 Task: Find connections with filter location São José with filter topic #Sustainabilitywith filter profile language German with filter current company Business Web Solutions with filter school Thiruvalluvar University, Vellore with filter industry Industrial Machinery Manufacturing with filter service category Information Security with filter keywords title Credit Authorizer
Action: Mouse moved to (677, 131)
Screenshot: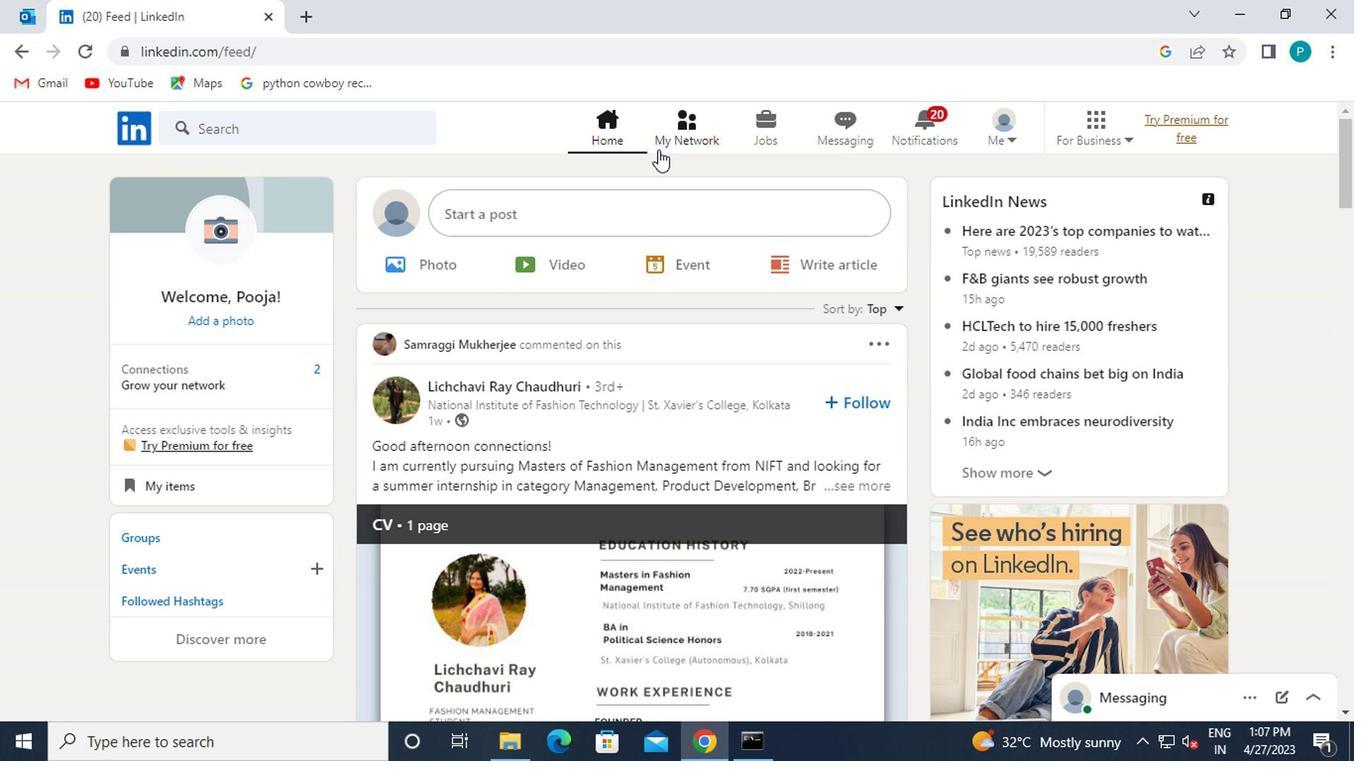 
Action: Mouse pressed left at (677, 131)
Screenshot: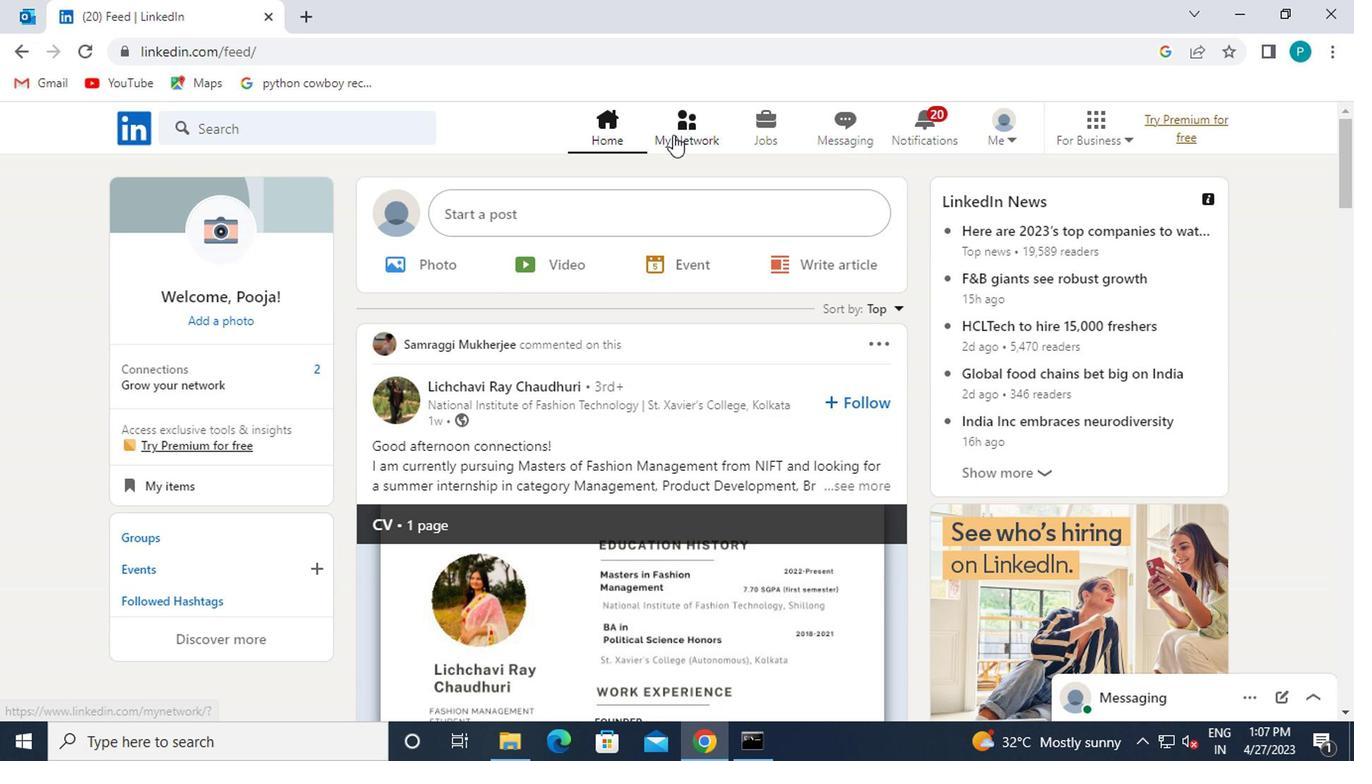 
Action: Mouse moved to (270, 232)
Screenshot: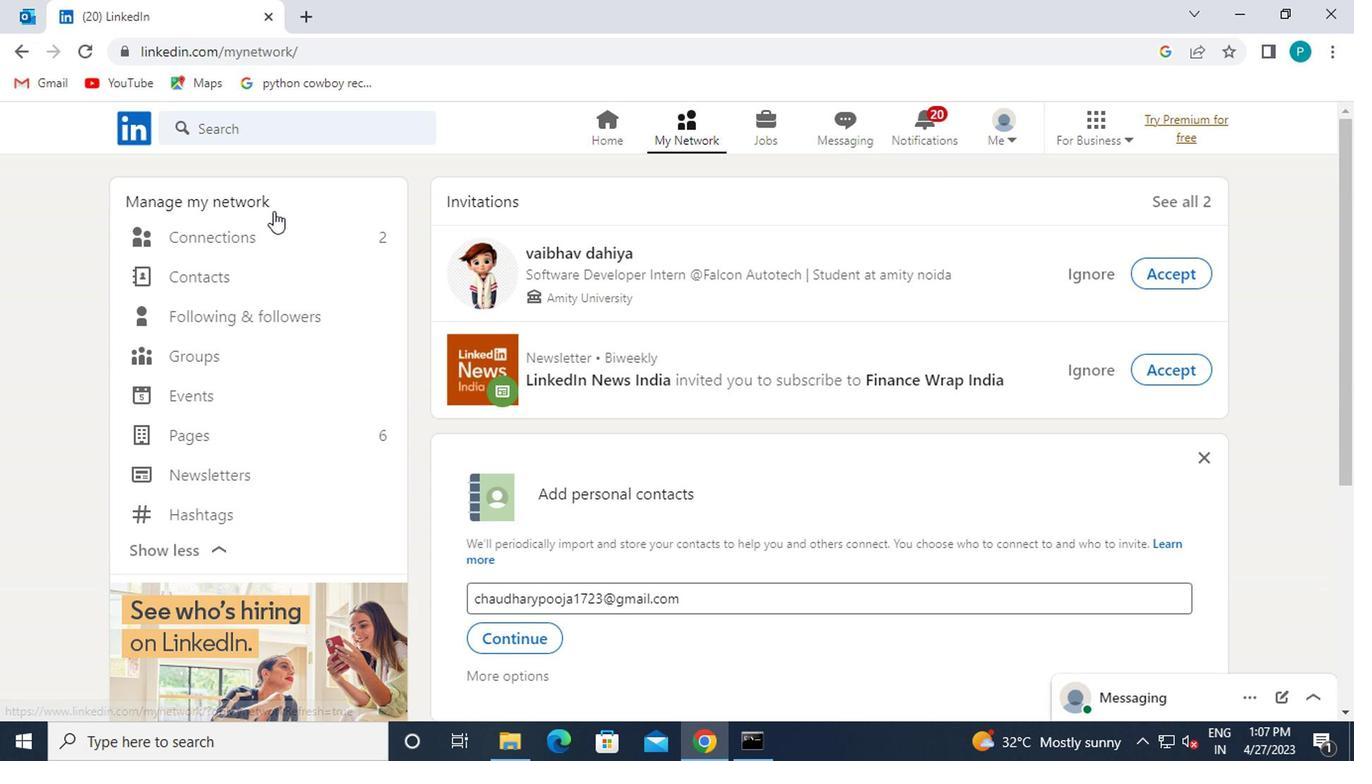 
Action: Mouse pressed left at (270, 232)
Screenshot: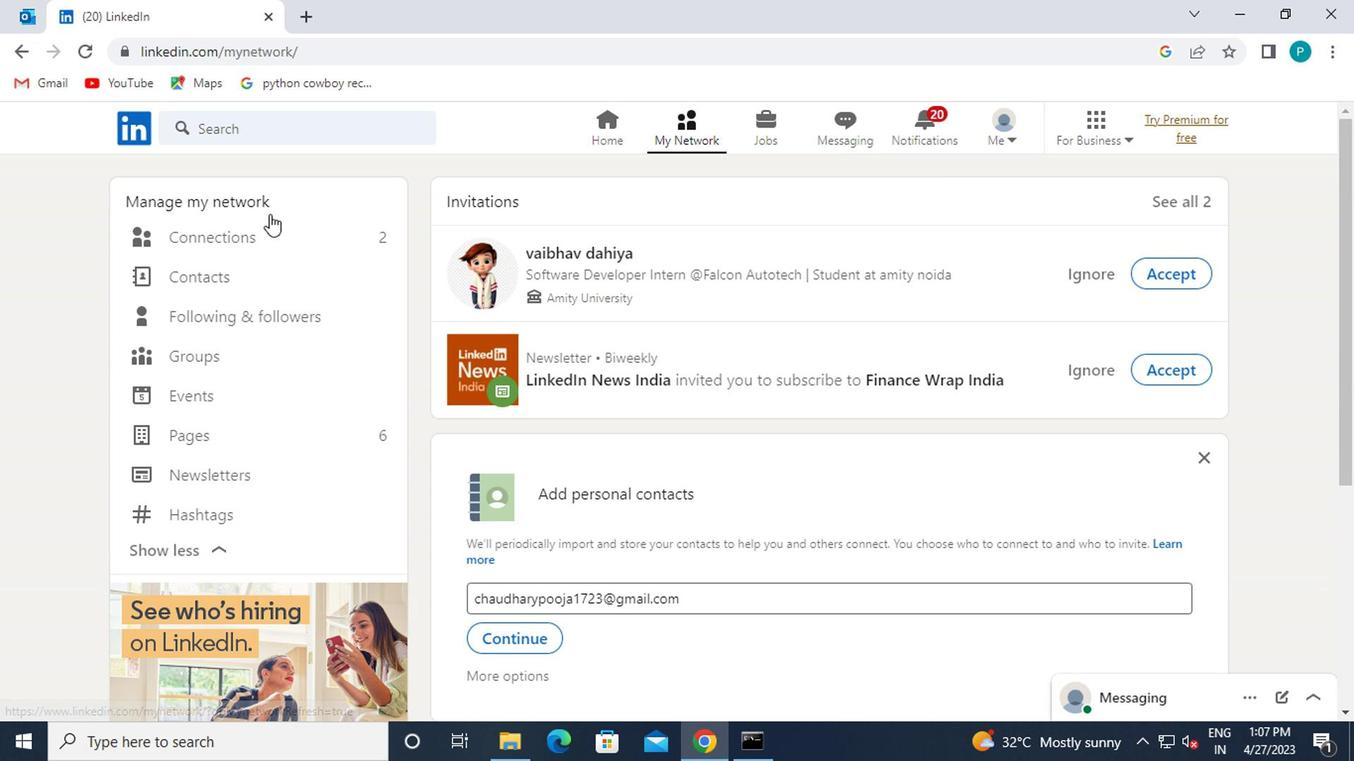 
Action: Mouse moved to (805, 251)
Screenshot: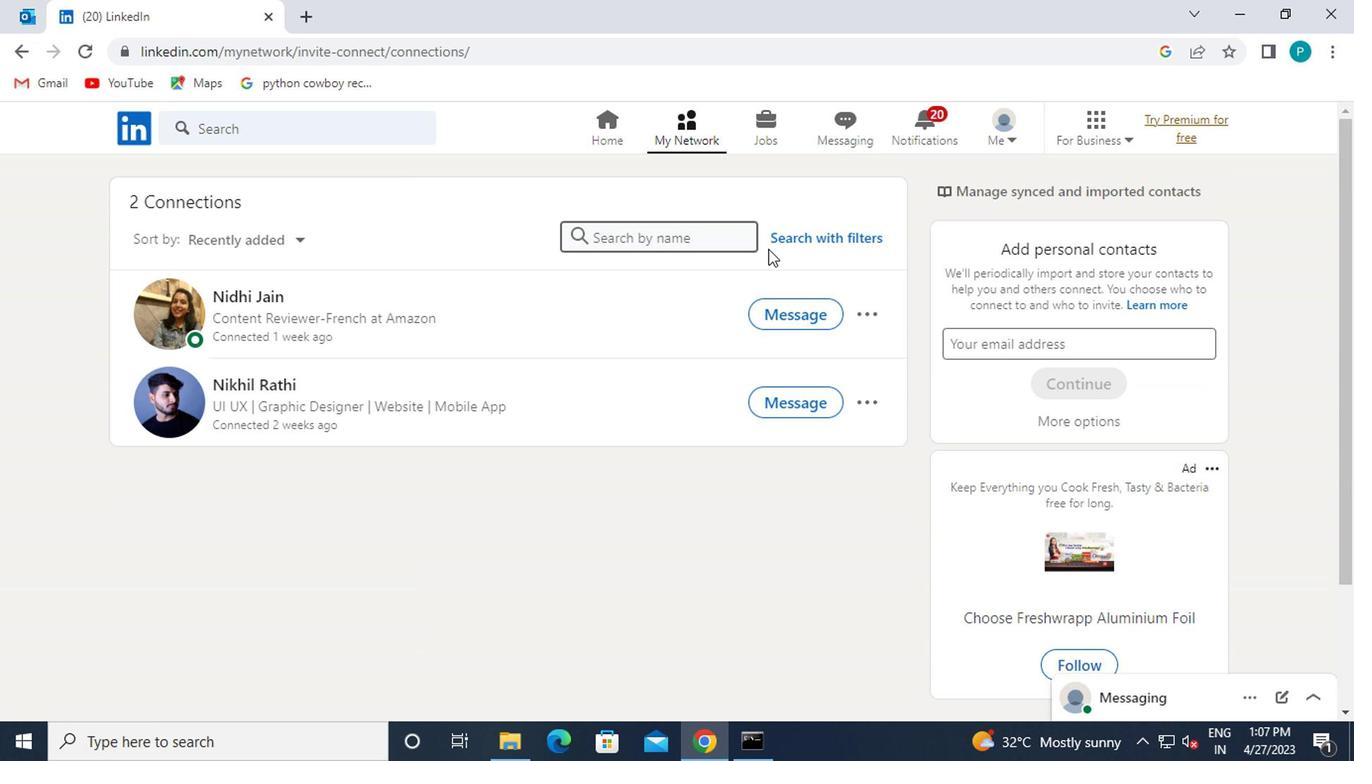 
Action: Mouse pressed left at (805, 251)
Screenshot: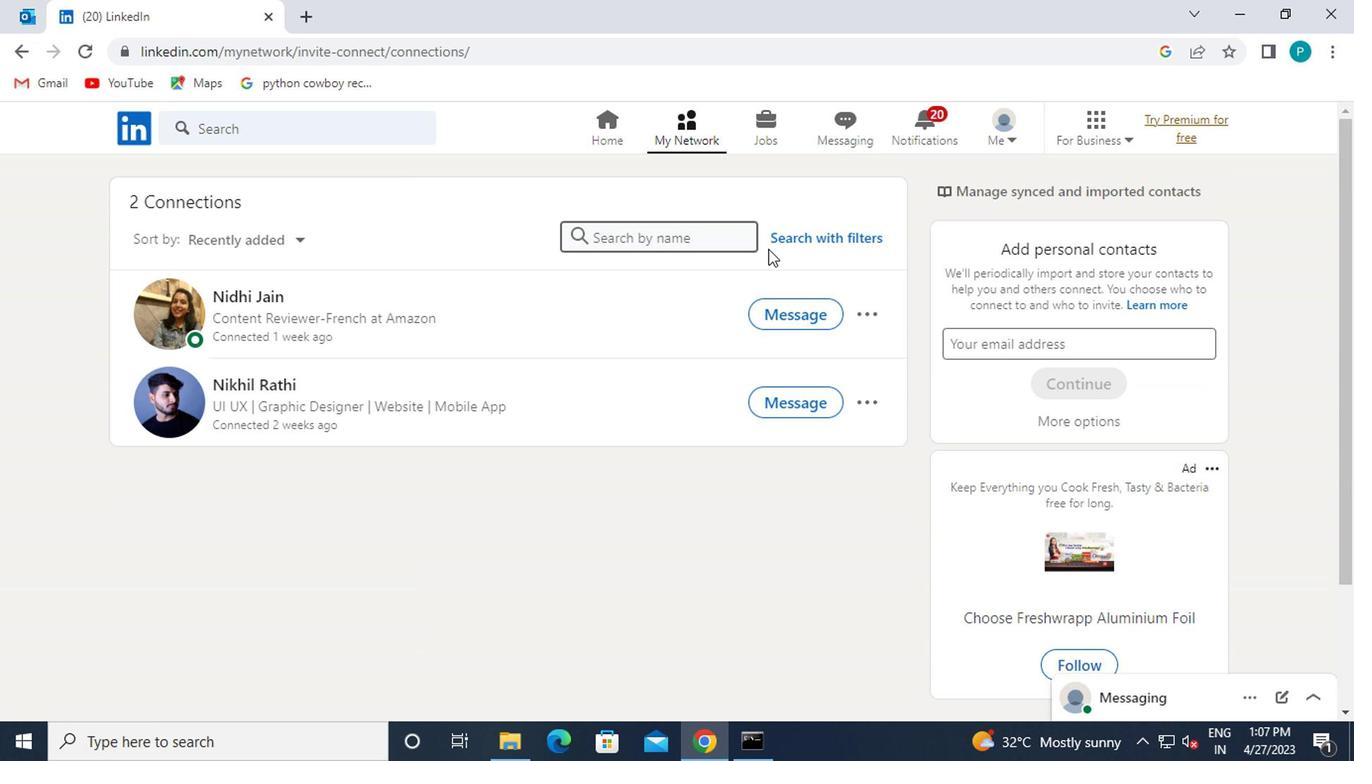 
Action: Mouse moved to (806, 245)
Screenshot: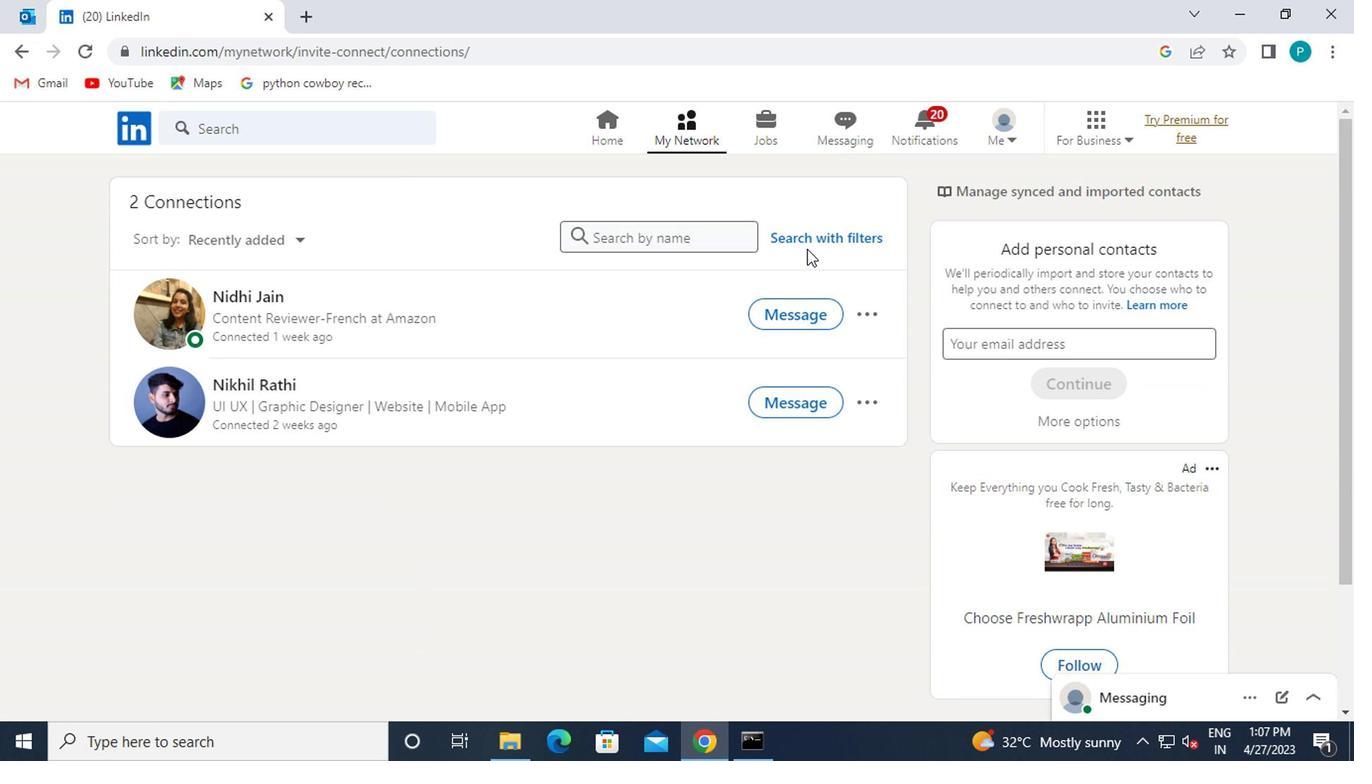 
Action: Mouse pressed left at (806, 245)
Screenshot: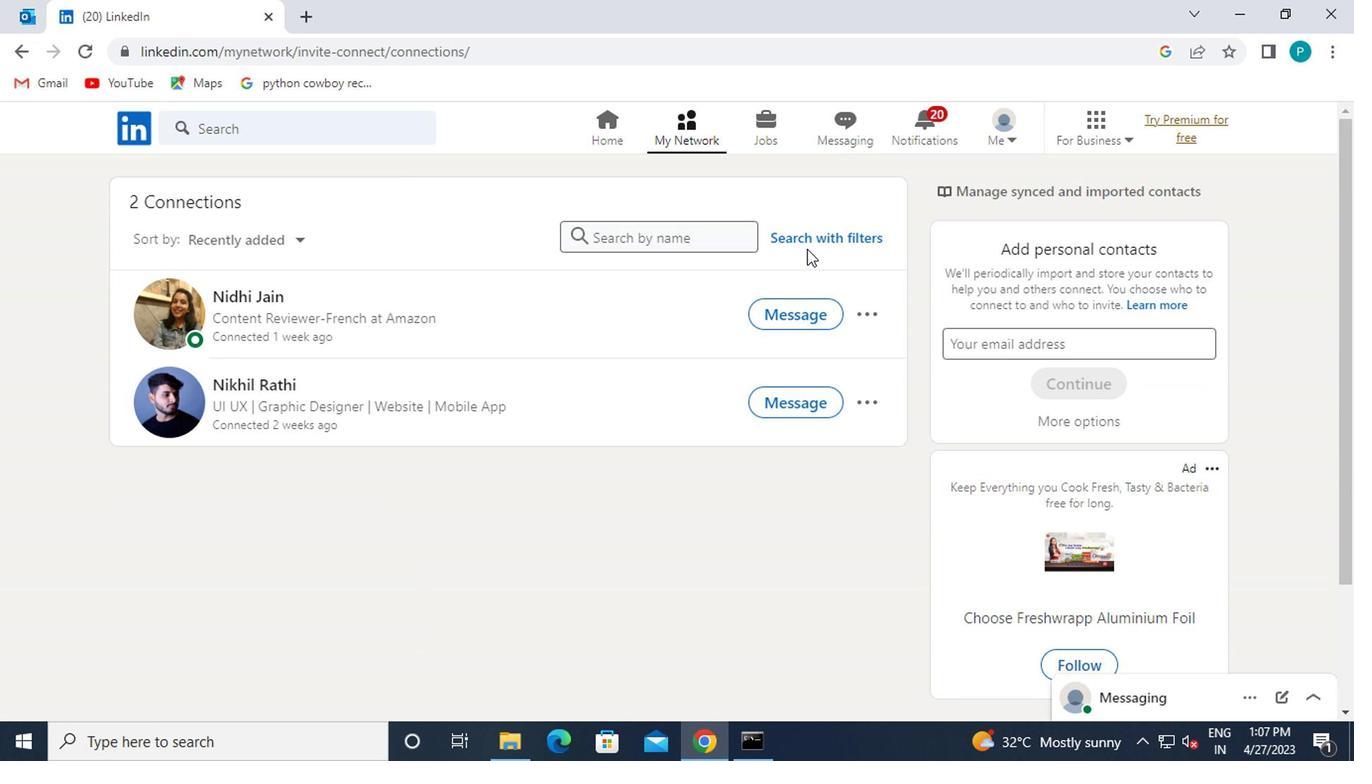 
Action: Mouse moved to (748, 193)
Screenshot: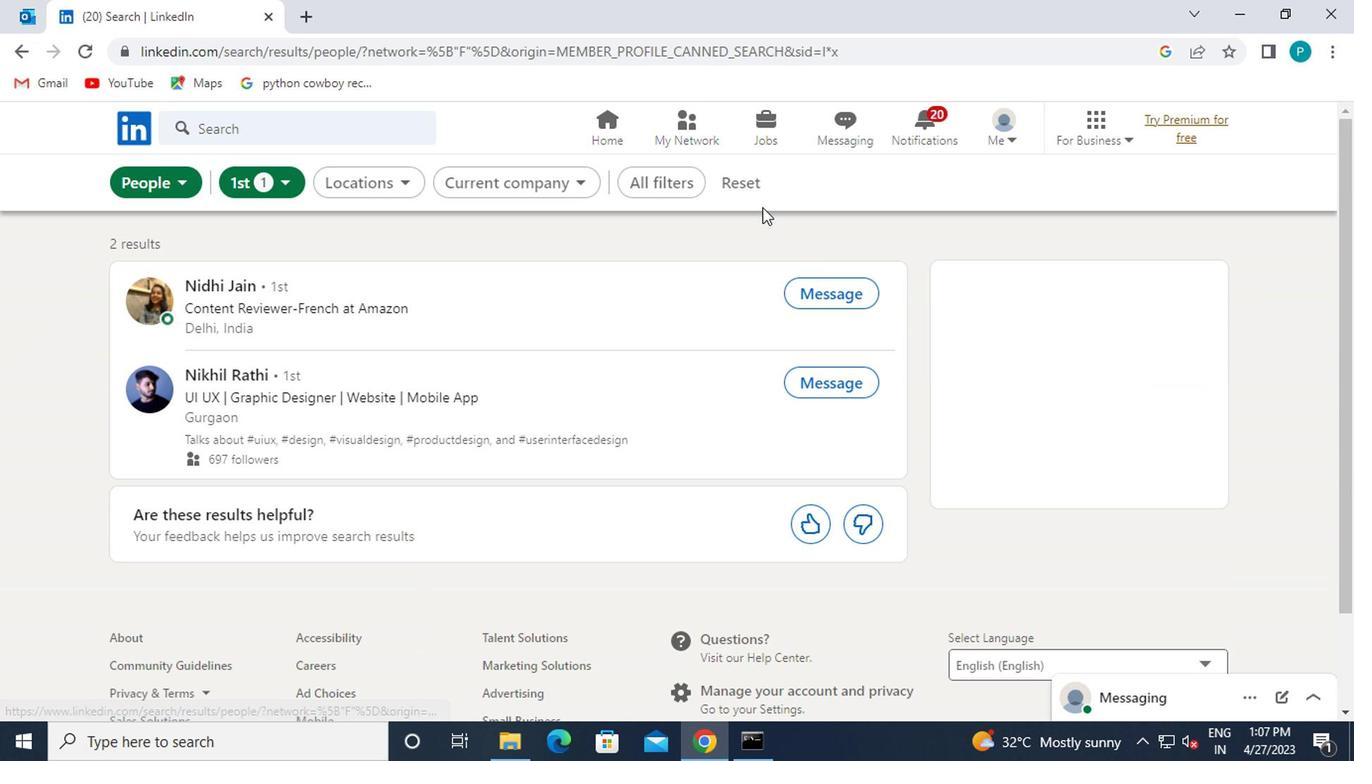 
Action: Mouse pressed left at (748, 193)
Screenshot: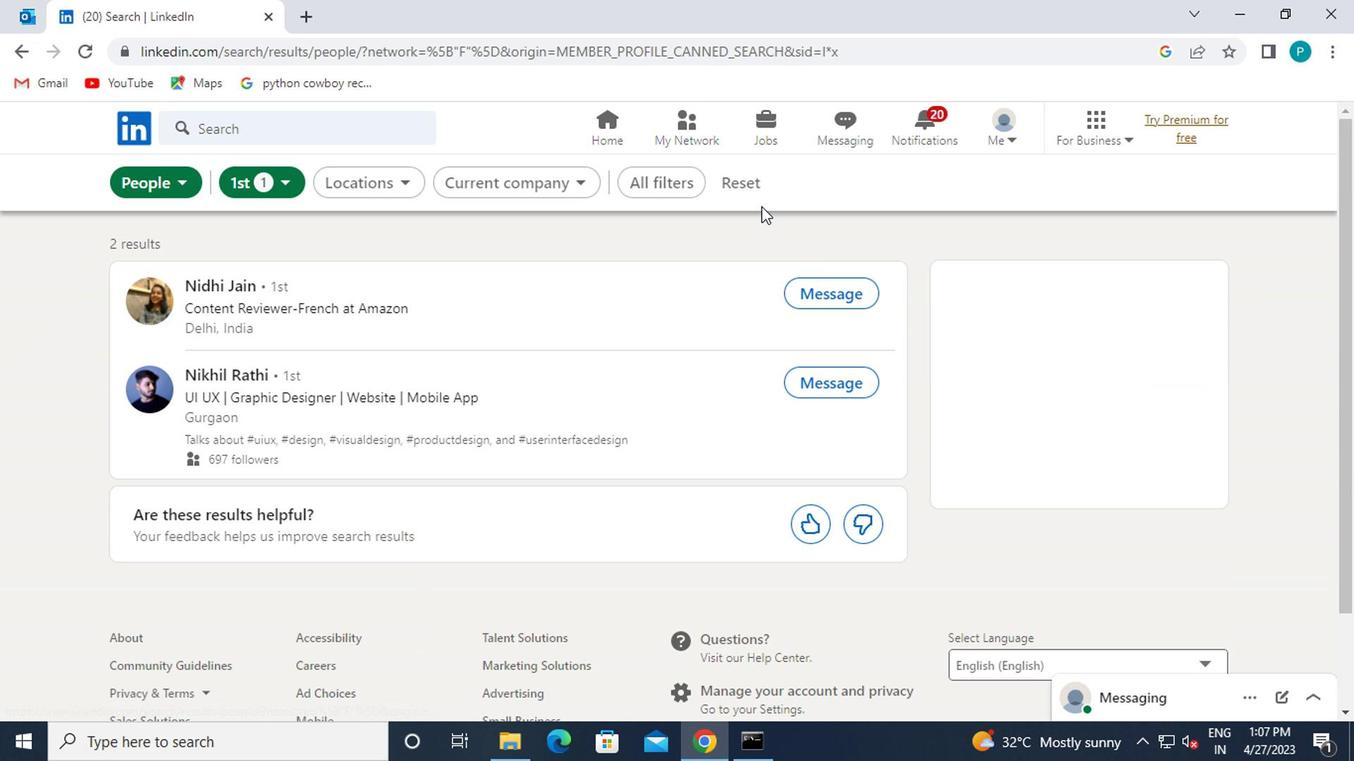 
Action: Mouse moved to (743, 189)
Screenshot: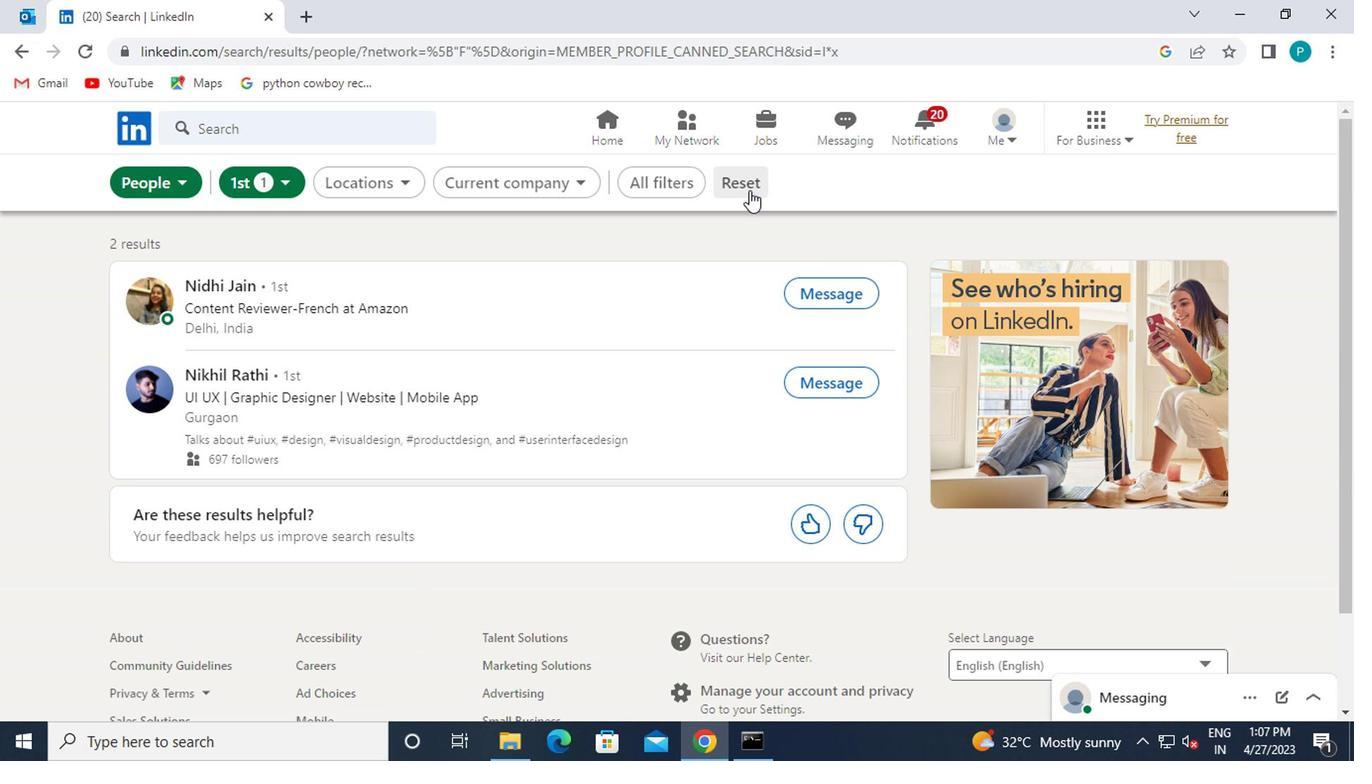 
Action: Mouse pressed left at (743, 189)
Screenshot: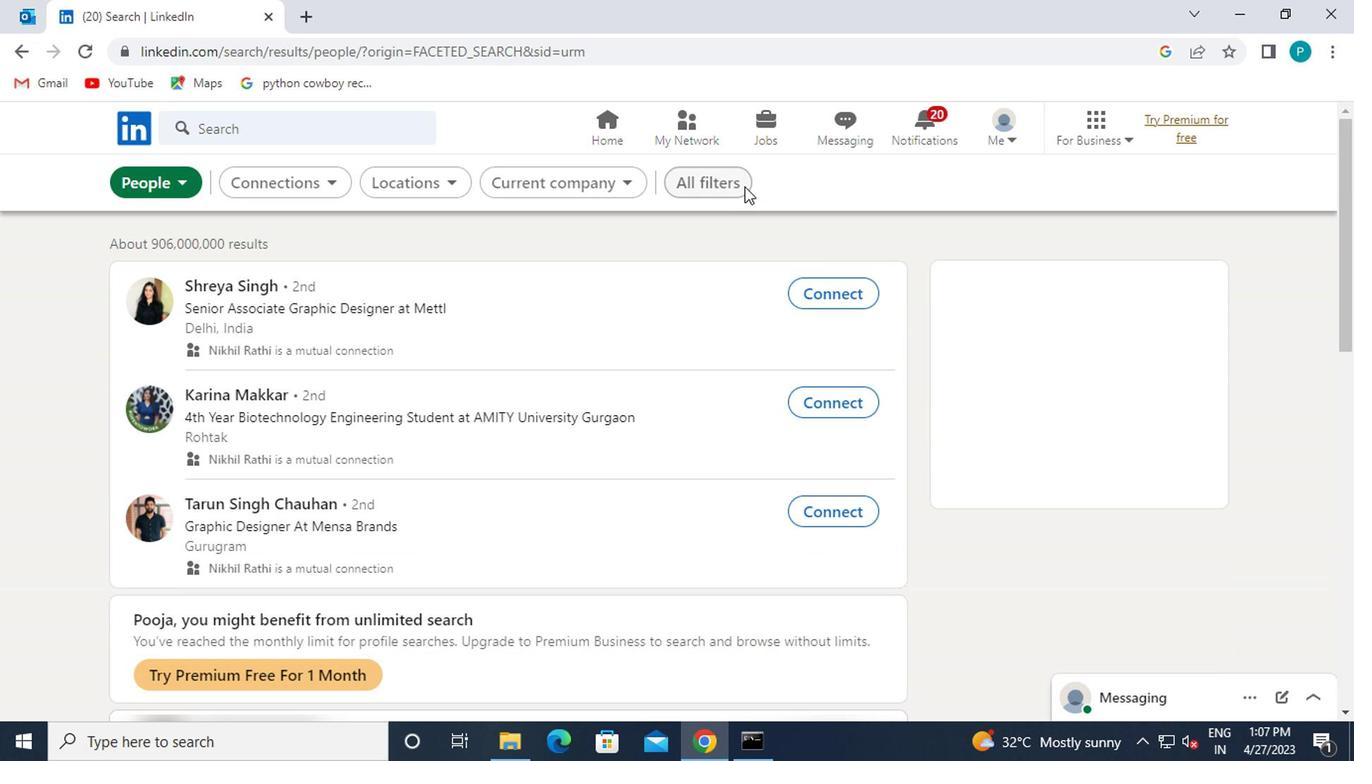 
Action: Mouse moved to (861, 299)
Screenshot: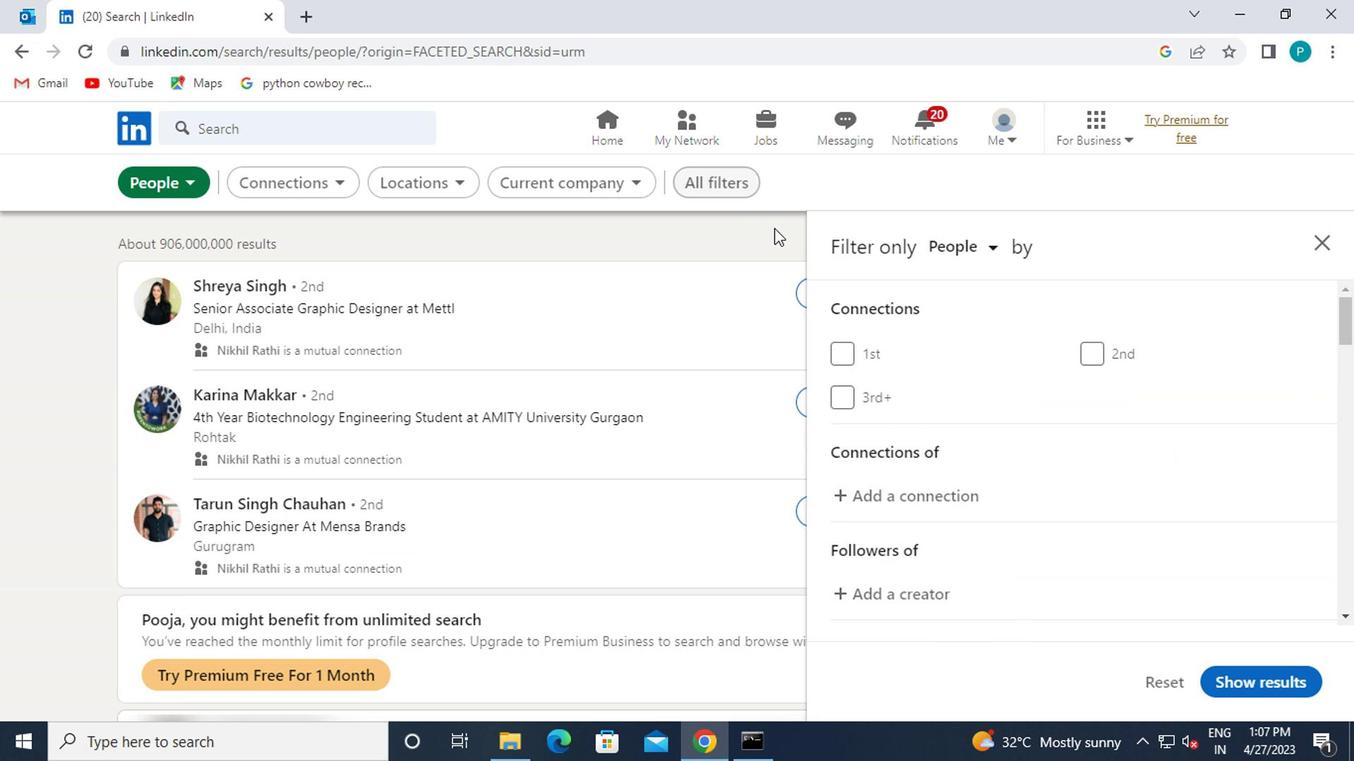 
Action: Mouse scrolled (861, 298) with delta (0, 0)
Screenshot: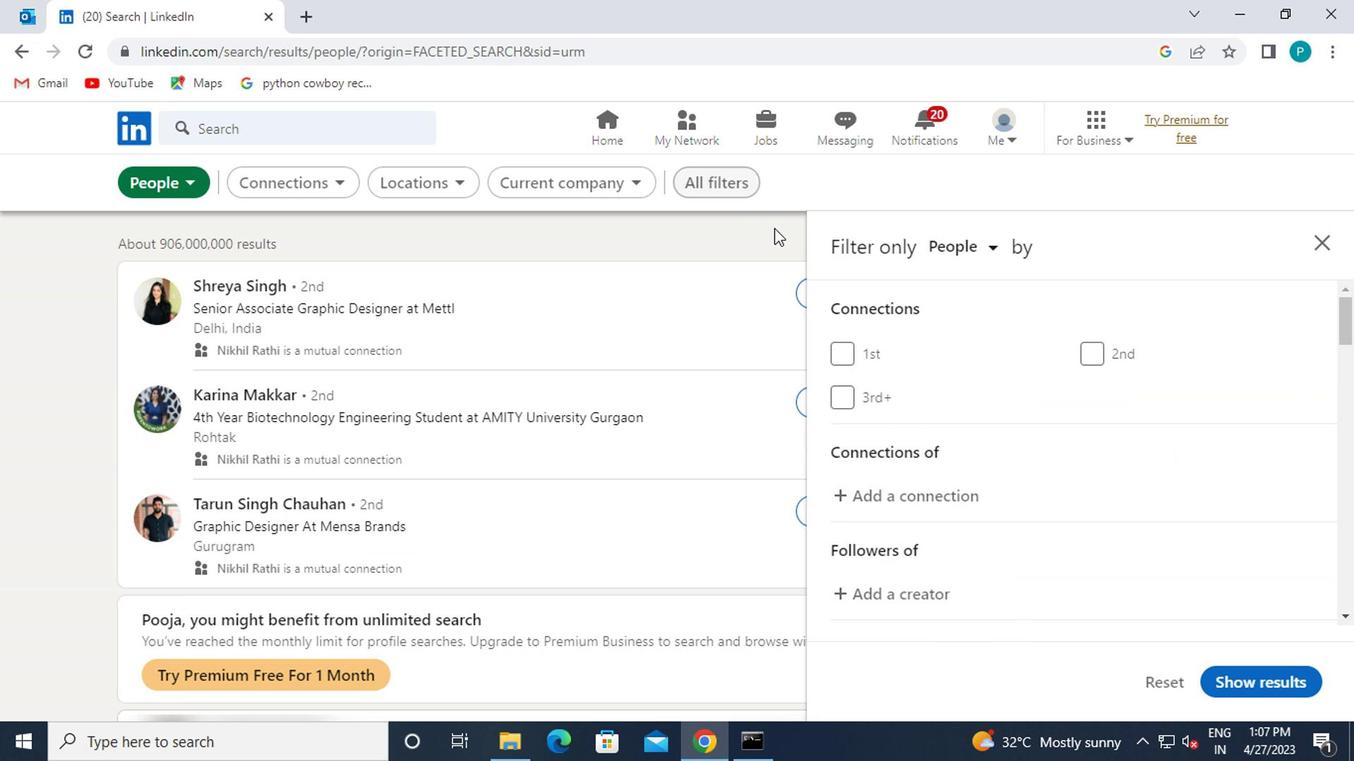 
Action: Mouse moved to (1048, 481)
Screenshot: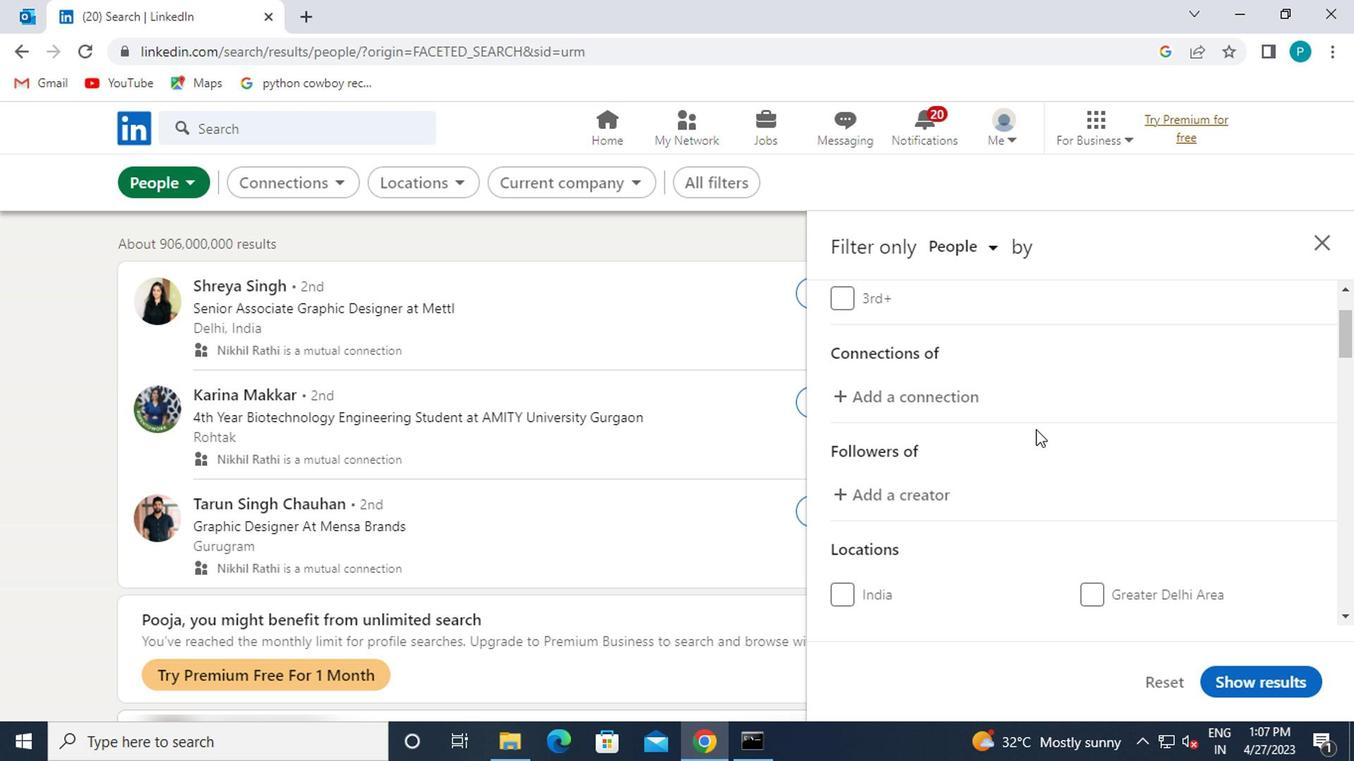 
Action: Mouse scrolled (1048, 481) with delta (0, 0)
Screenshot: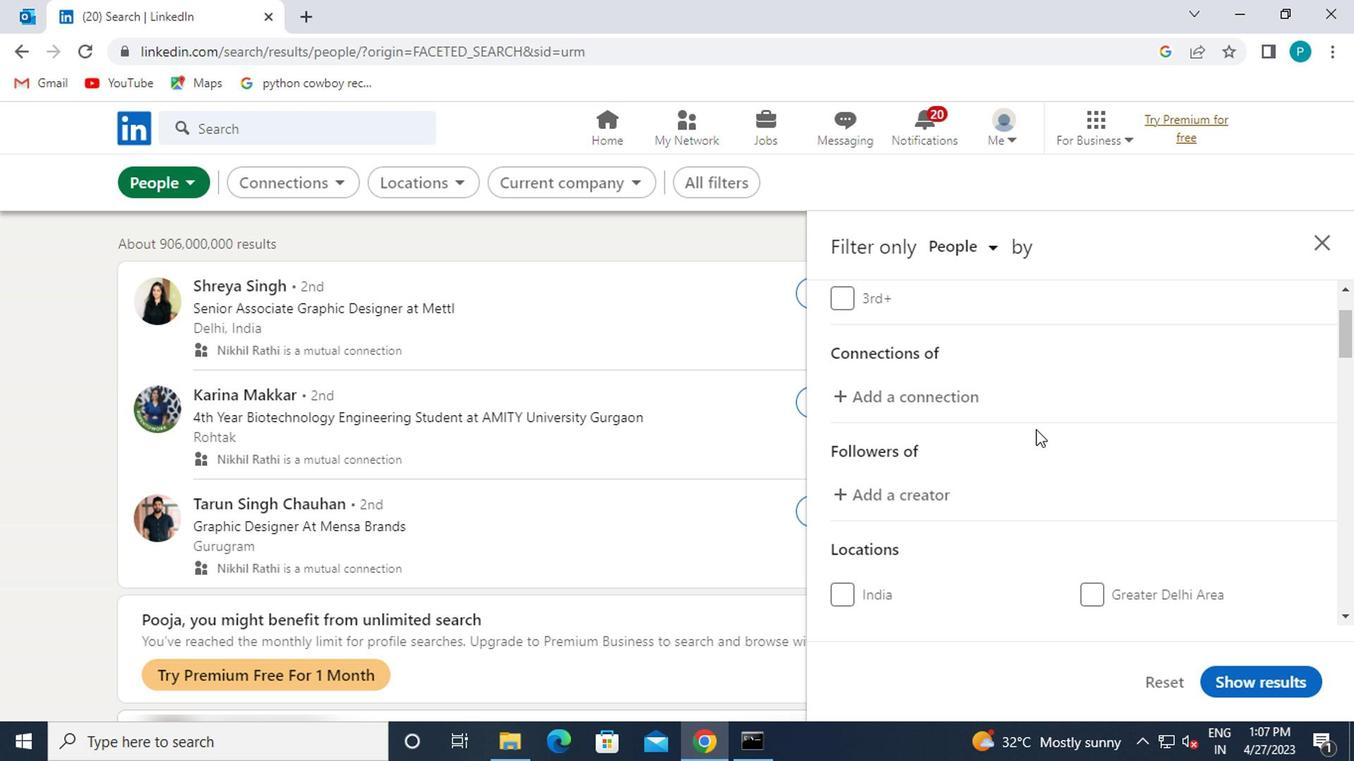
Action: Mouse moved to (1053, 490)
Screenshot: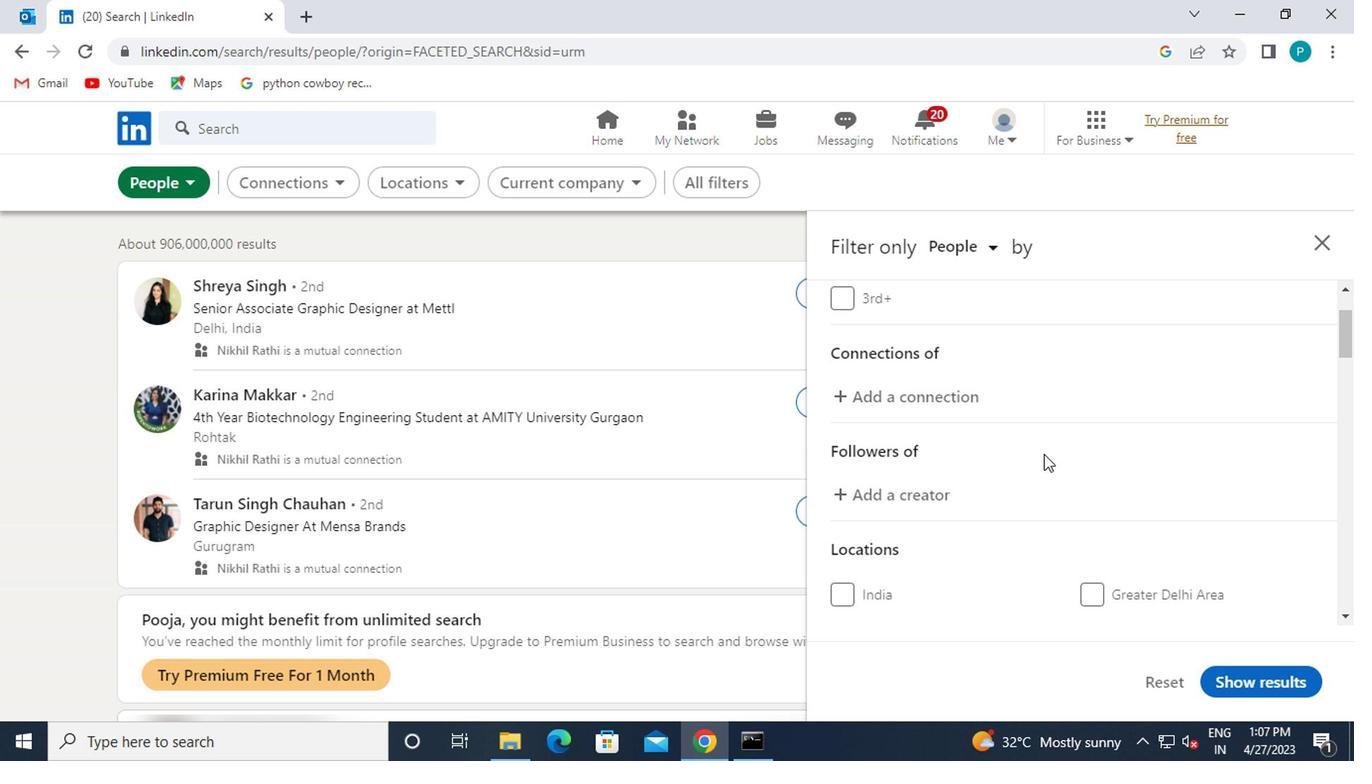 
Action: Mouse scrolled (1053, 489) with delta (0, -1)
Screenshot: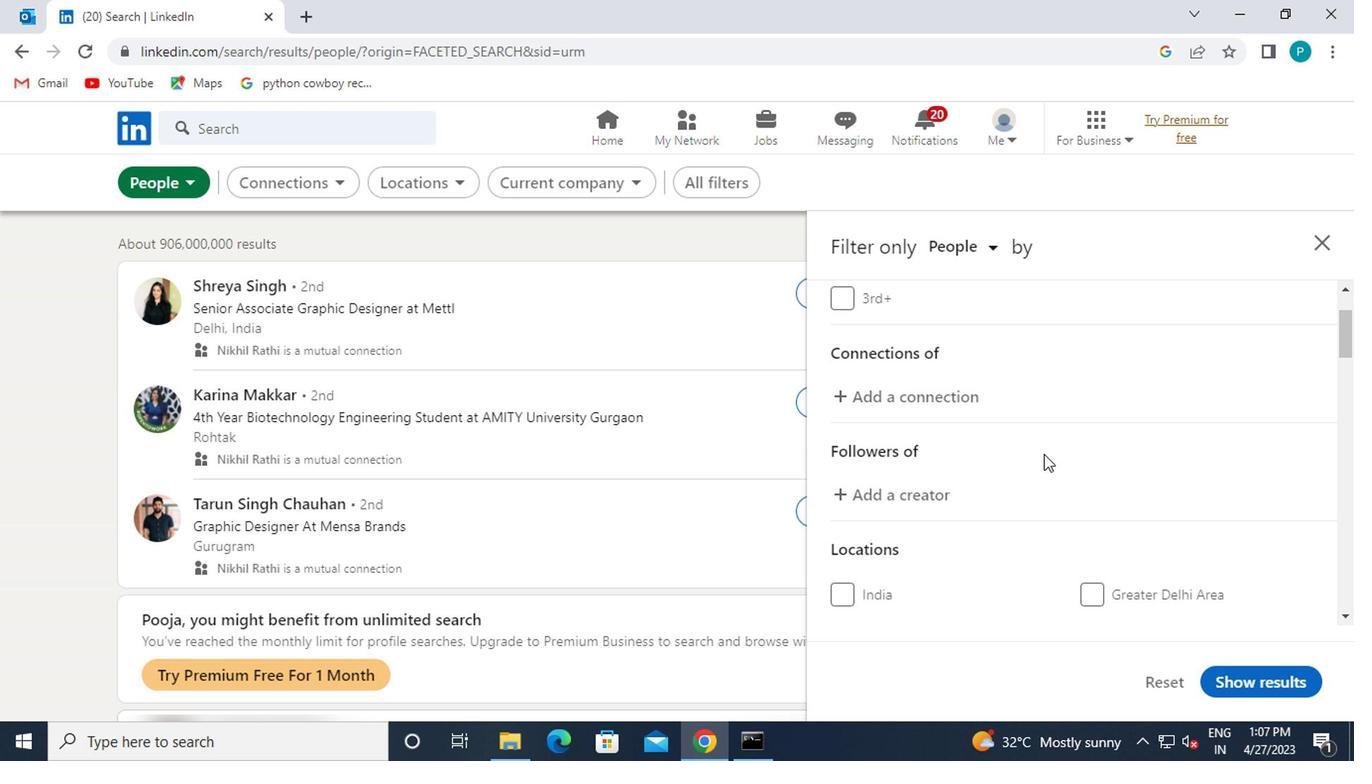 
Action: Mouse moved to (1097, 490)
Screenshot: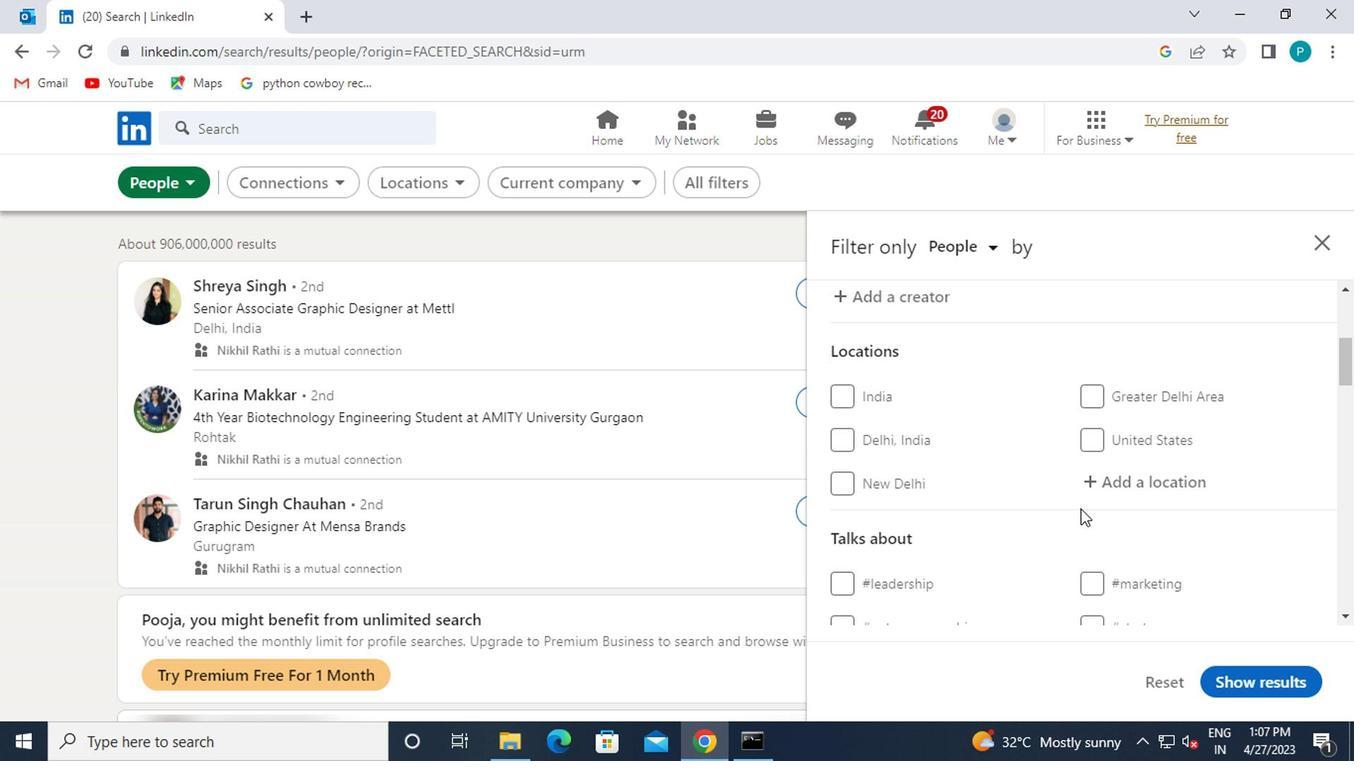
Action: Mouse pressed left at (1097, 490)
Screenshot: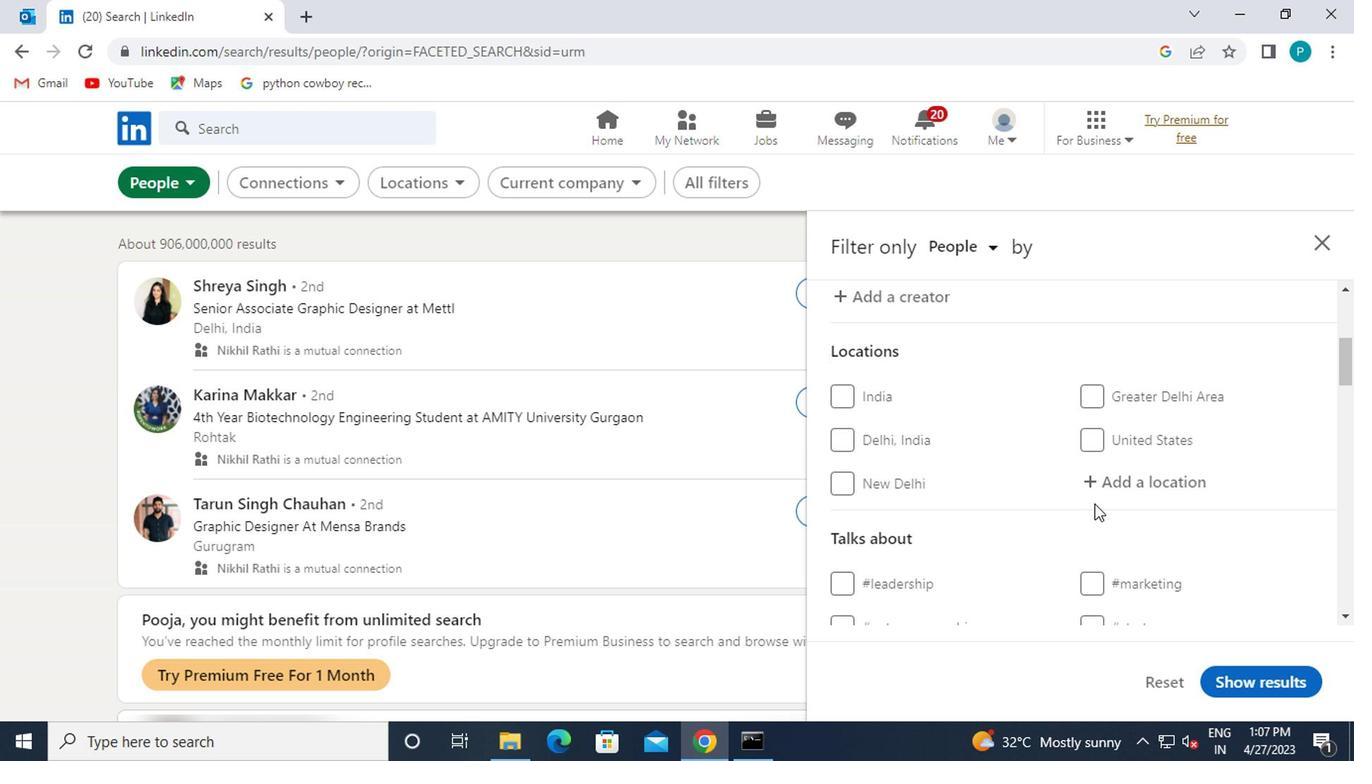 
Action: Mouse moved to (1076, 491)
Screenshot: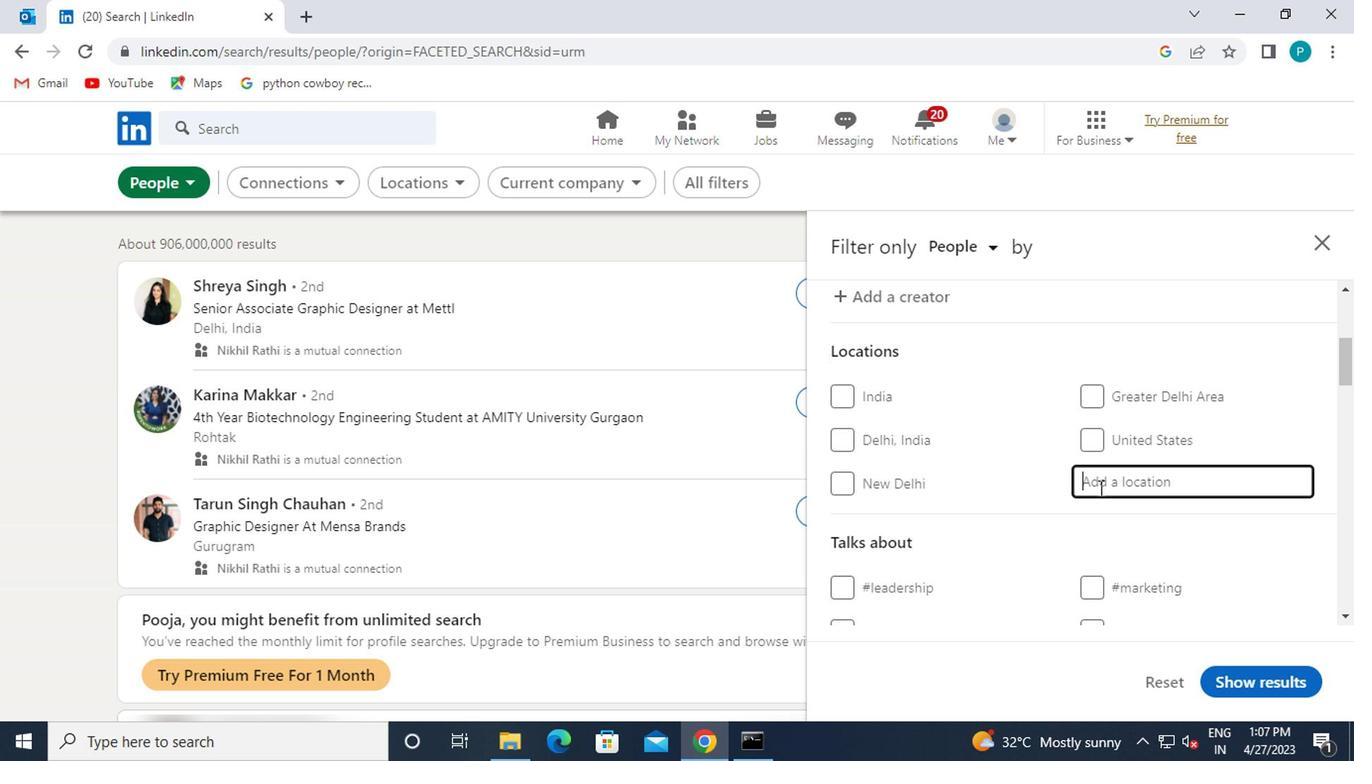 
Action: Key pressed s
Screenshot: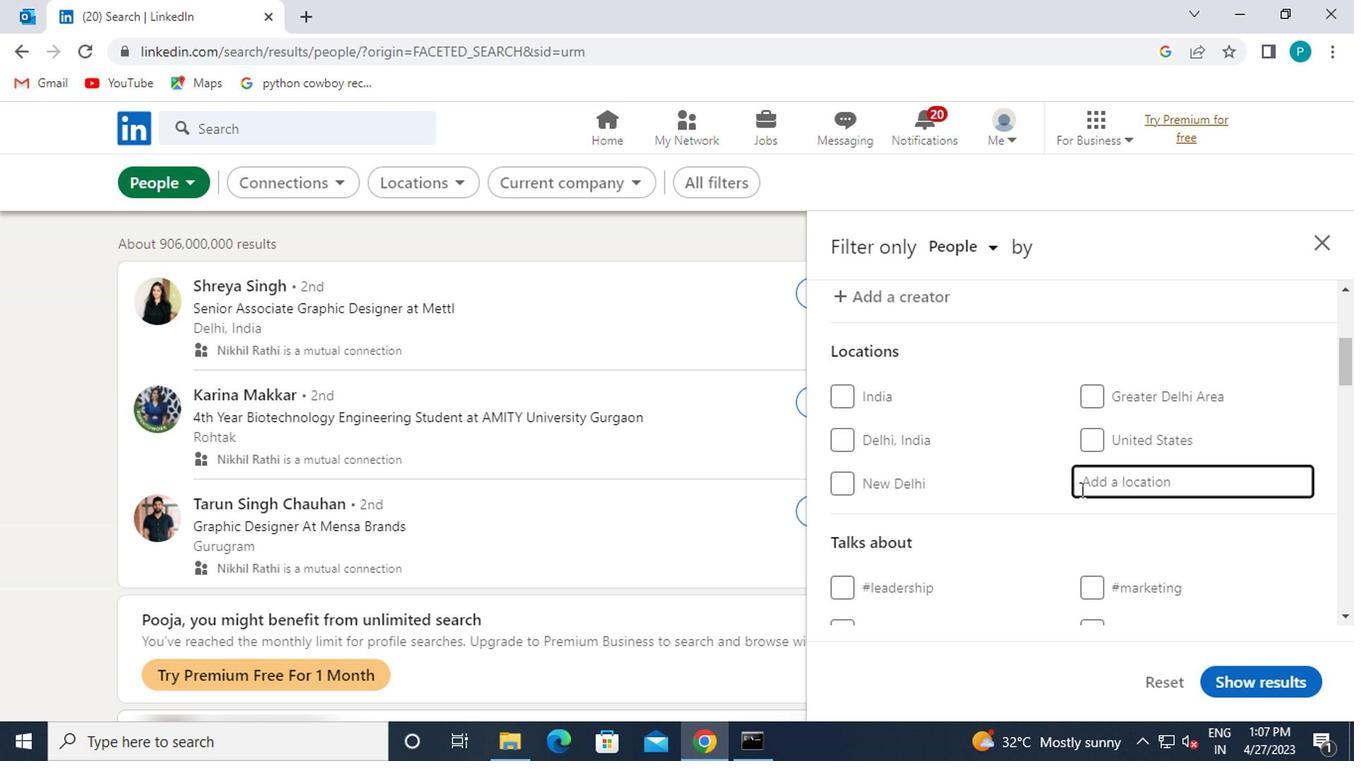 
Action: Mouse moved to (1066, 488)
Screenshot: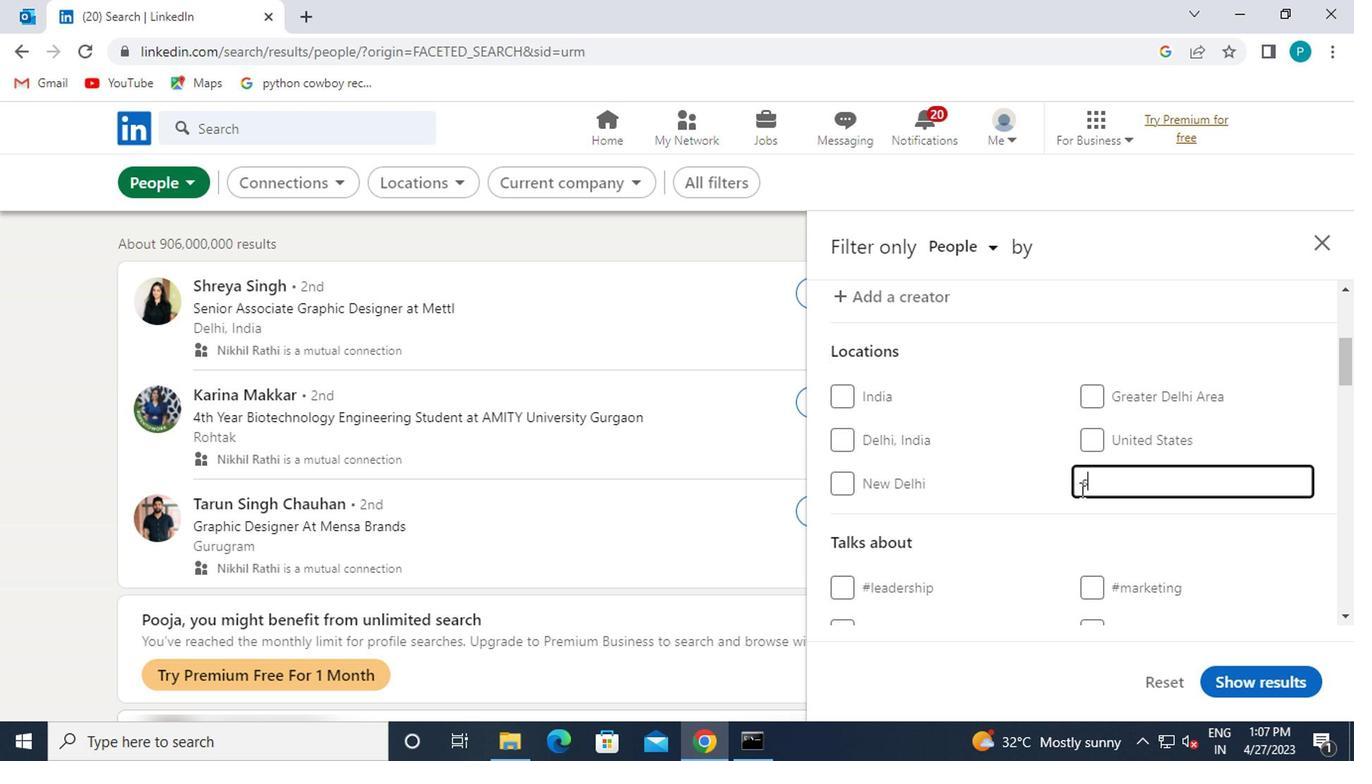 
Action: Key pressed ao<Key.space>jose
Screenshot: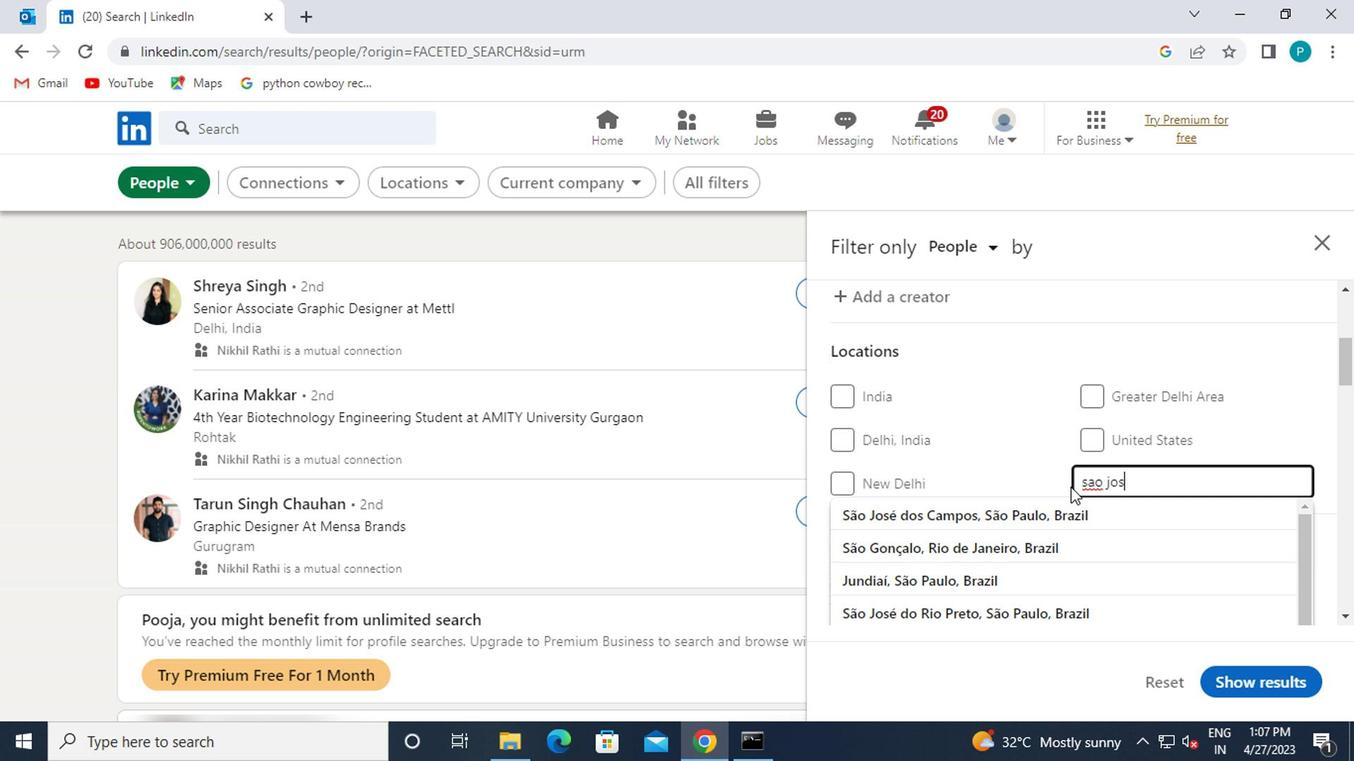 
Action: Mouse moved to (1063, 506)
Screenshot: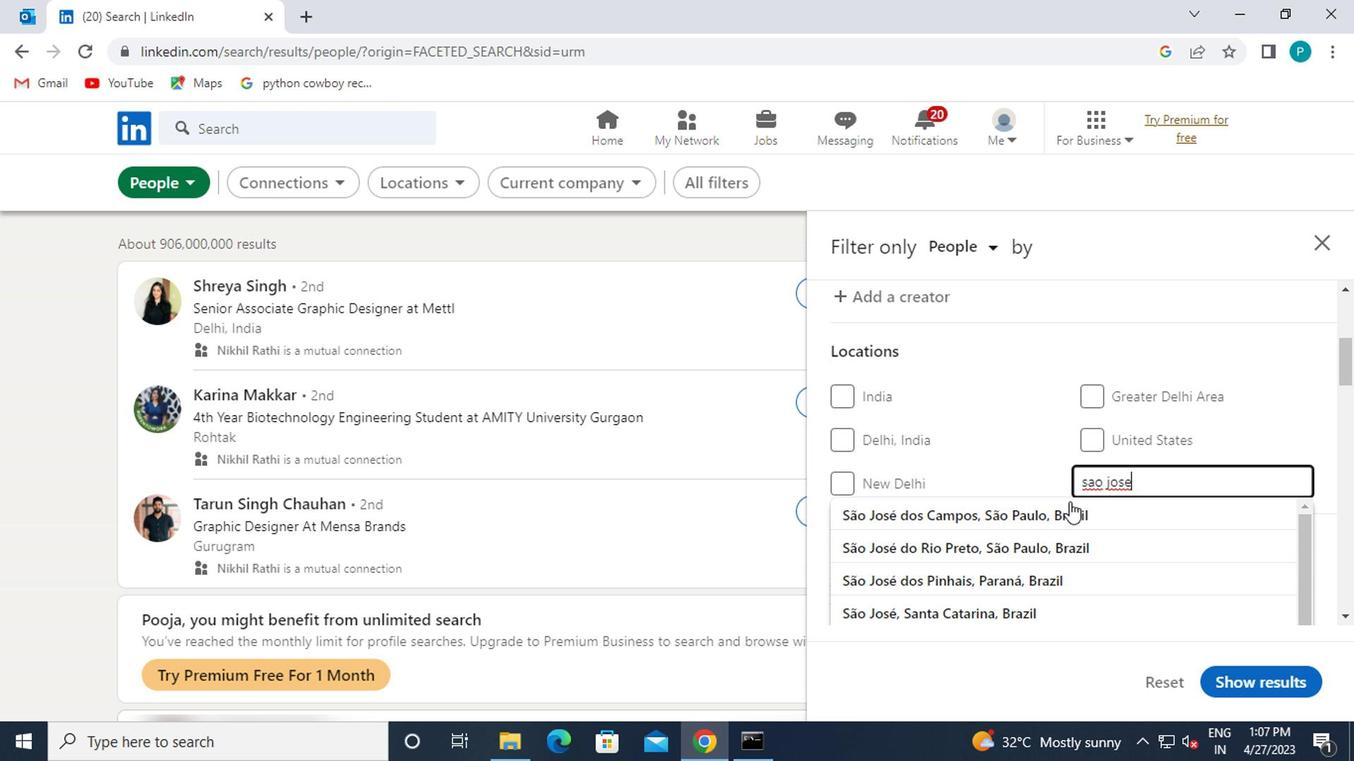 
Action: Mouse pressed left at (1063, 506)
Screenshot: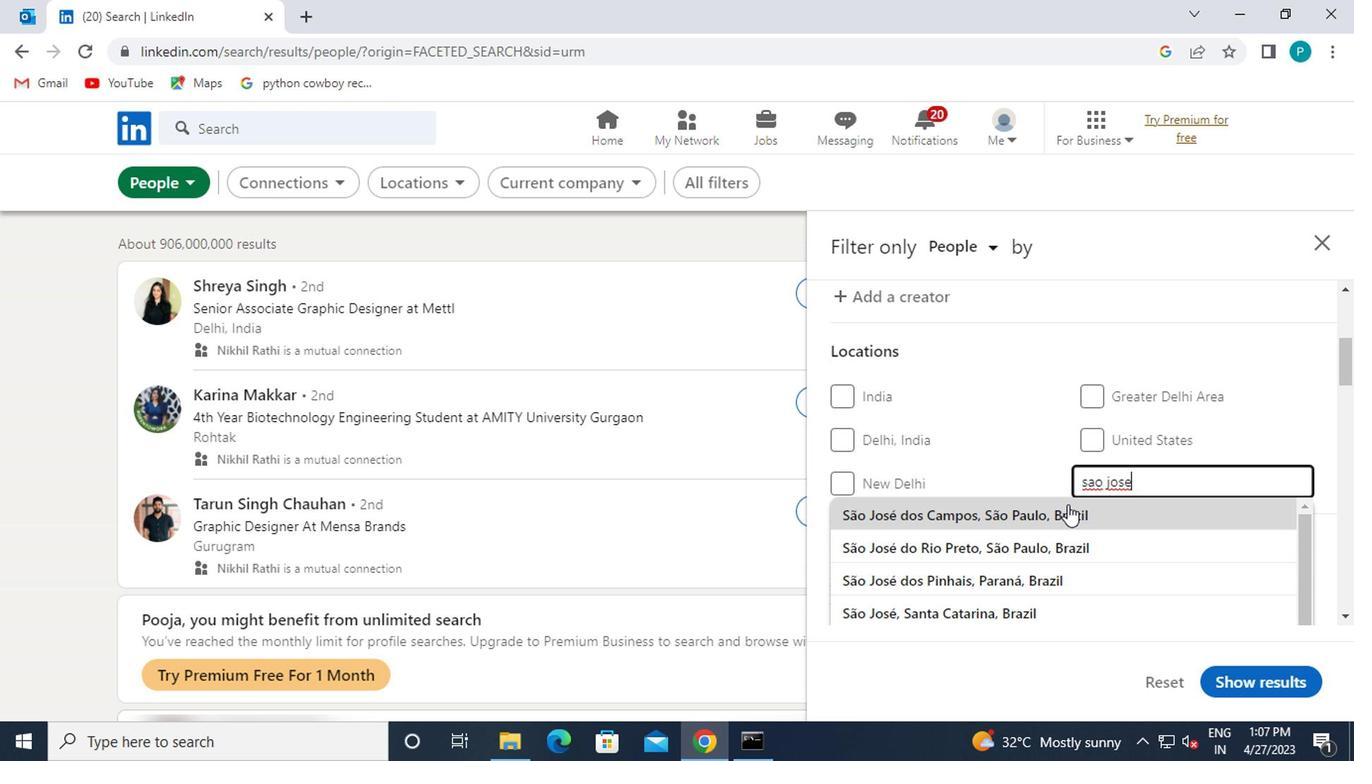 
Action: Mouse scrolled (1063, 505) with delta (0, 0)
Screenshot: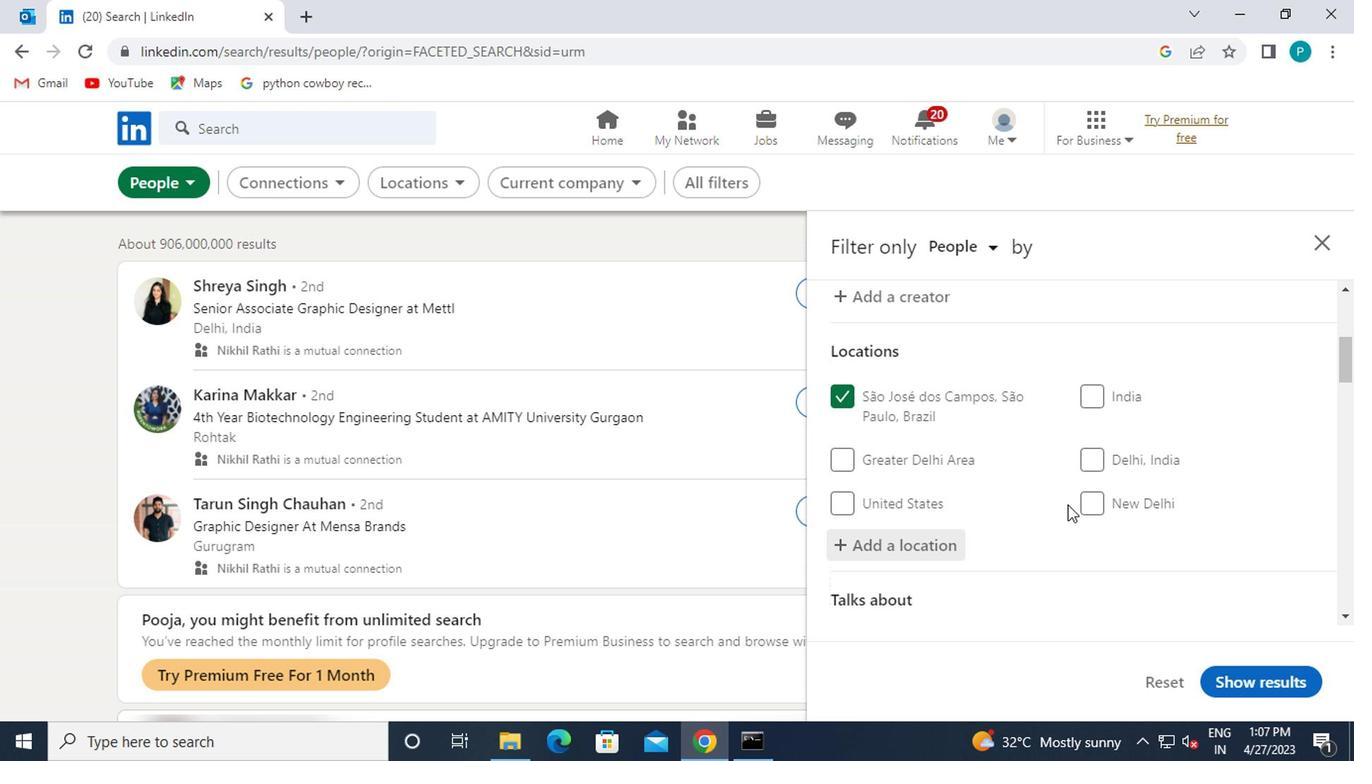 
Action: Mouse scrolled (1063, 505) with delta (0, 0)
Screenshot: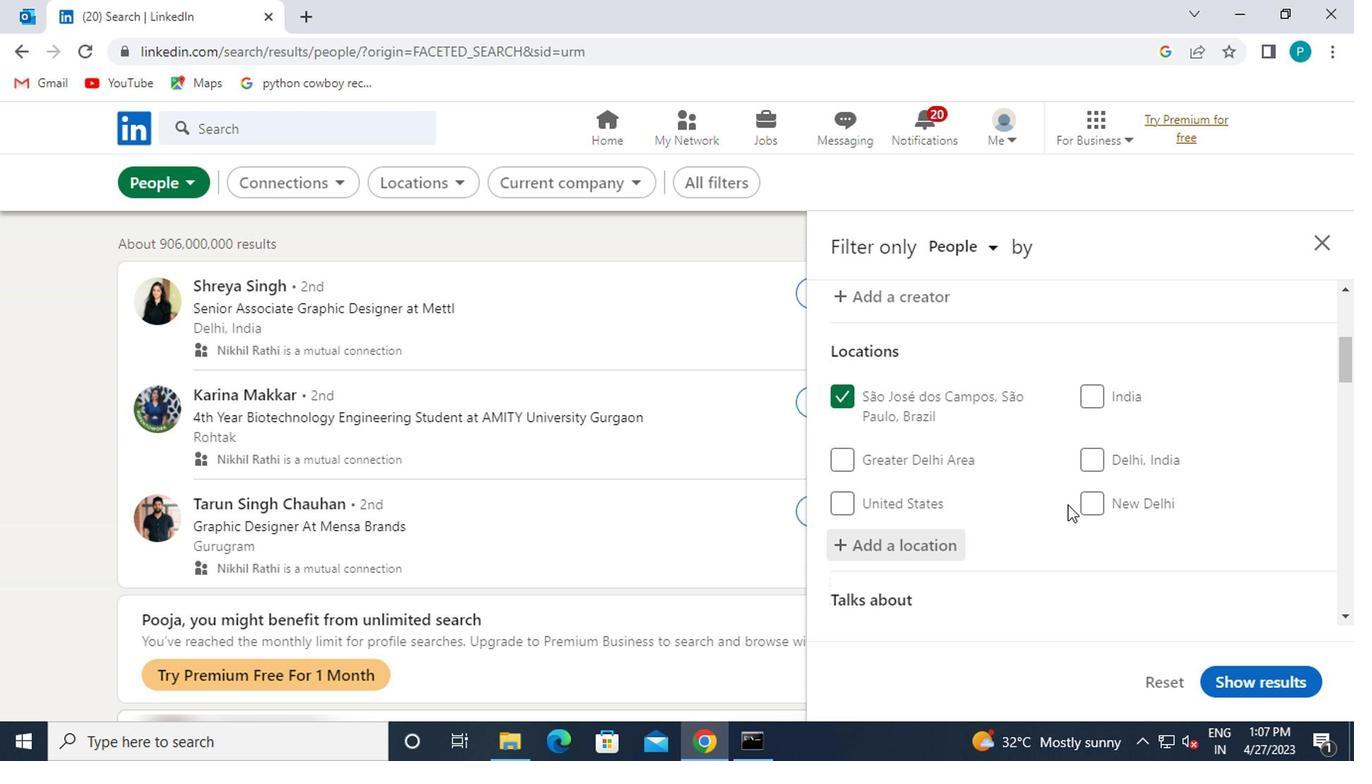 
Action: Mouse moved to (1142, 550)
Screenshot: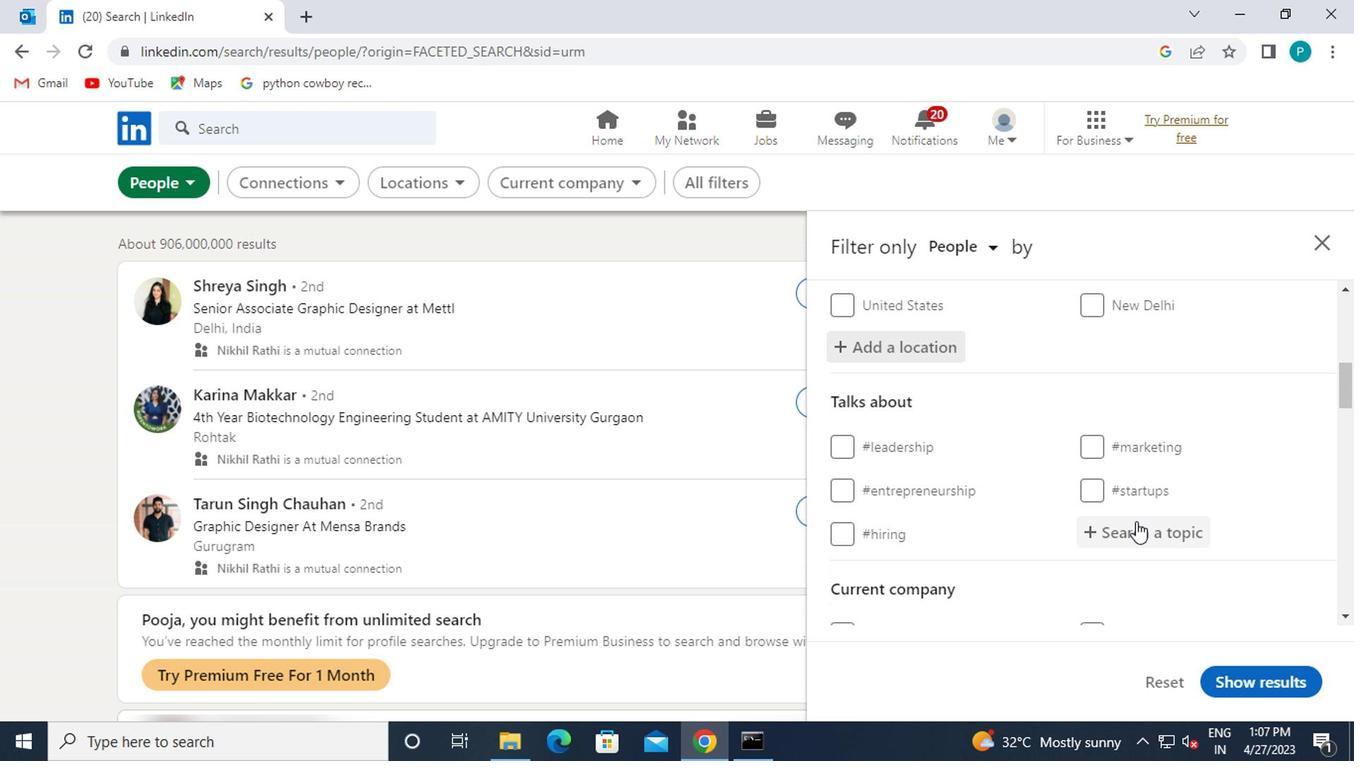 
Action: Mouse pressed left at (1142, 550)
Screenshot: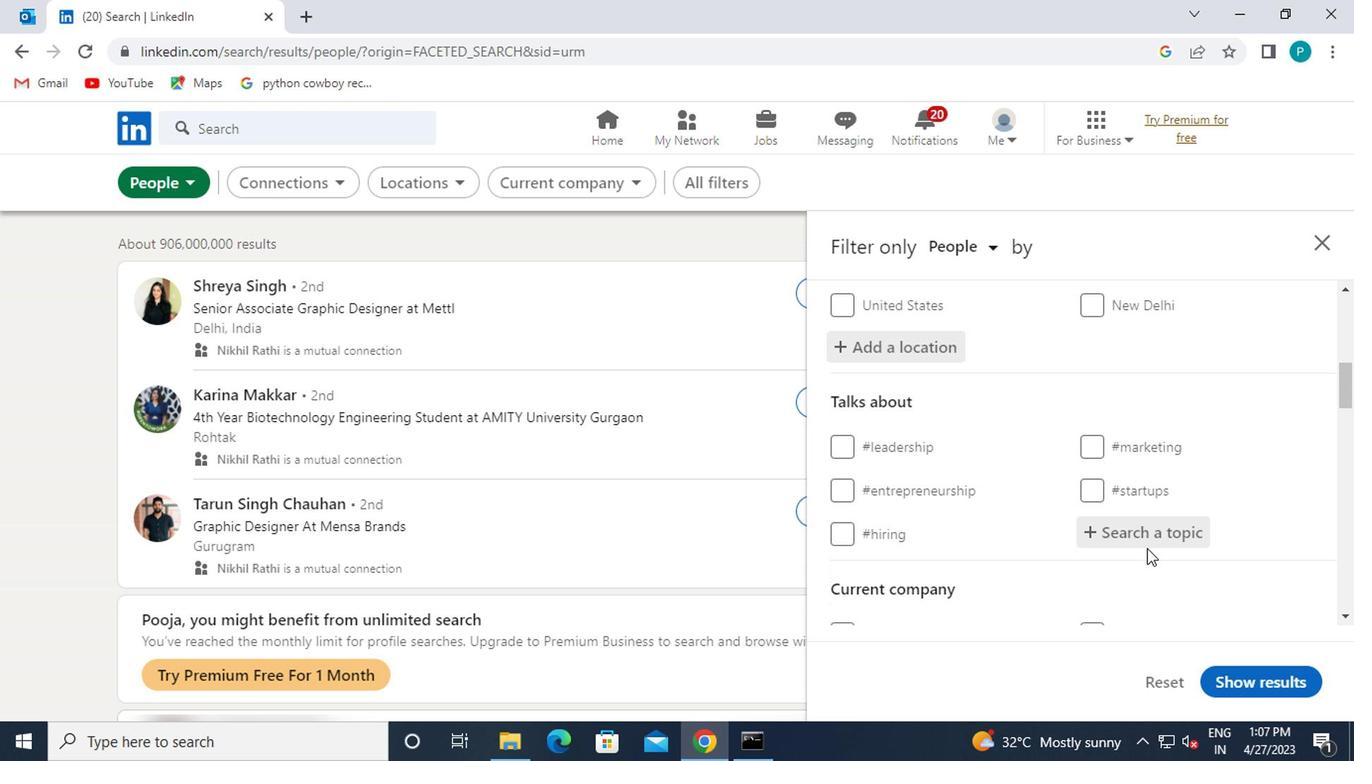 
Action: Mouse moved to (1145, 532)
Screenshot: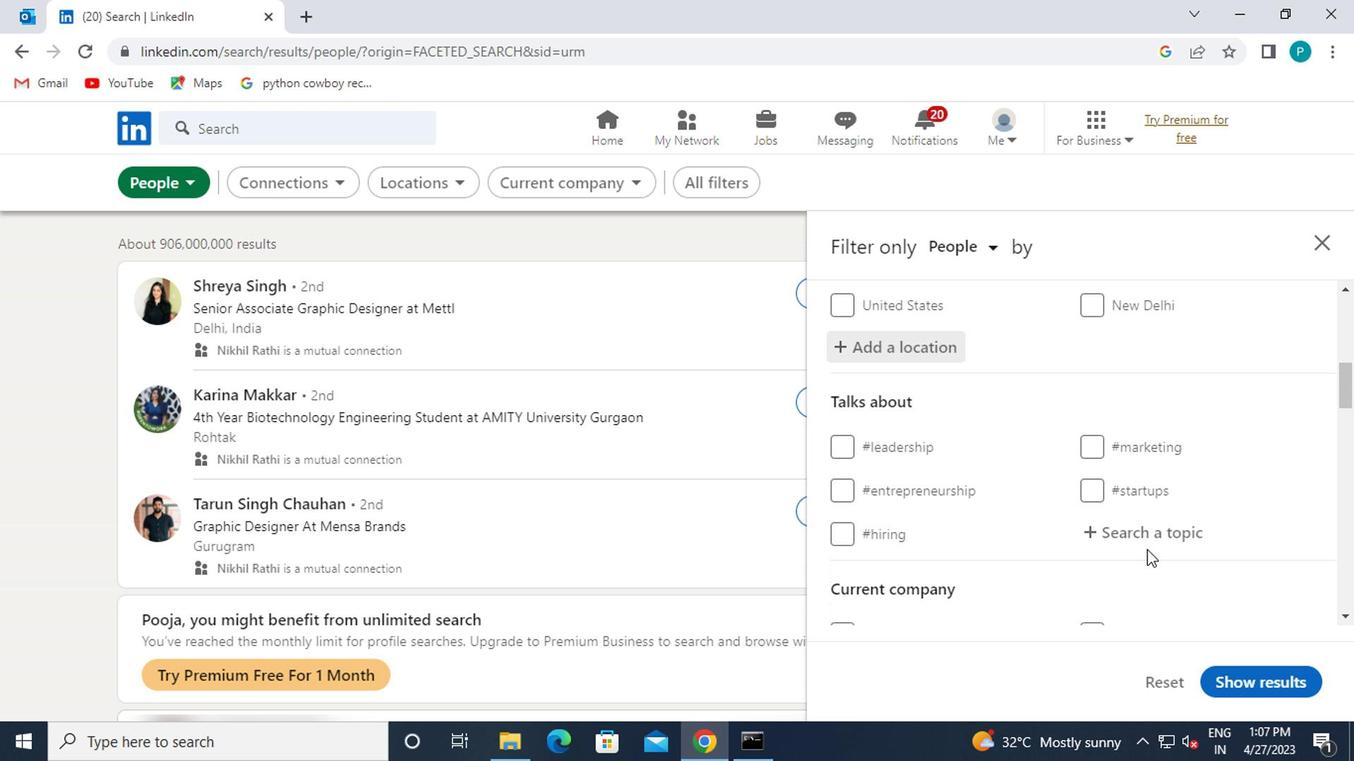 
Action: Mouse pressed left at (1145, 532)
Screenshot: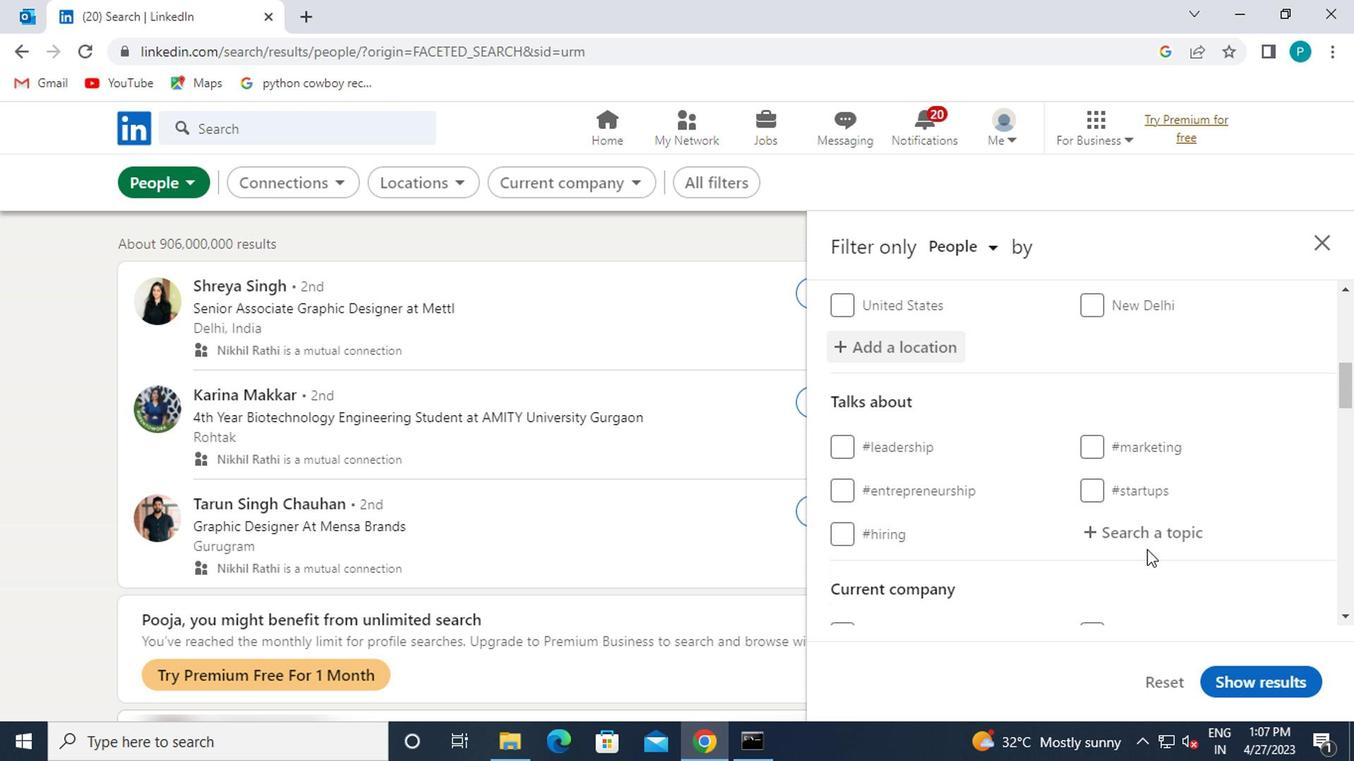 
Action: Mouse moved to (1145, 531)
Screenshot: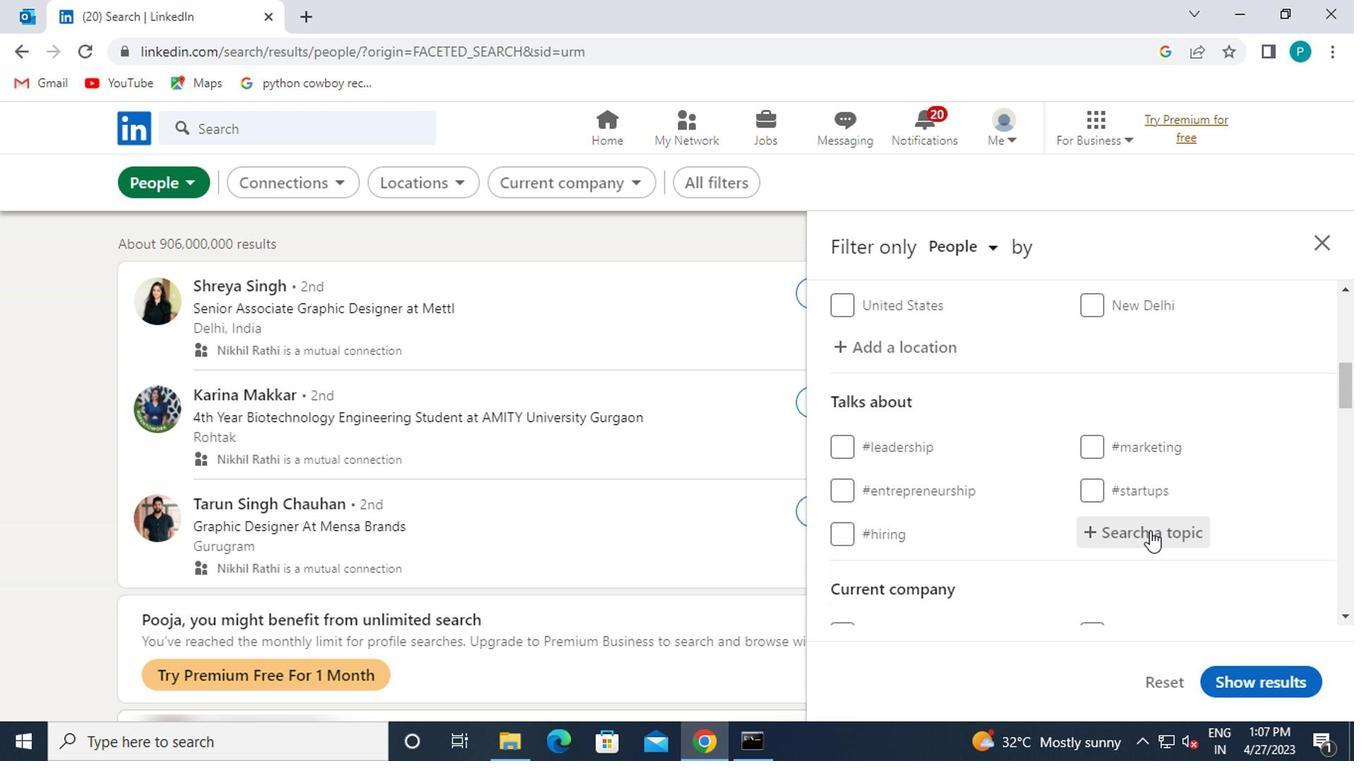 
Action: Key pressed <Key.shift><Key.shift><Key.shift>#<Key.caps_lock>S<Key.caps_lock>USTAINABILIY
Screenshot: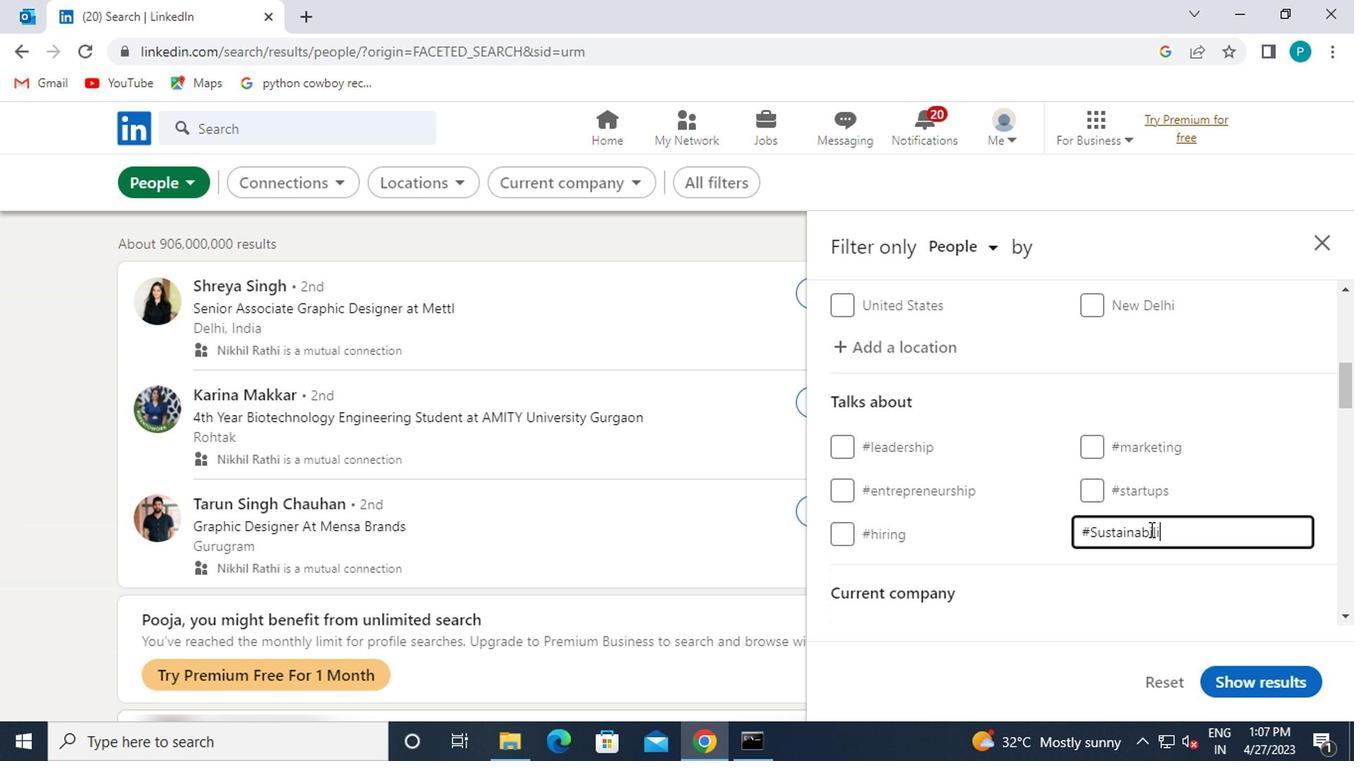 
Action: Mouse moved to (1173, 547)
Screenshot: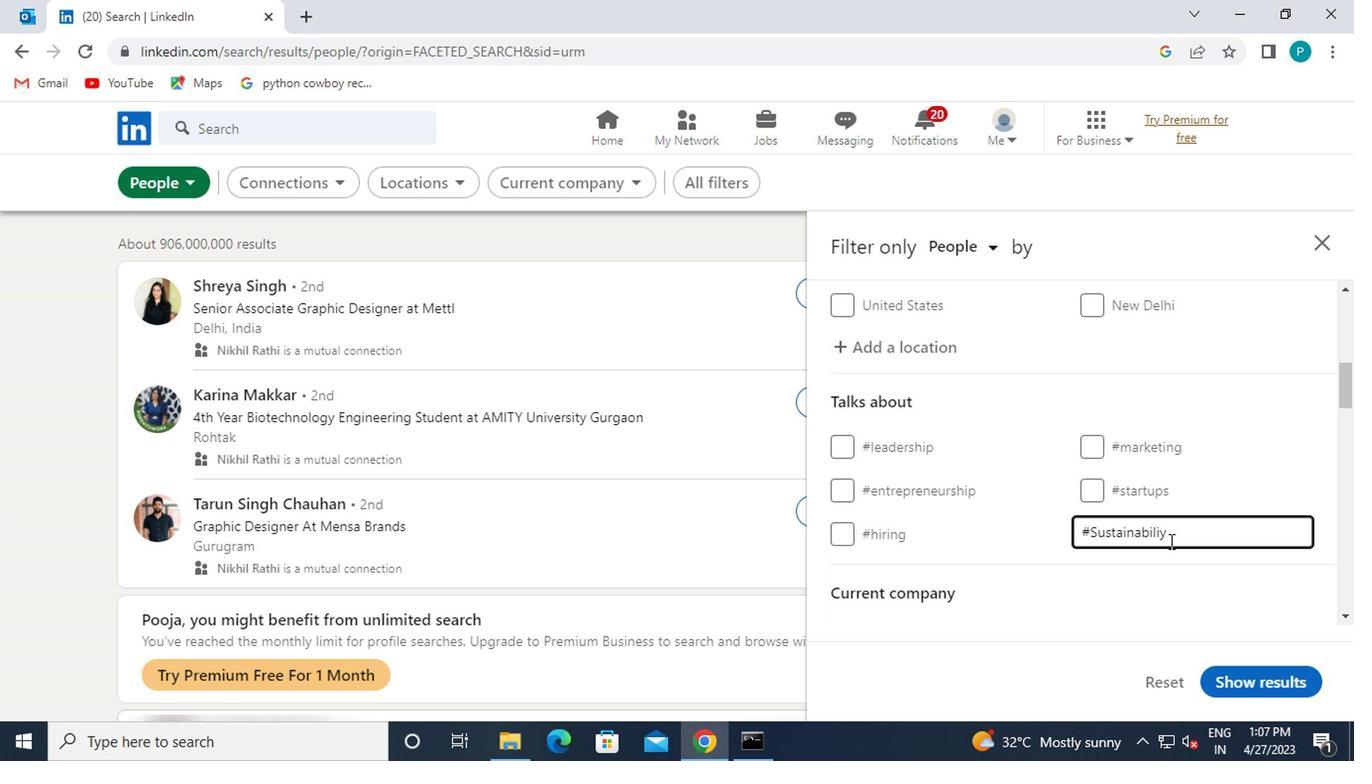 
Action: Key pressed <Key.backspace>TY
Screenshot: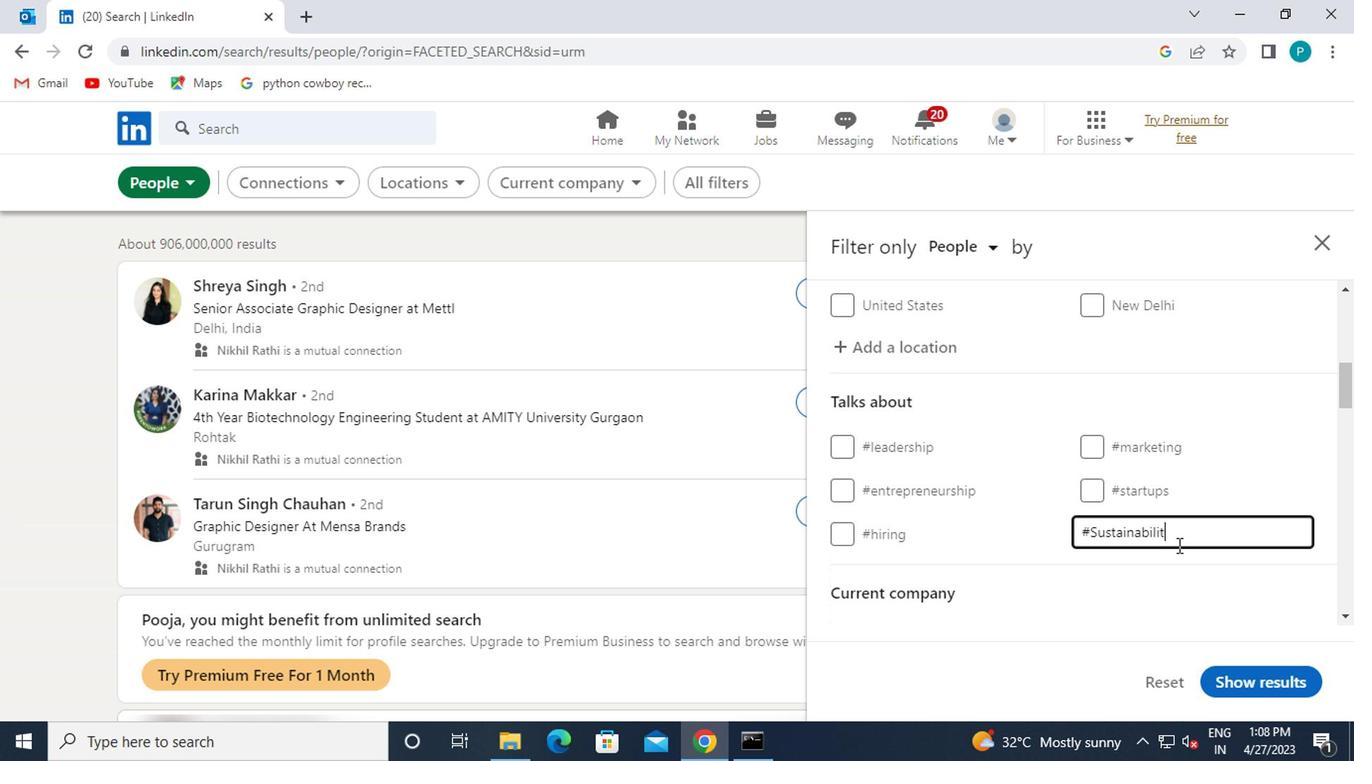 
Action: Mouse moved to (991, 565)
Screenshot: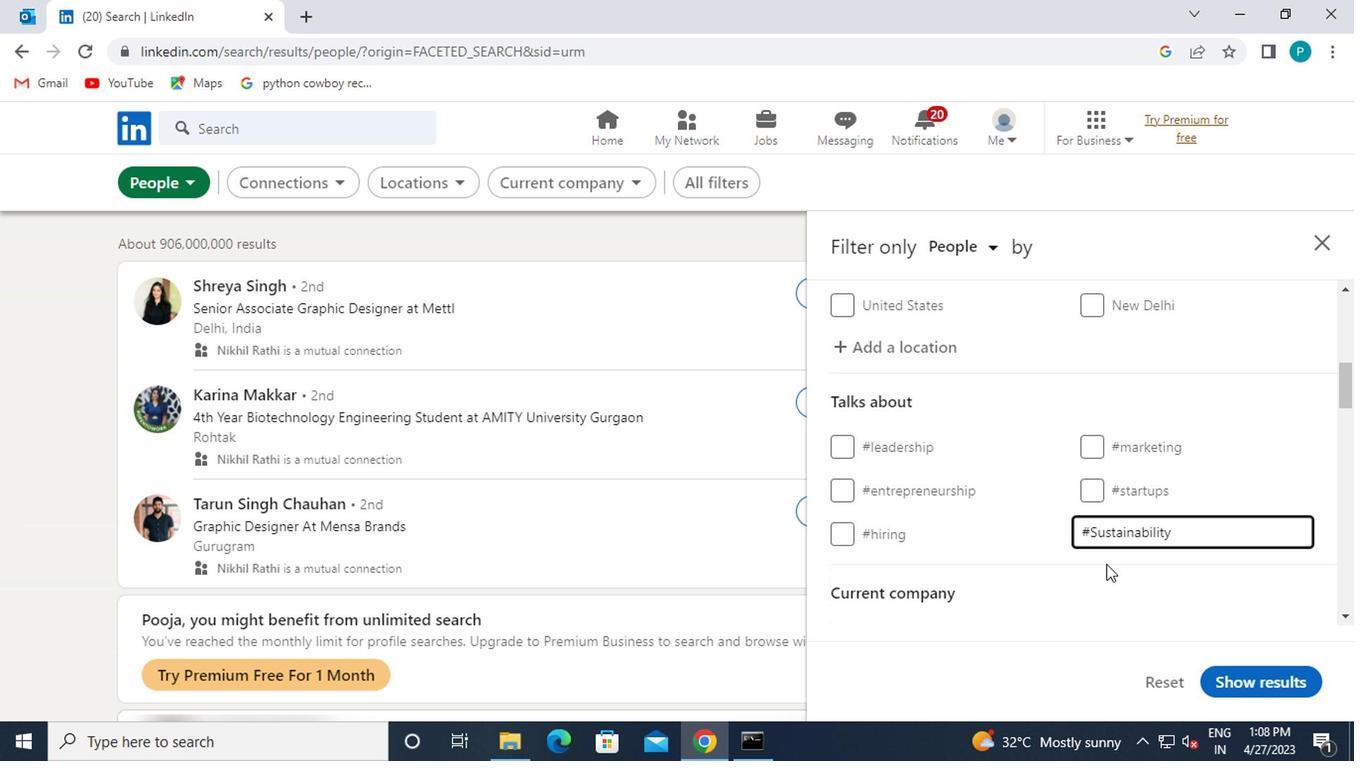 
Action: Mouse scrolled (991, 563) with delta (0, -1)
Screenshot: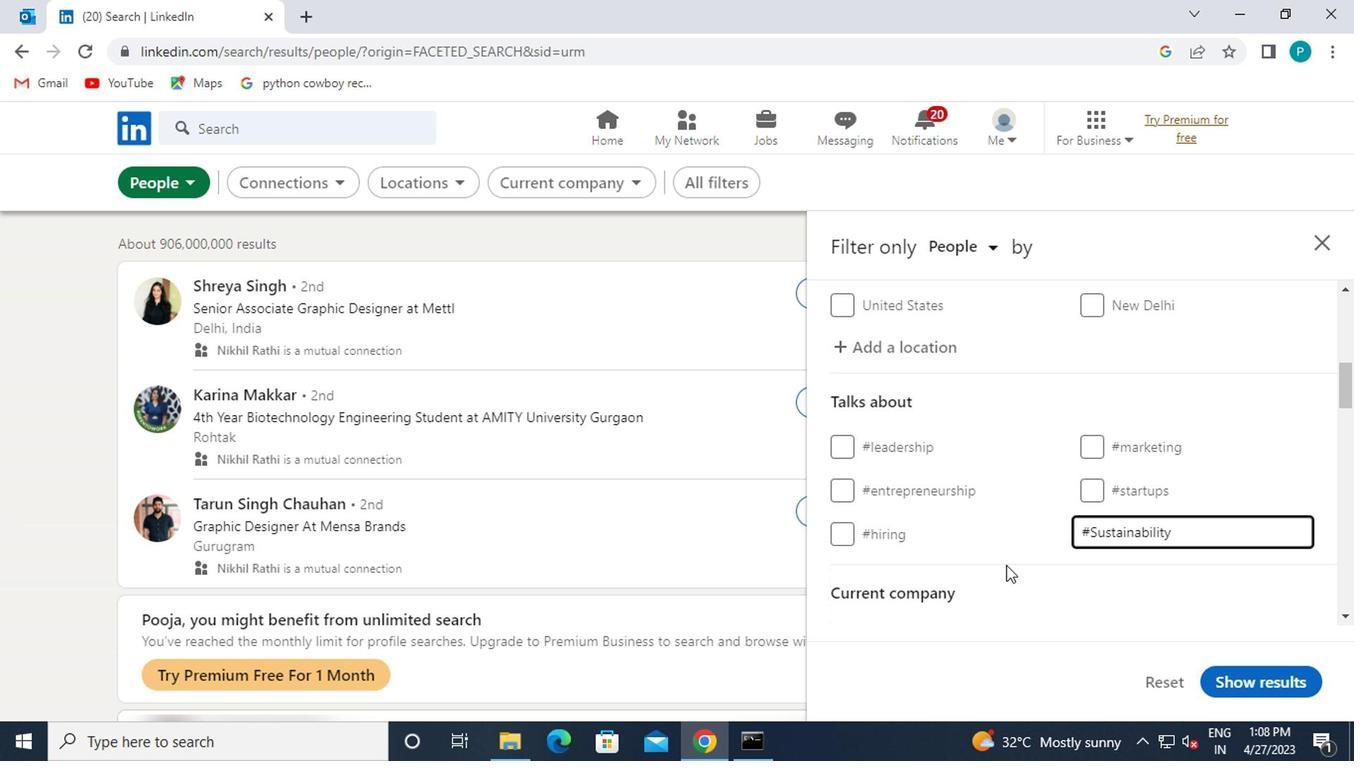 
Action: Mouse scrolled (991, 563) with delta (0, -1)
Screenshot: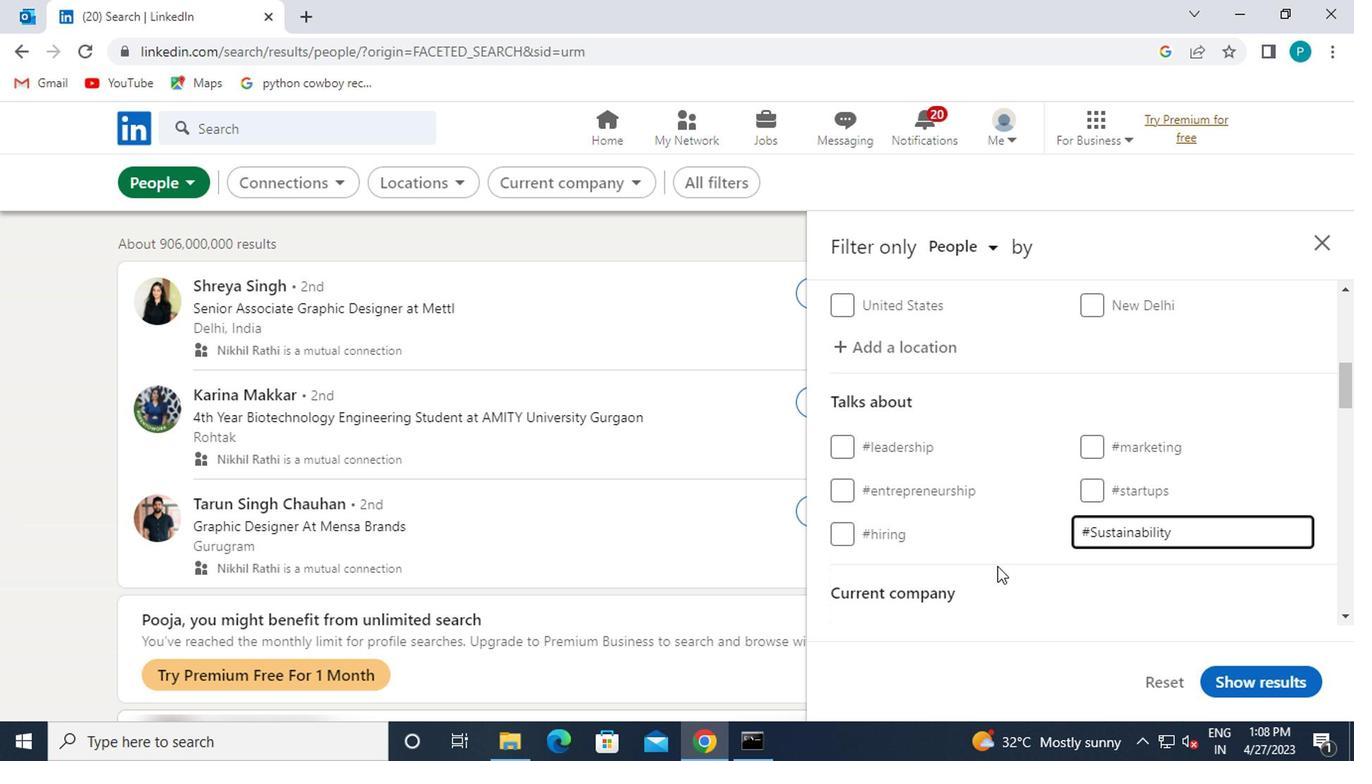 
Action: Mouse moved to (1107, 531)
Screenshot: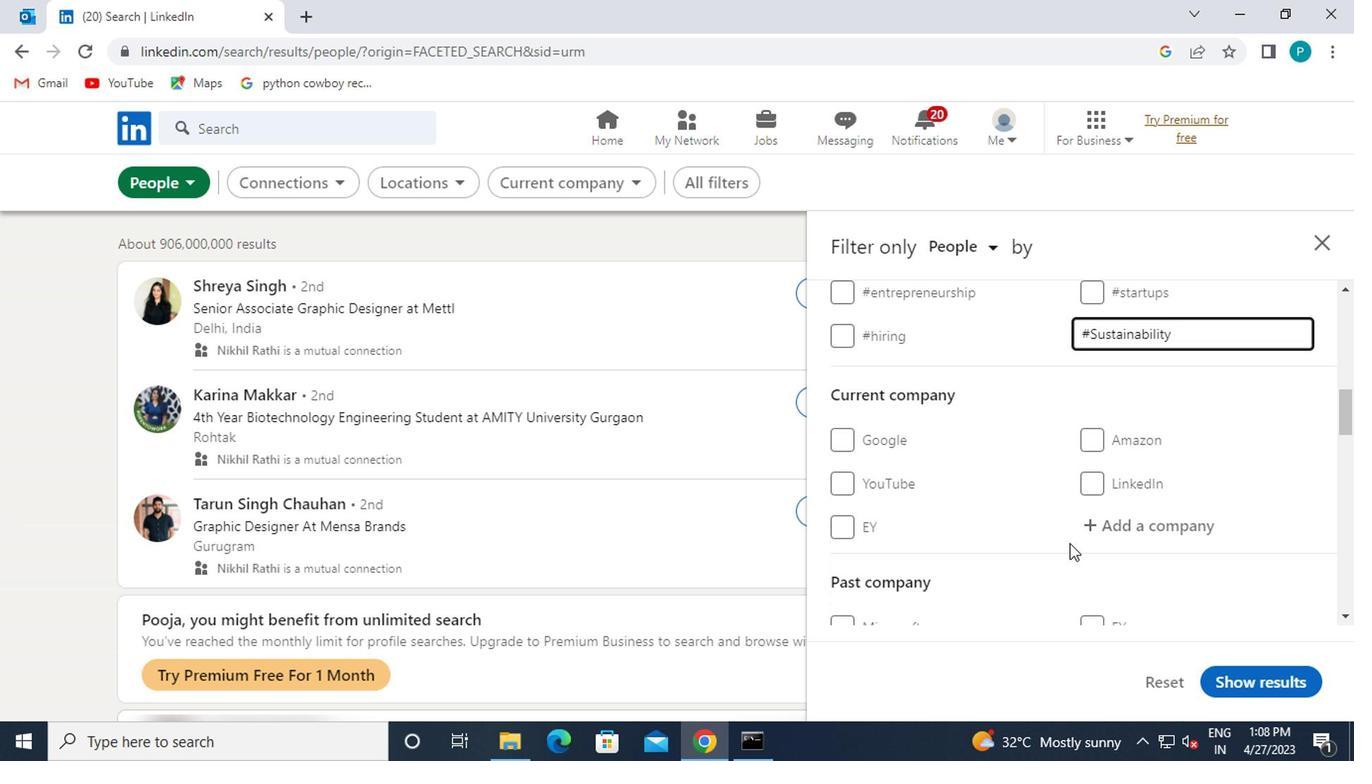 
Action: Mouse pressed left at (1107, 531)
Screenshot: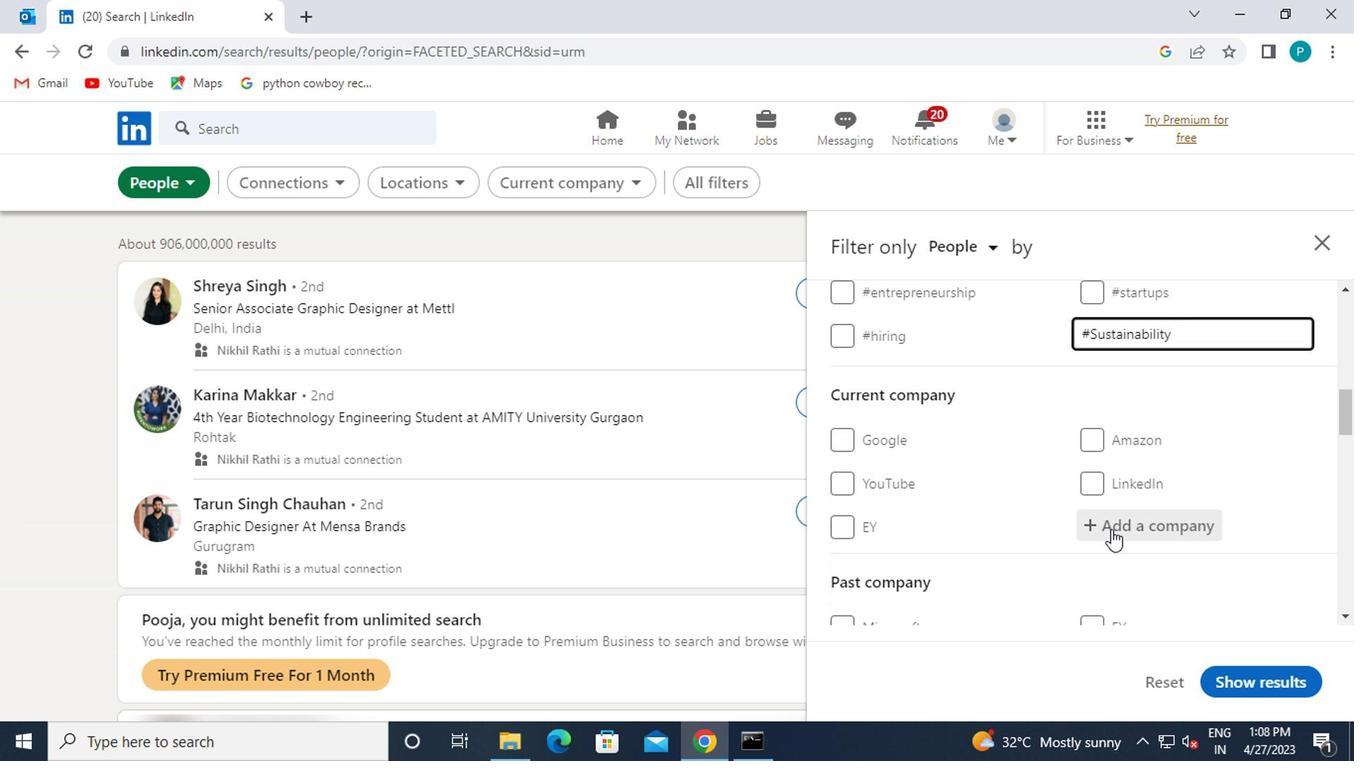 
Action: Mouse moved to (1113, 540)
Screenshot: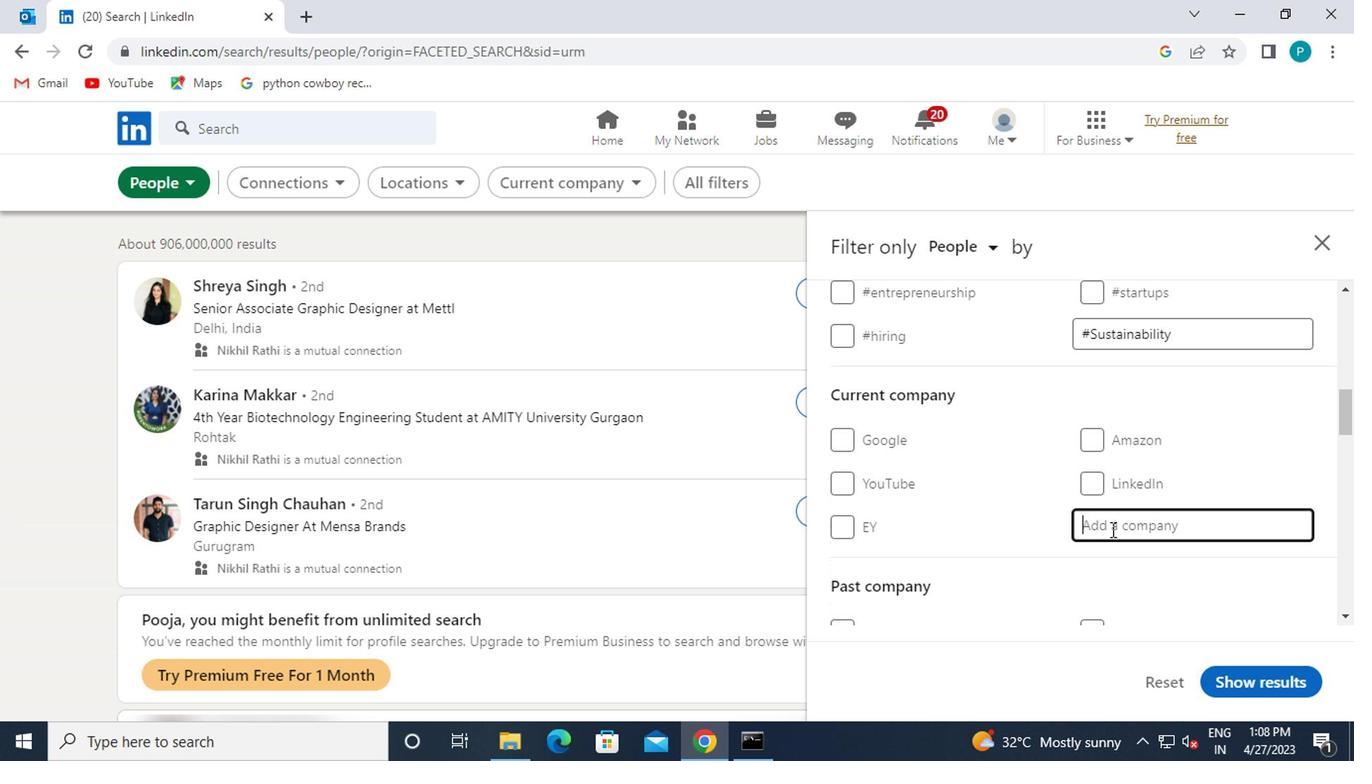 
Action: Key pressed BUSINESS
Screenshot: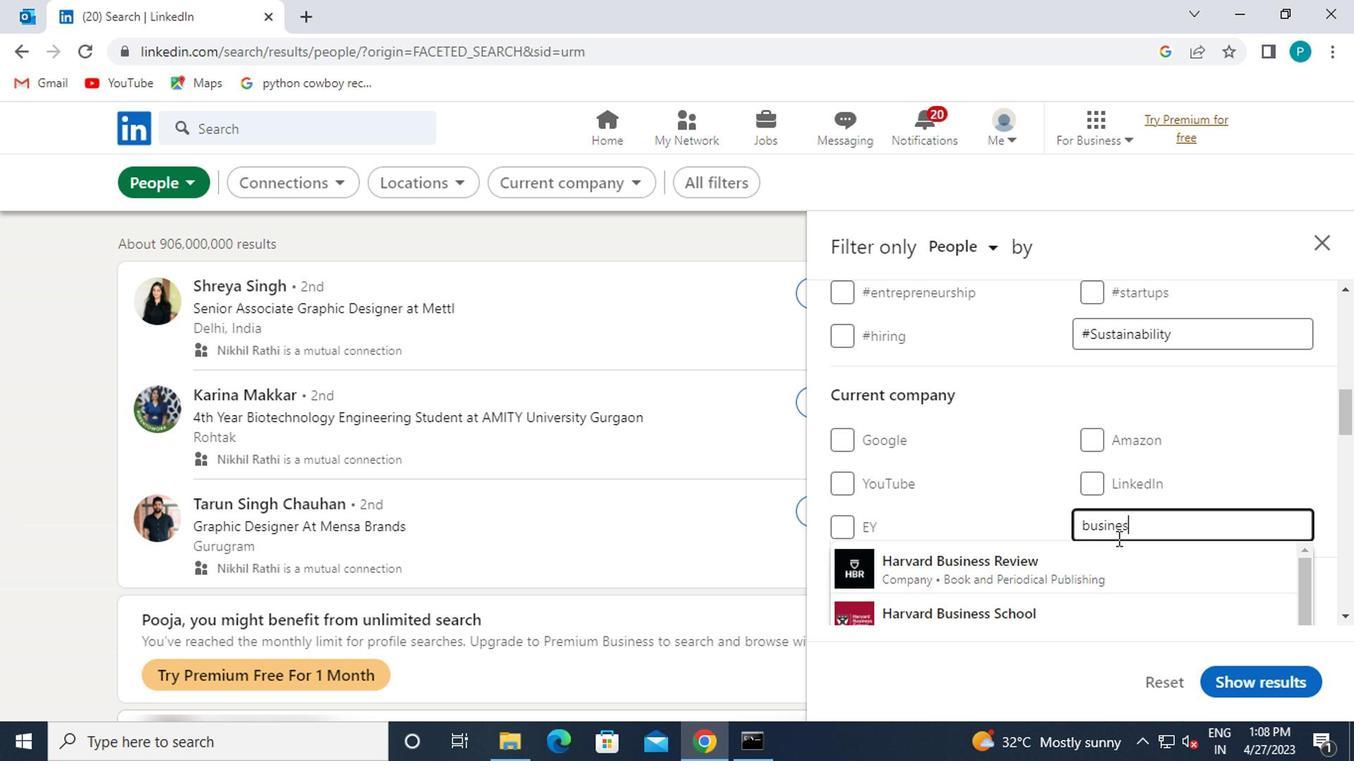 
Action: Mouse moved to (1017, 565)
Screenshot: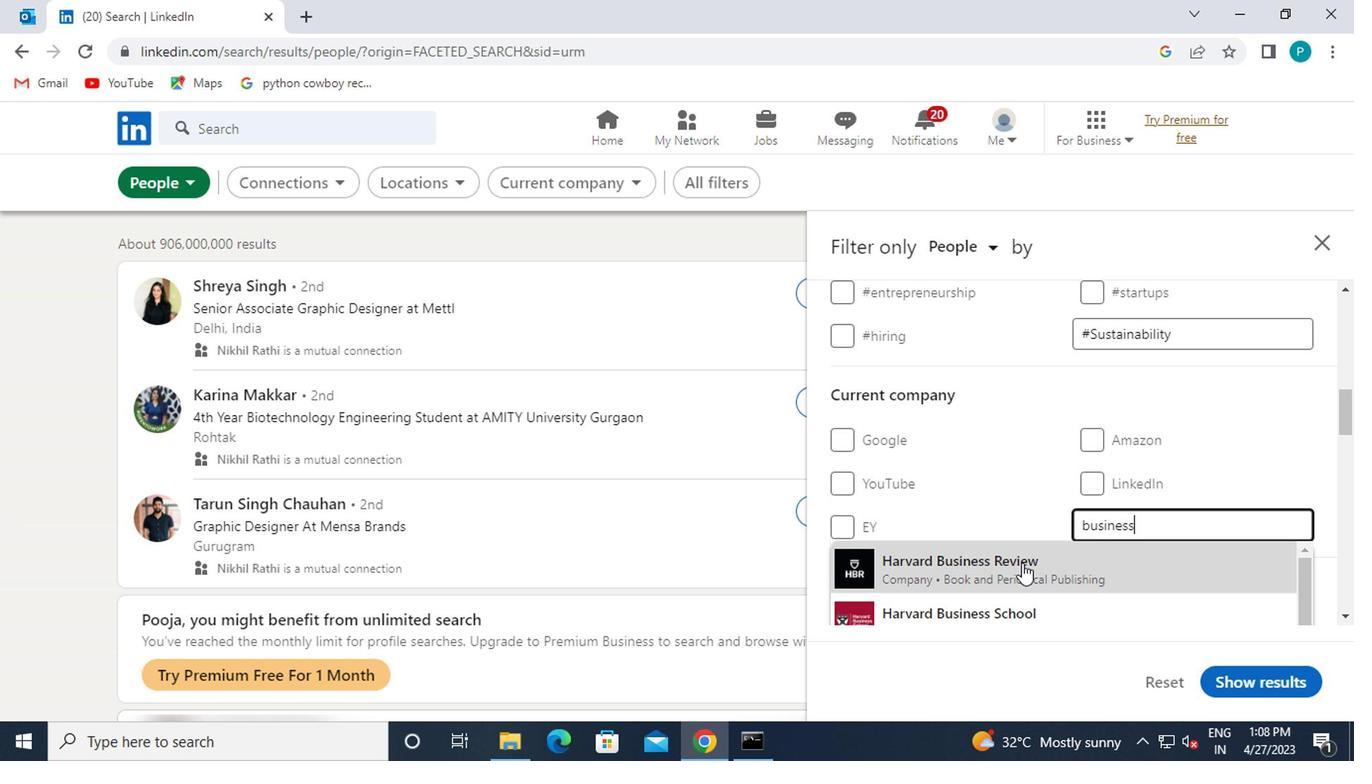 
Action: Mouse scrolled (1017, 563) with delta (0, -1)
Screenshot: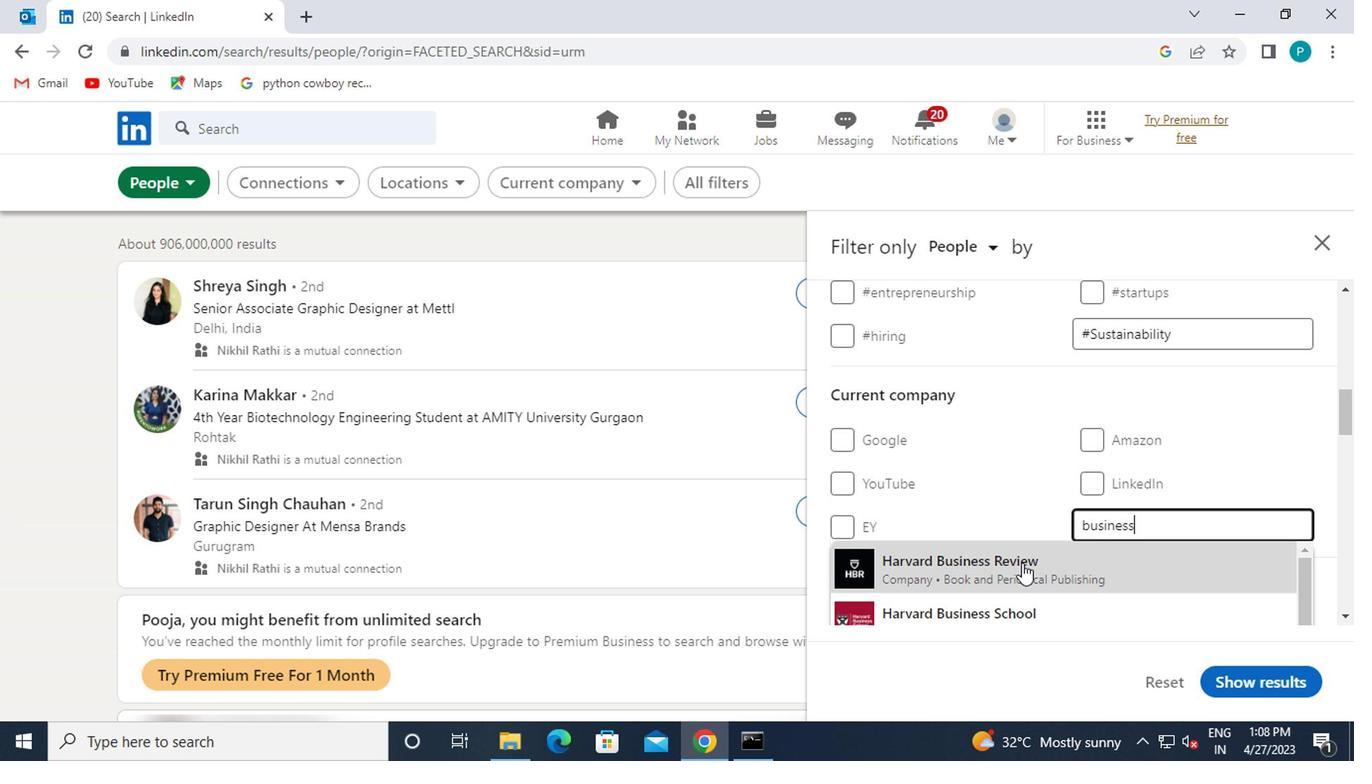 
Action: Mouse moved to (1098, 552)
Screenshot: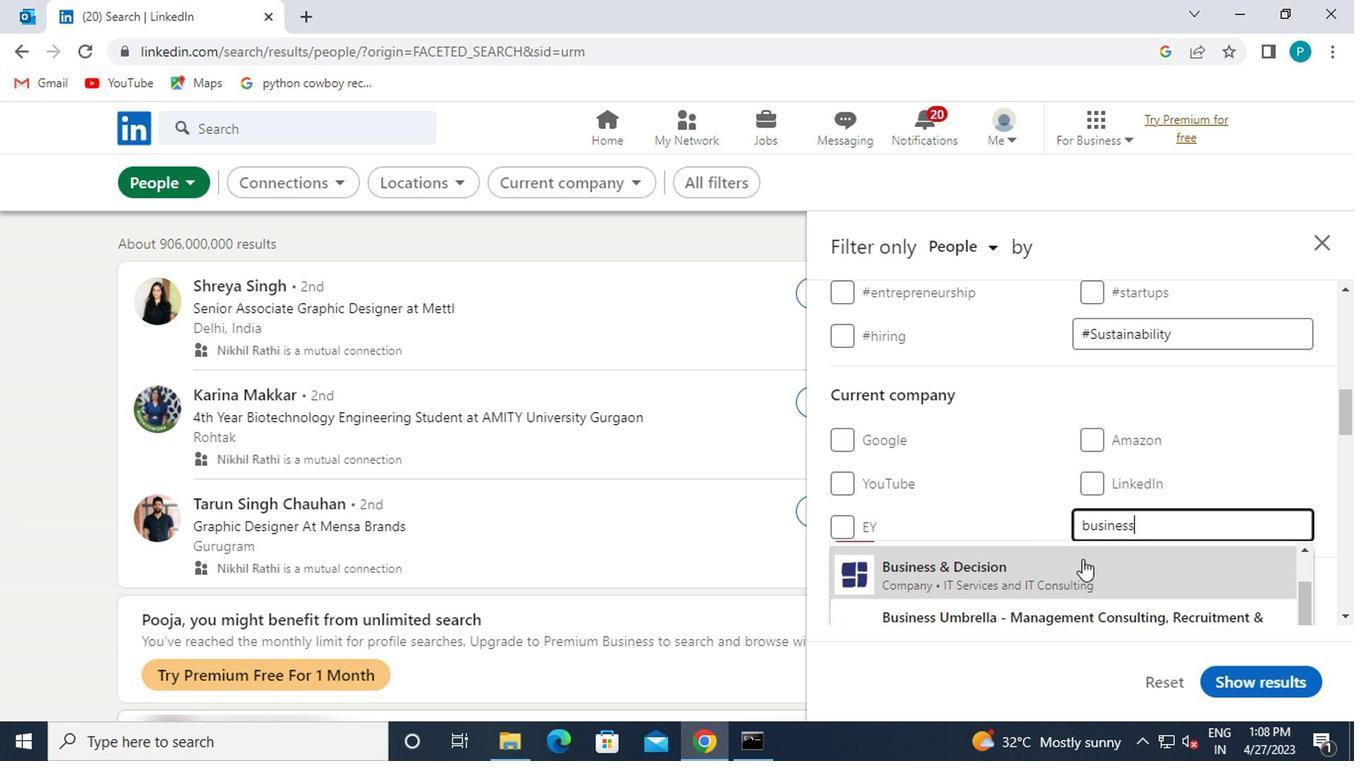 
Action: Key pressed <Key.space>WE<Key.backspace>B<Key.space><Key.backspace><Key.backspace>EB<Key.space>SOL
Screenshot: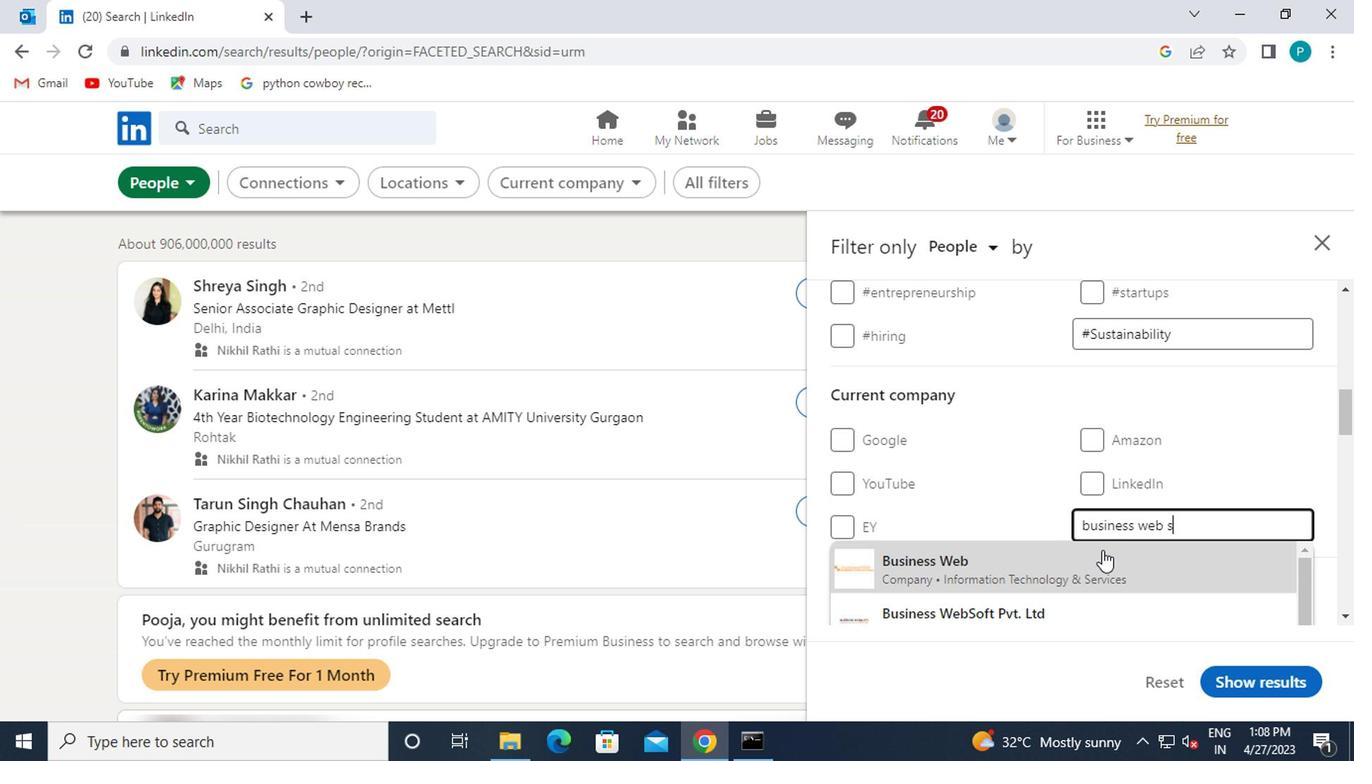 
Action: Mouse moved to (1098, 552)
Screenshot: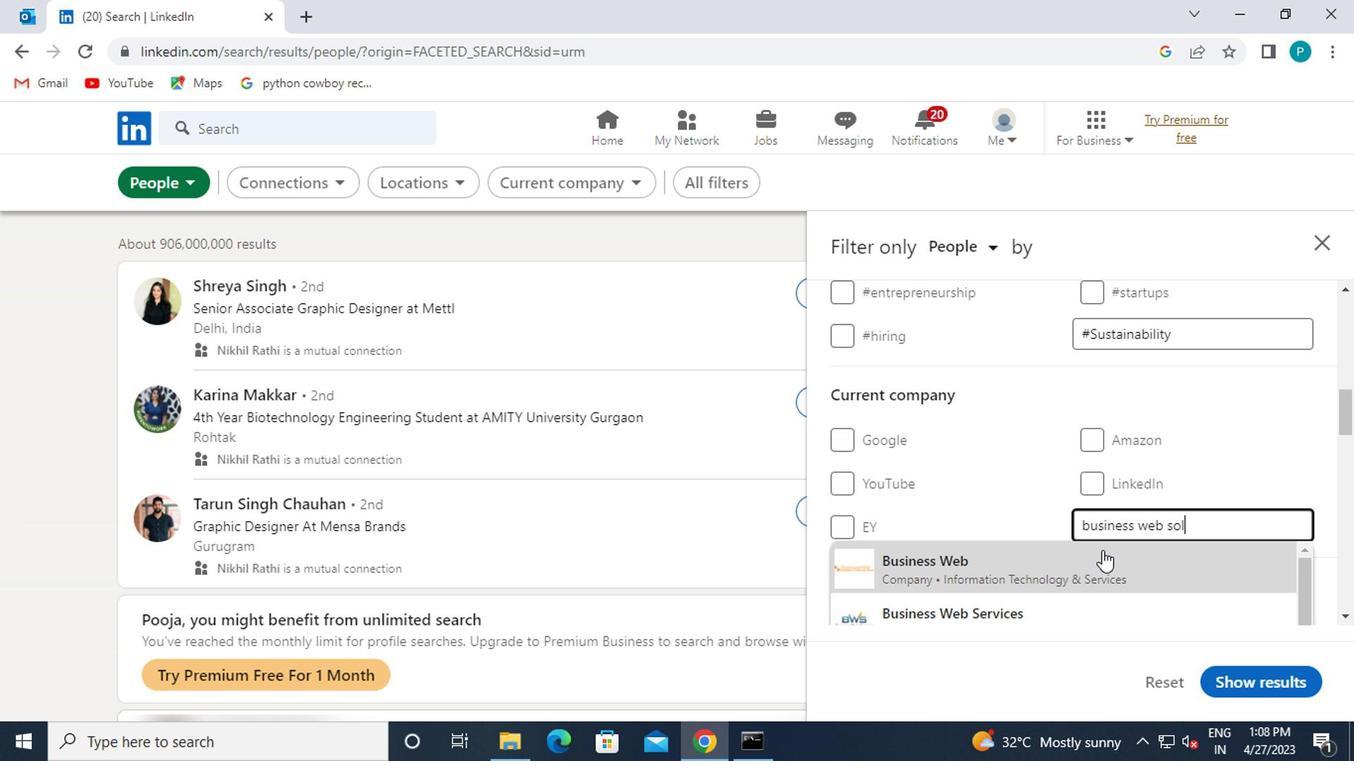 
Action: Mouse scrolled (1098, 550) with delta (0, -1)
Screenshot: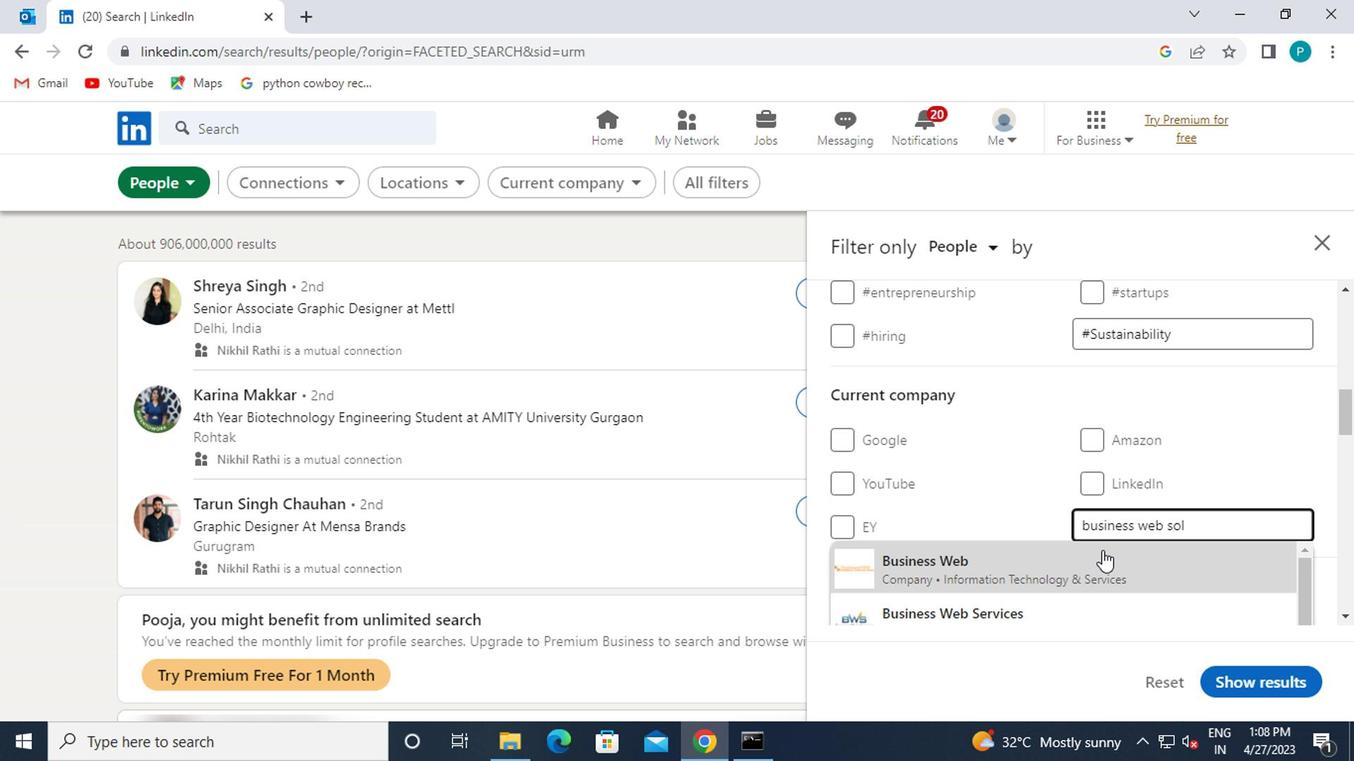 
Action: Mouse moved to (1093, 562)
Screenshot: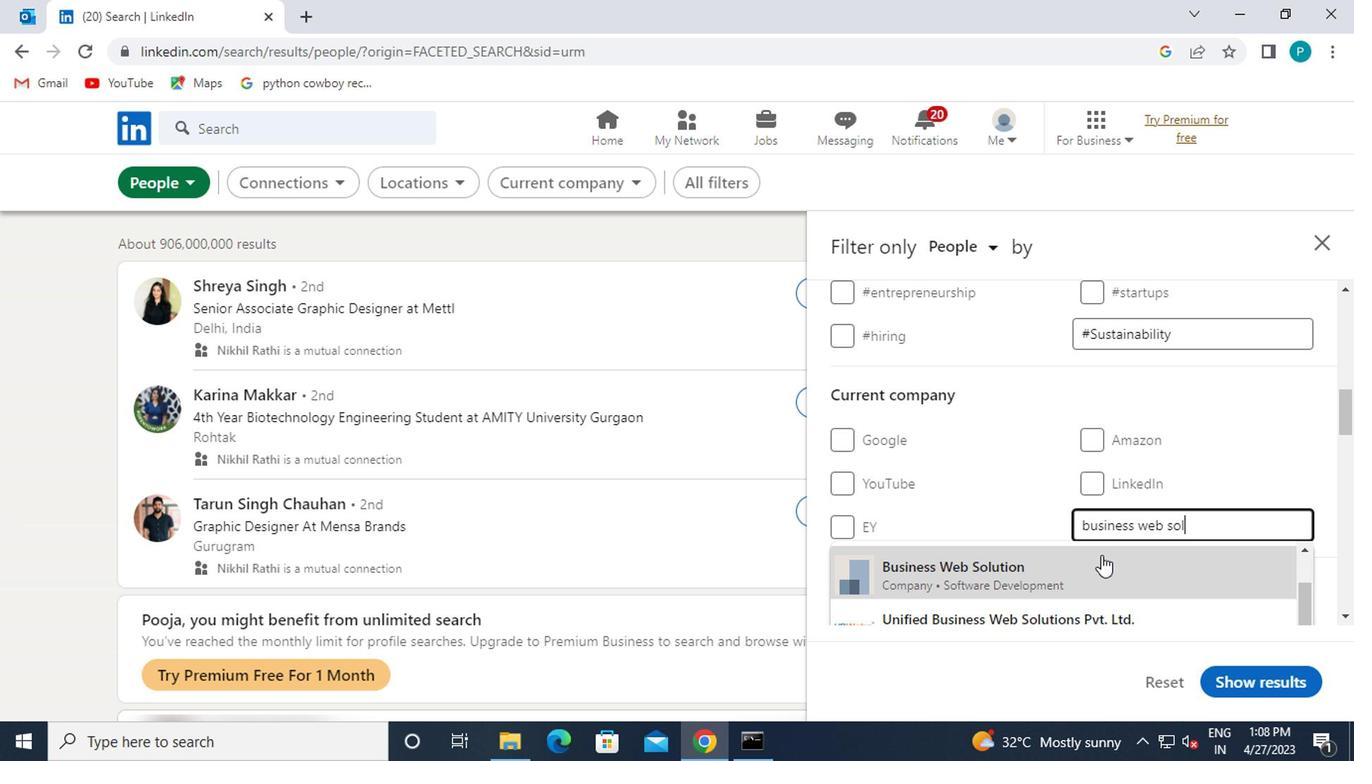 
Action: Mouse pressed left at (1093, 562)
Screenshot: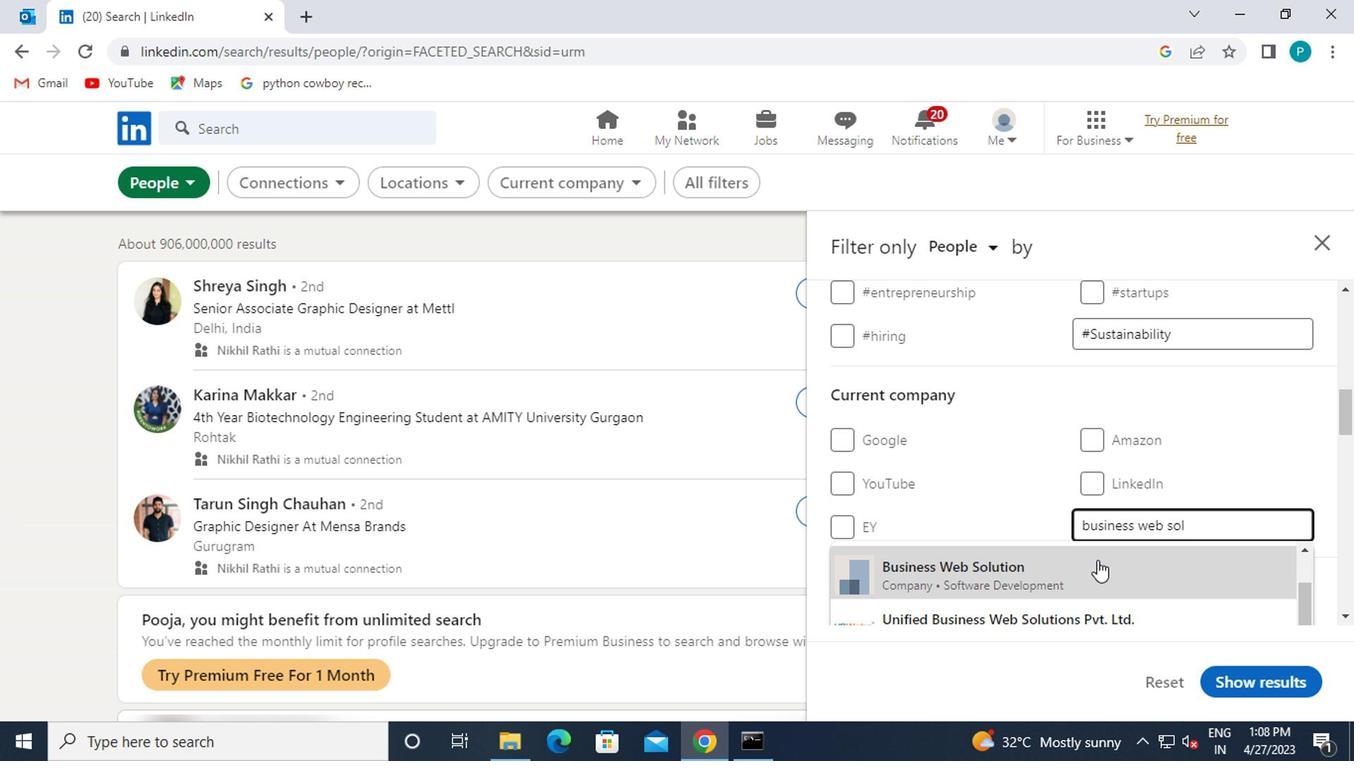 
Action: Mouse scrolled (1093, 560) with delta (0, -1)
Screenshot: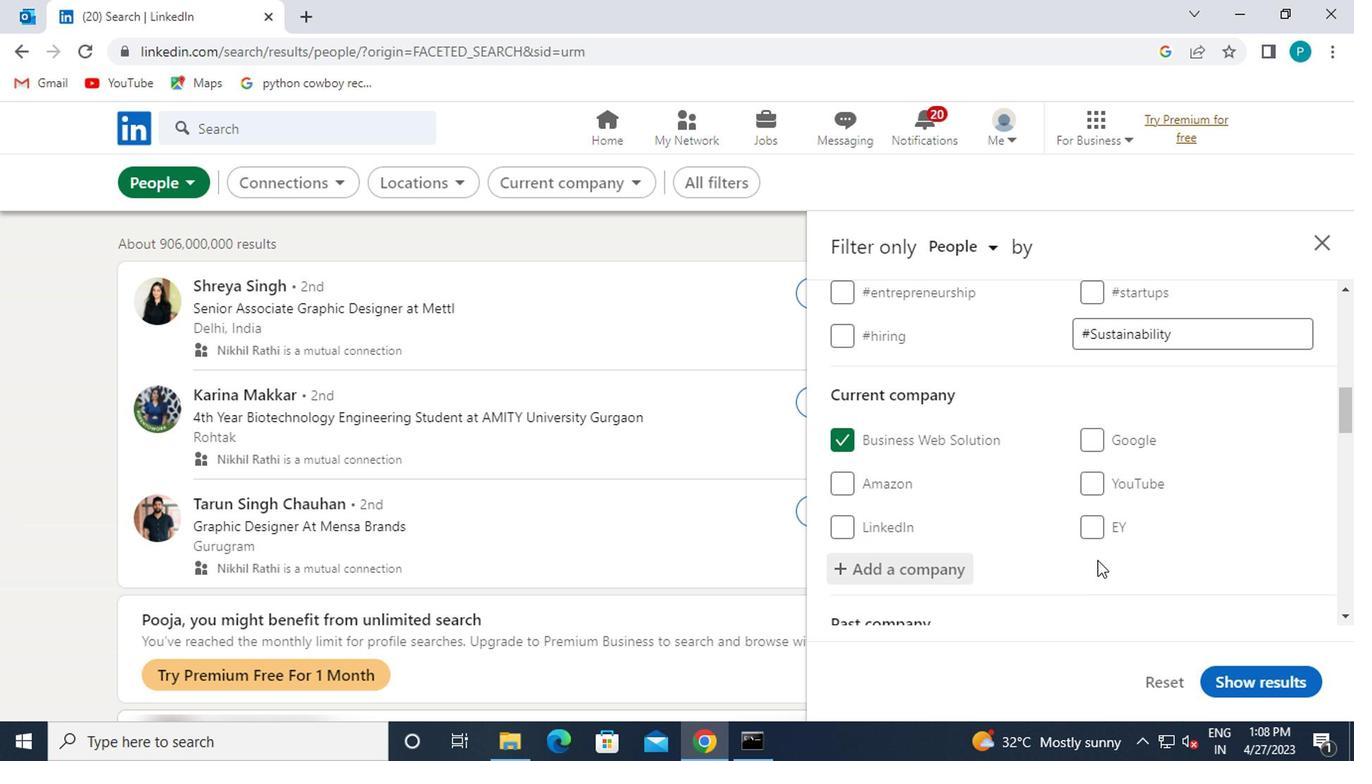
Action: Mouse scrolled (1093, 560) with delta (0, -1)
Screenshot: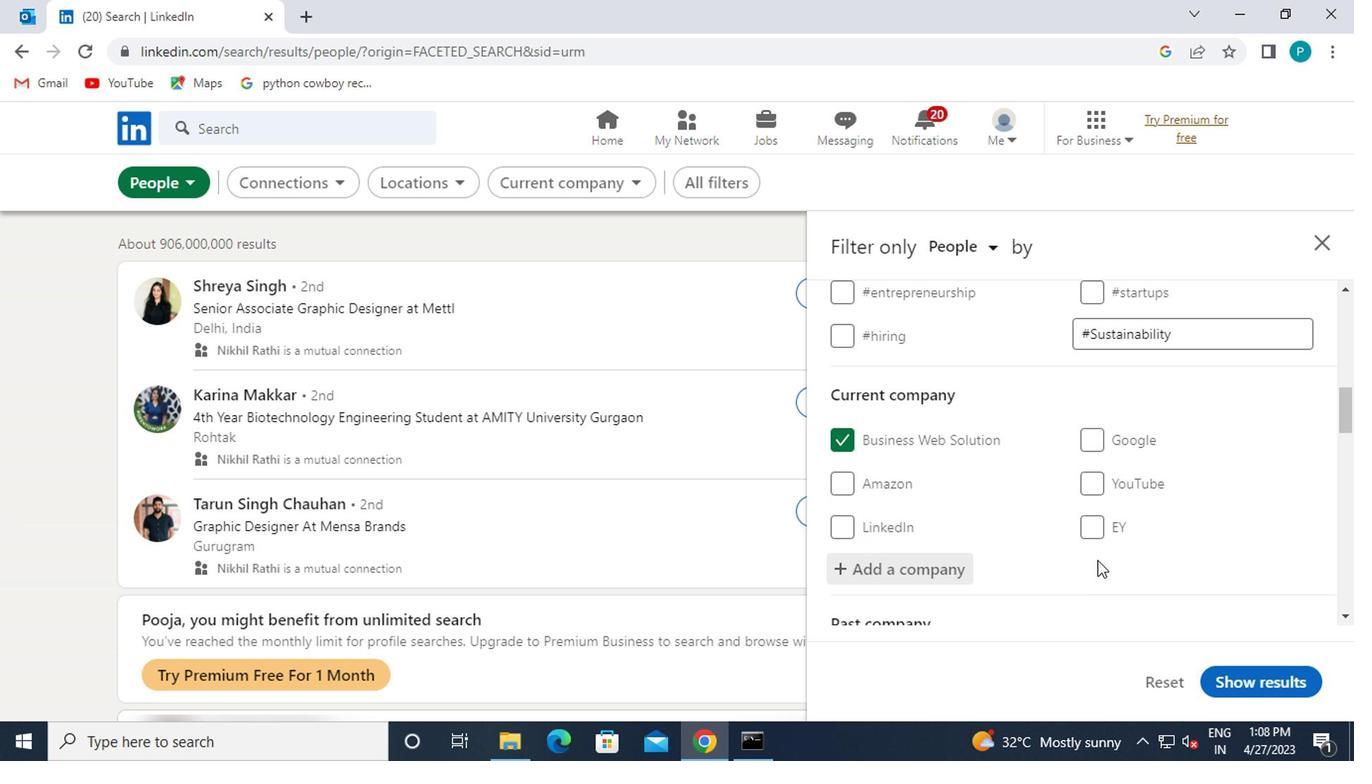 
Action: Mouse moved to (1126, 560)
Screenshot: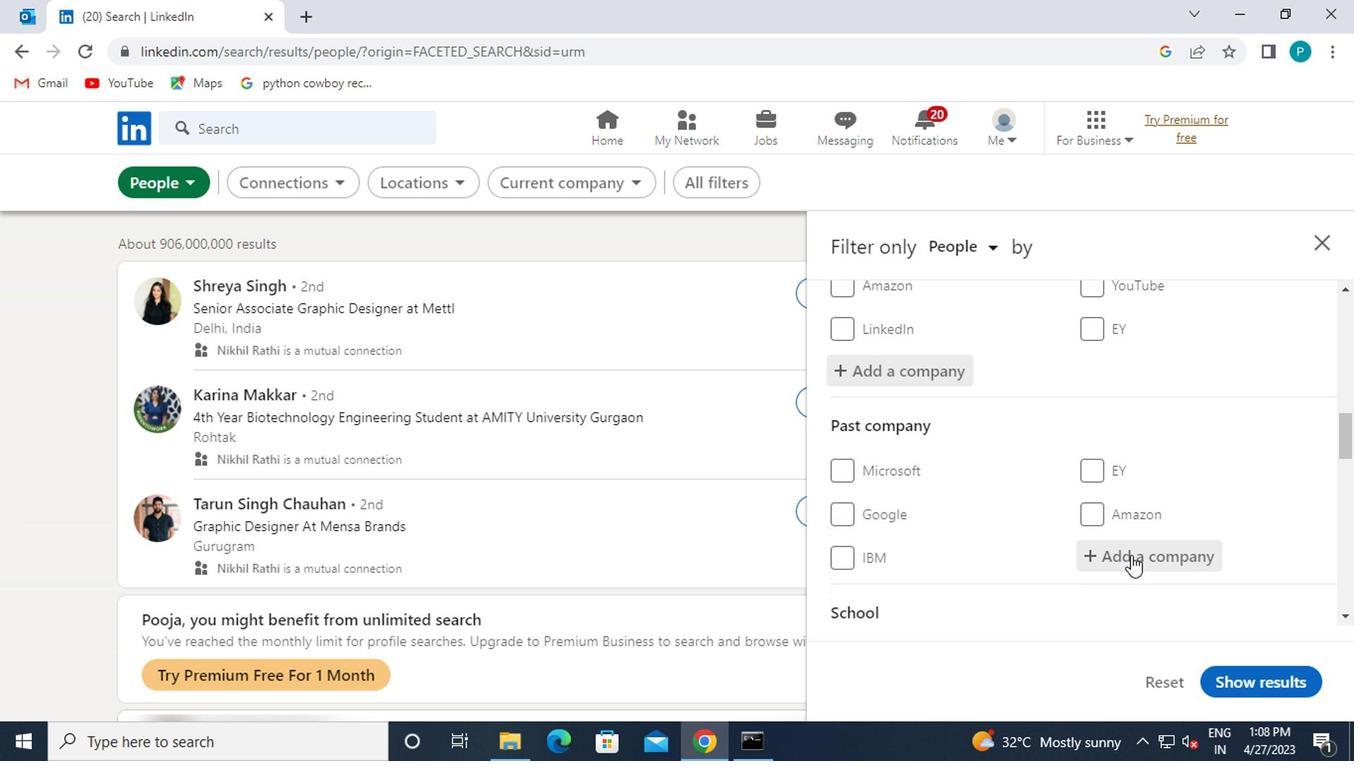 
Action: Mouse scrolled (1126, 558) with delta (0, -1)
Screenshot: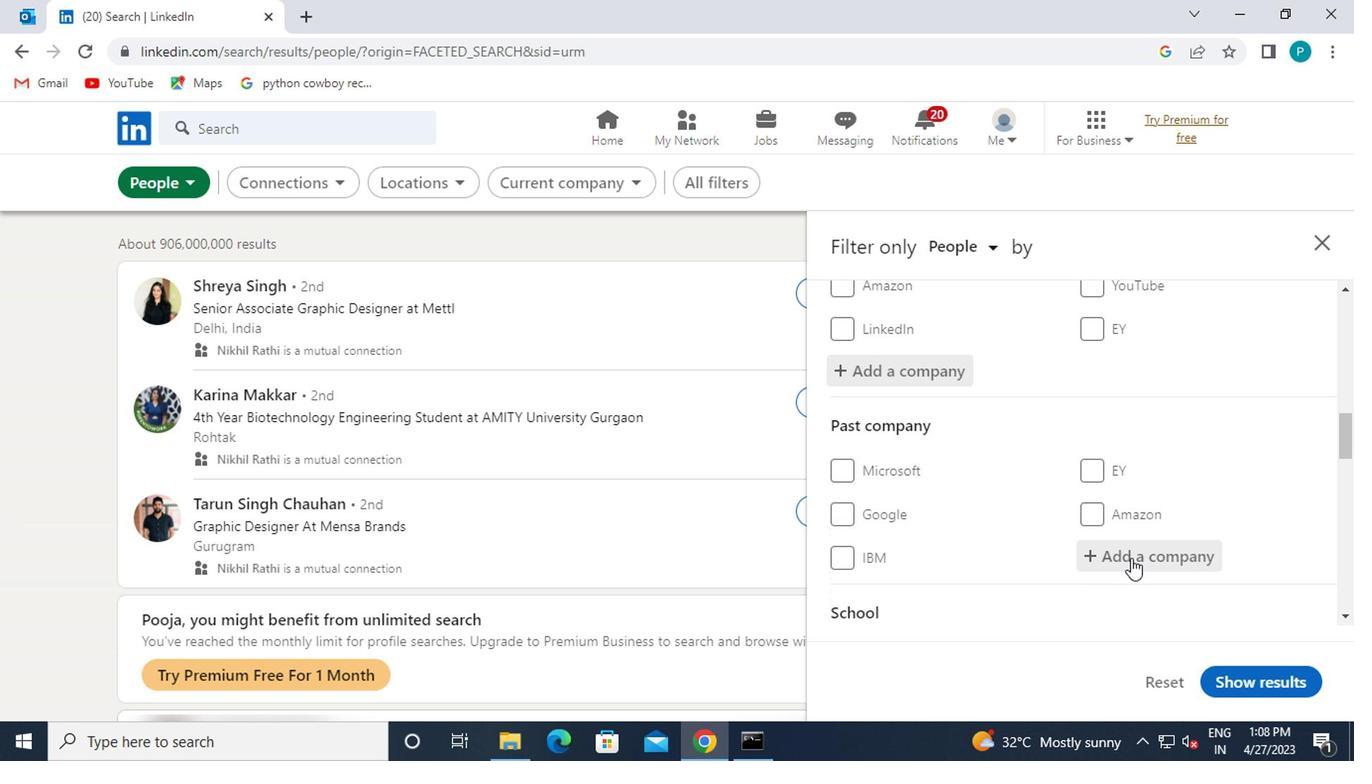 
Action: Mouse scrolled (1126, 558) with delta (0, -1)
Screenshot: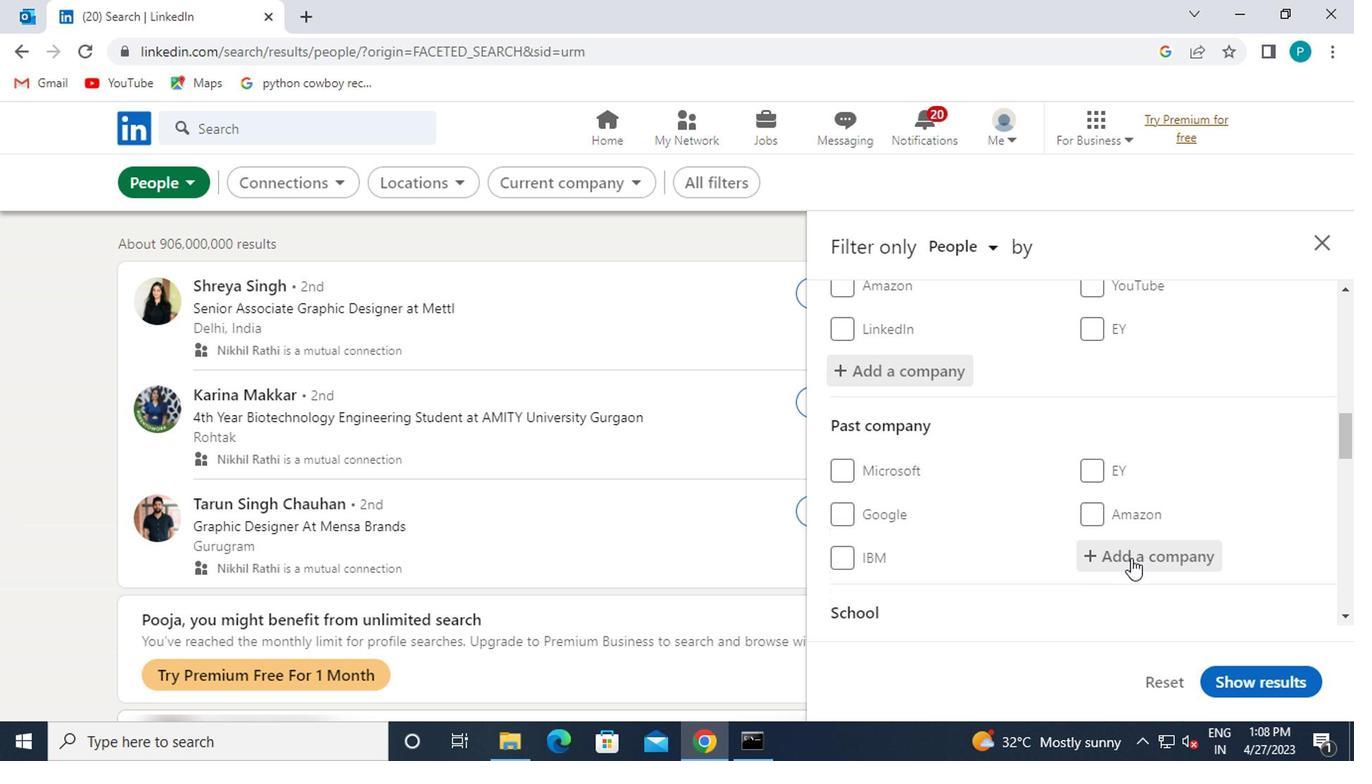 
Action: Mouse pressed left at (1126, 560)
Screenshot: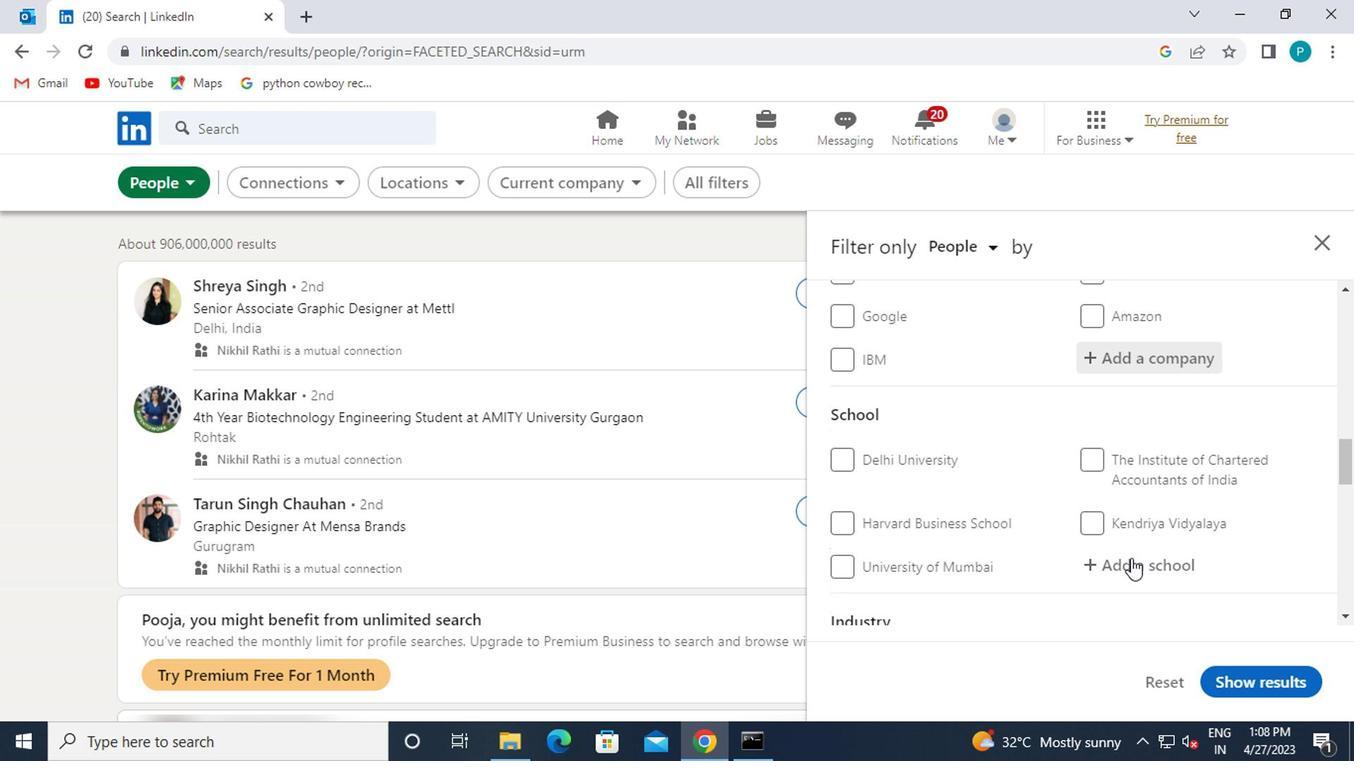
Action: Mouse moved to (1138, 555)
Screenshot: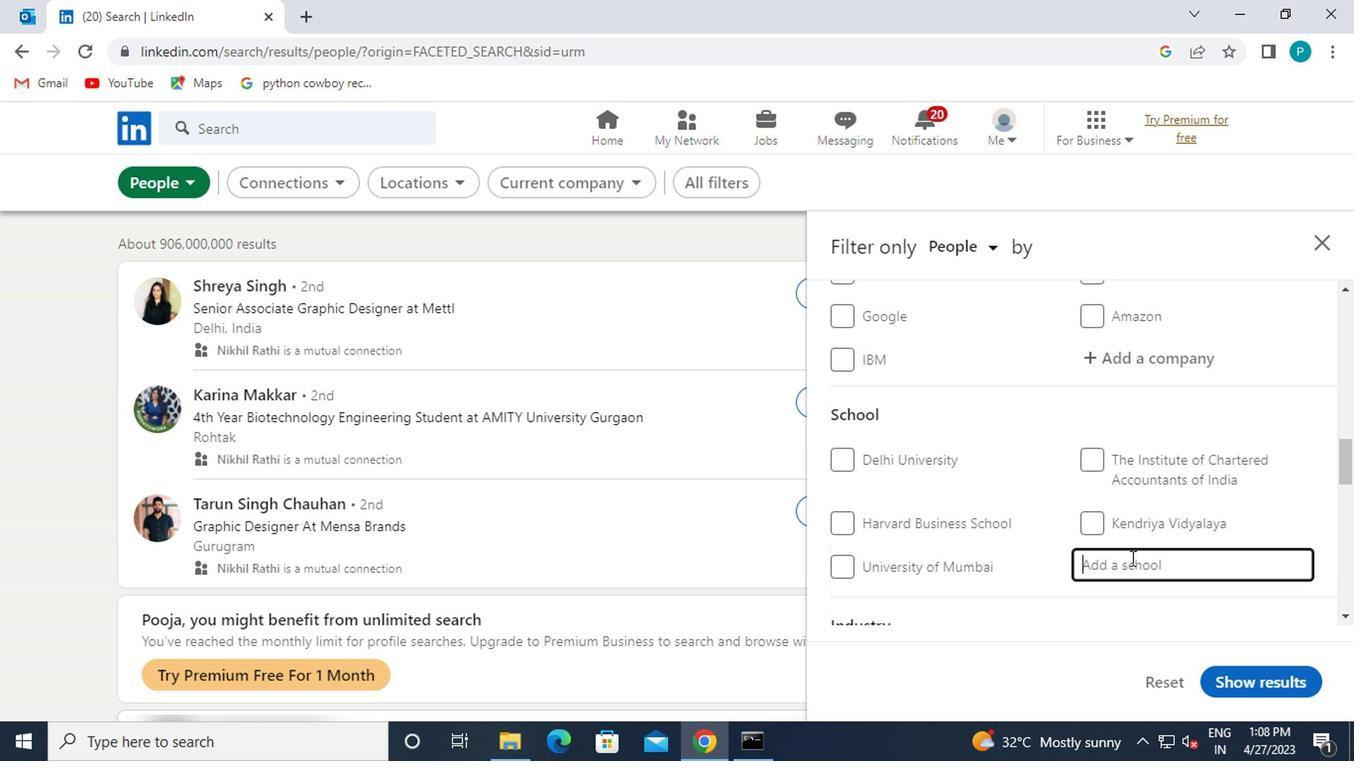 
Action: Key pressed <Key.caps_lock>T<Key.caps_lock>HIRUVALLUVAR
Screenshot: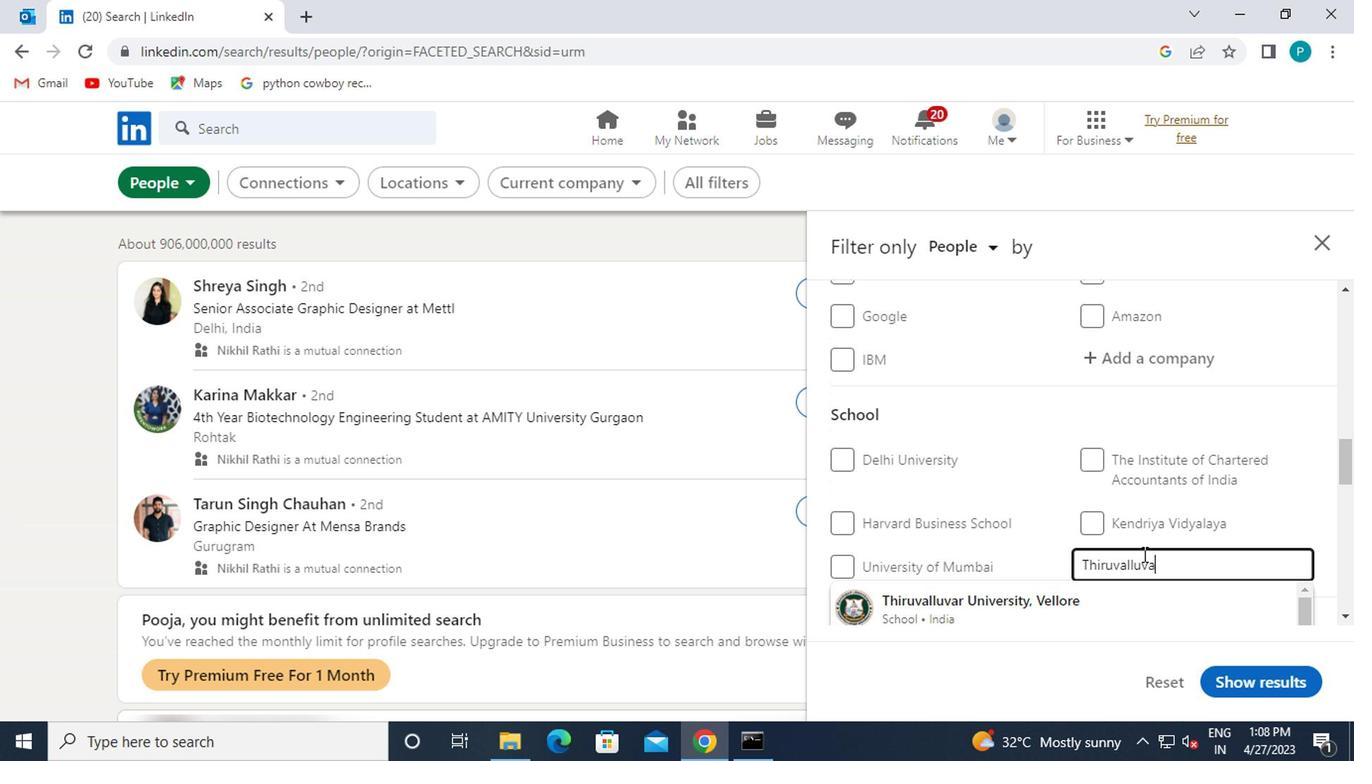 
Action: Mouse moved to (1070, 605)
Screenshot: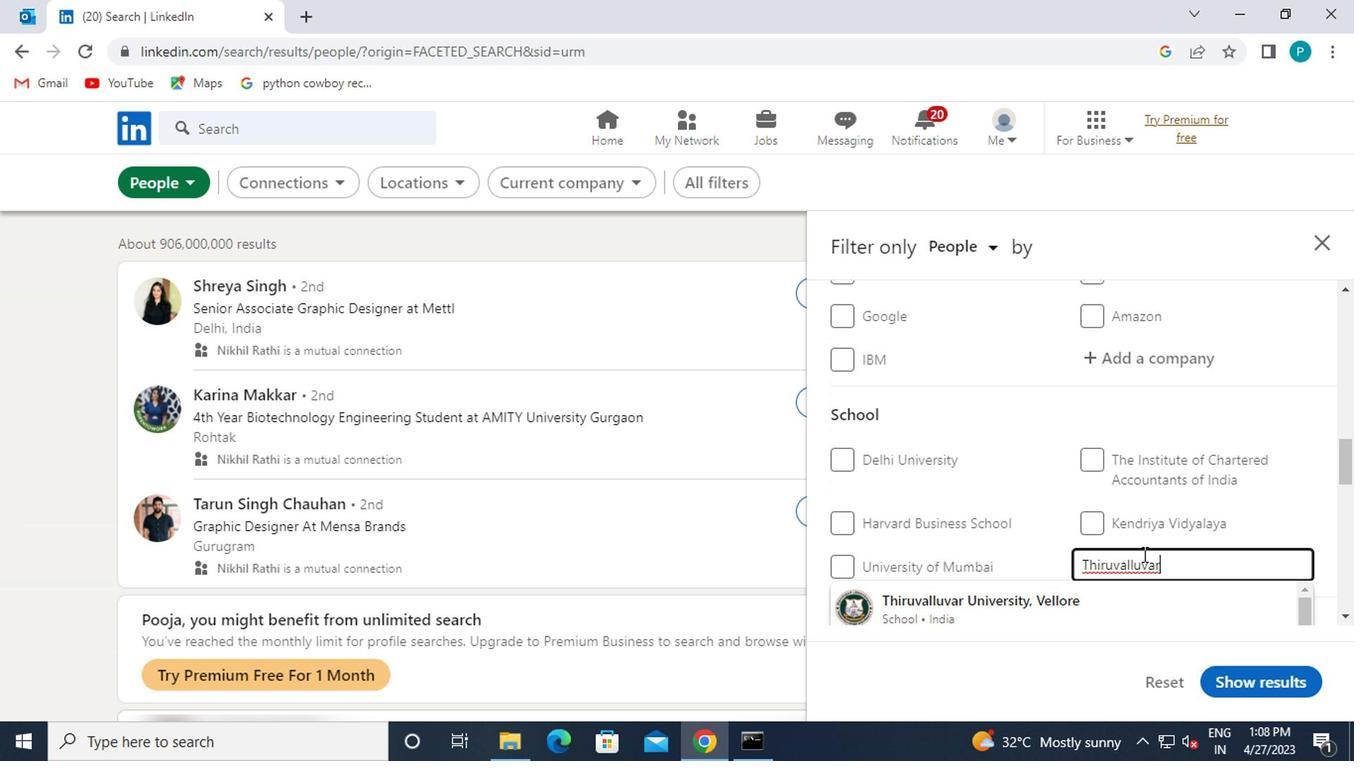 
Action: Mouse pressed left at (1070, 605)
Screenshot: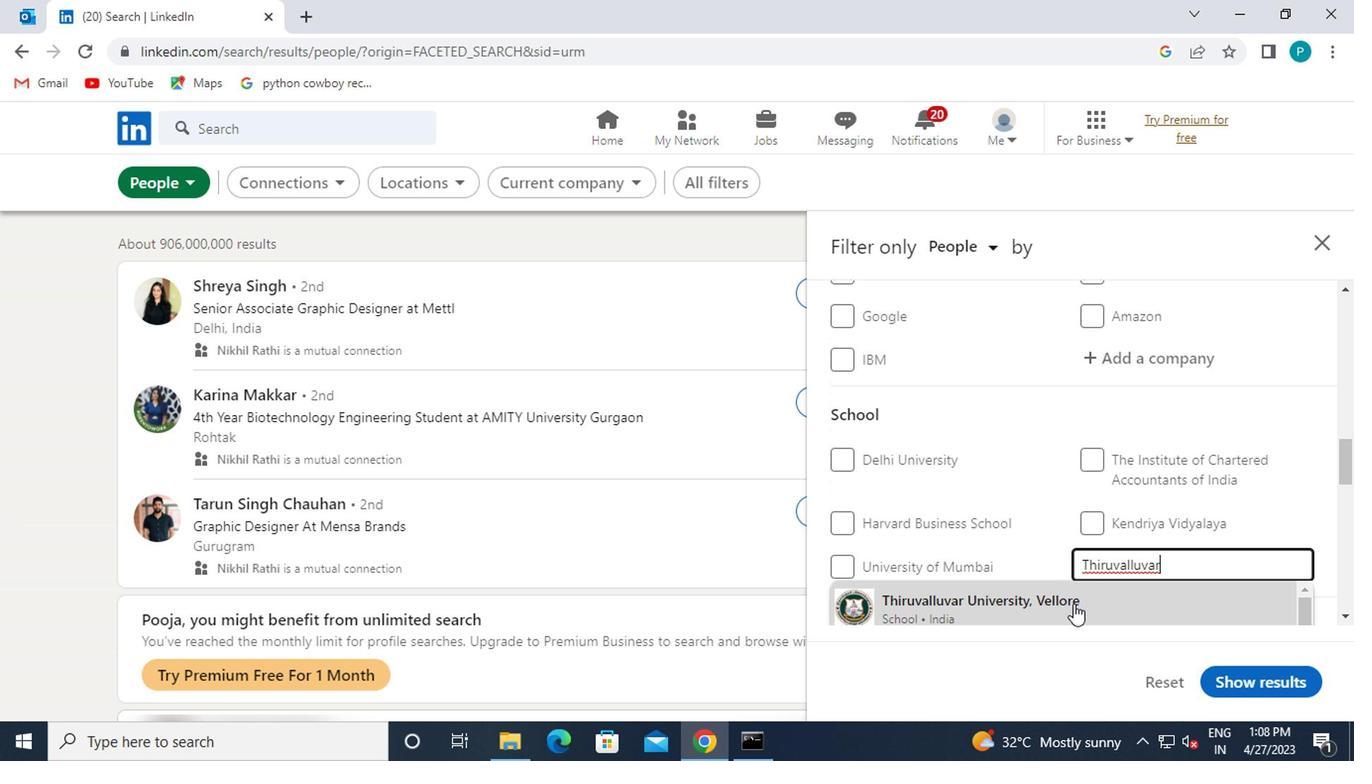 
Action: Mouse moved to (1034, 585)
Screenshot: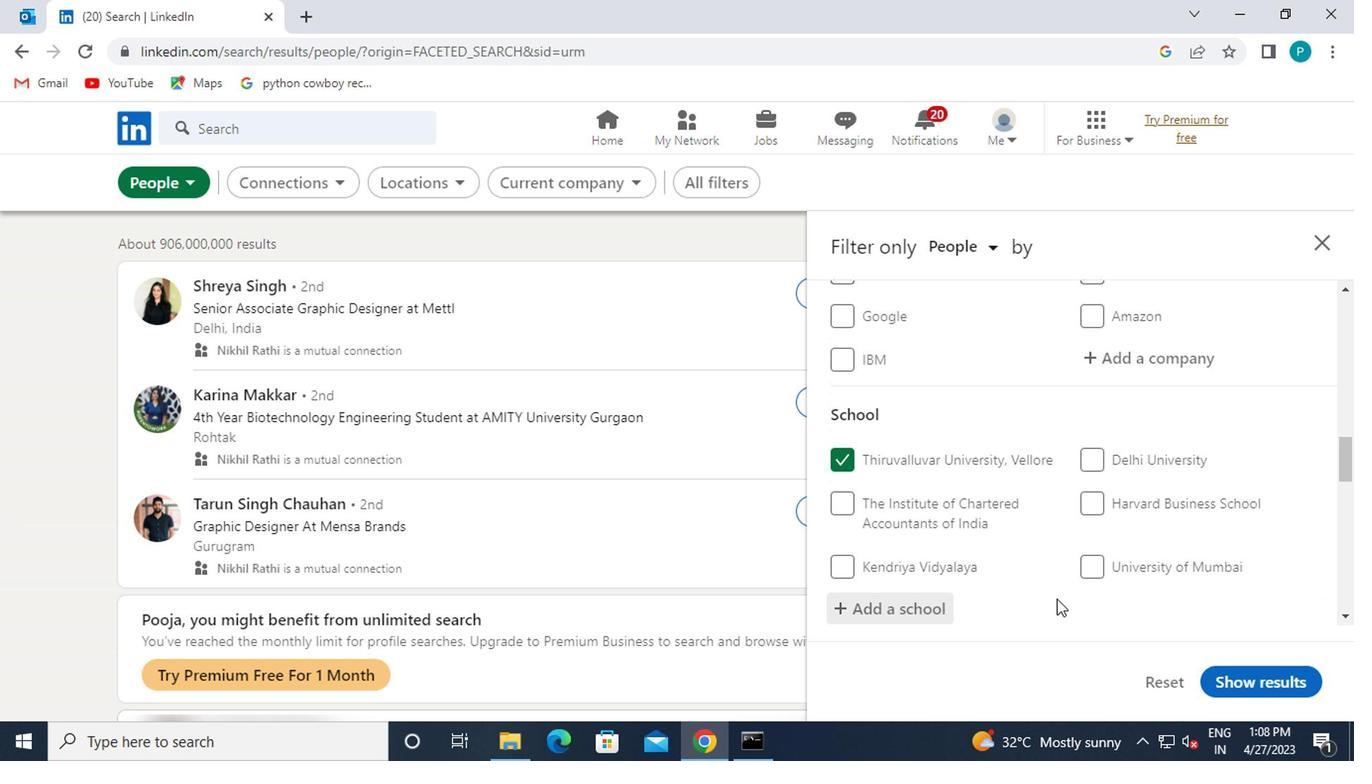 
Action: Mouse scrolled (1034, 584) with delta (0, 0)
Screenshot: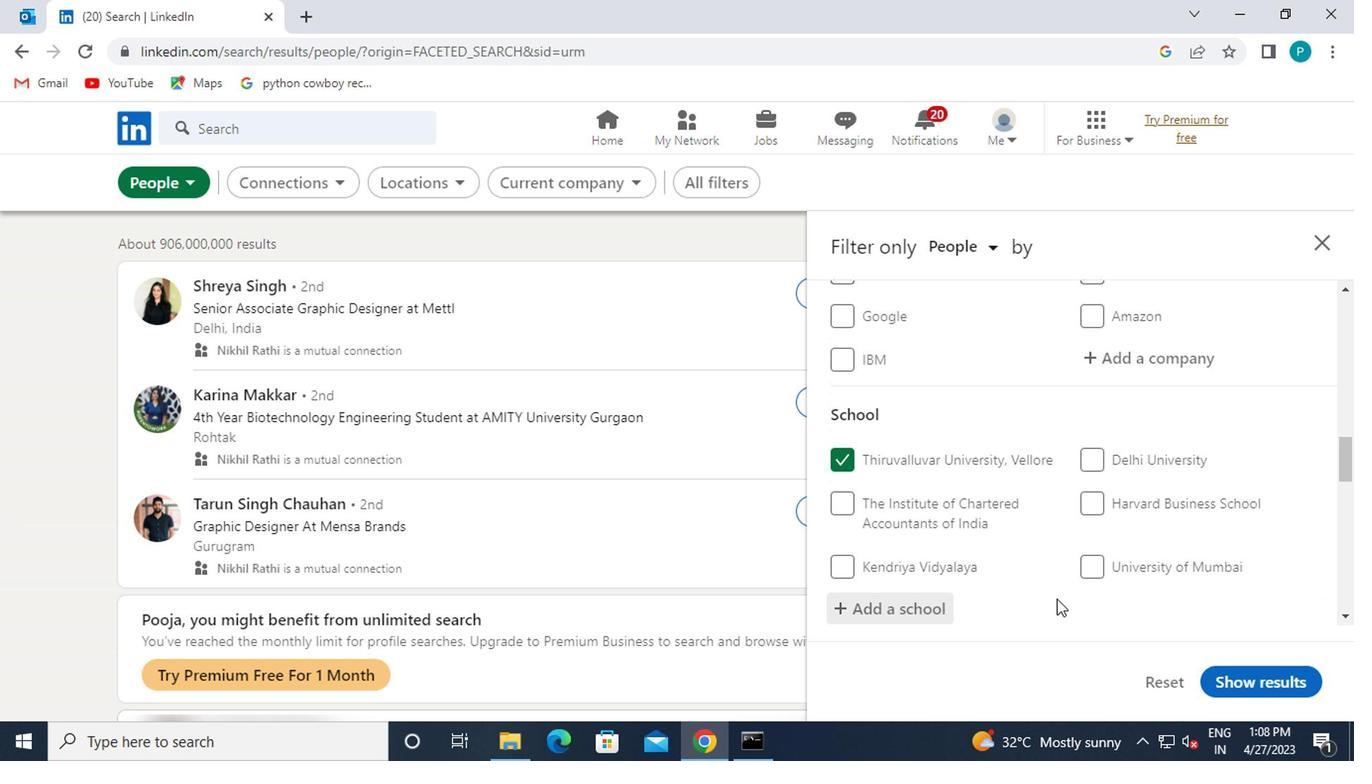 
Action: Mouse moved to (1033, 584)
Screenshot: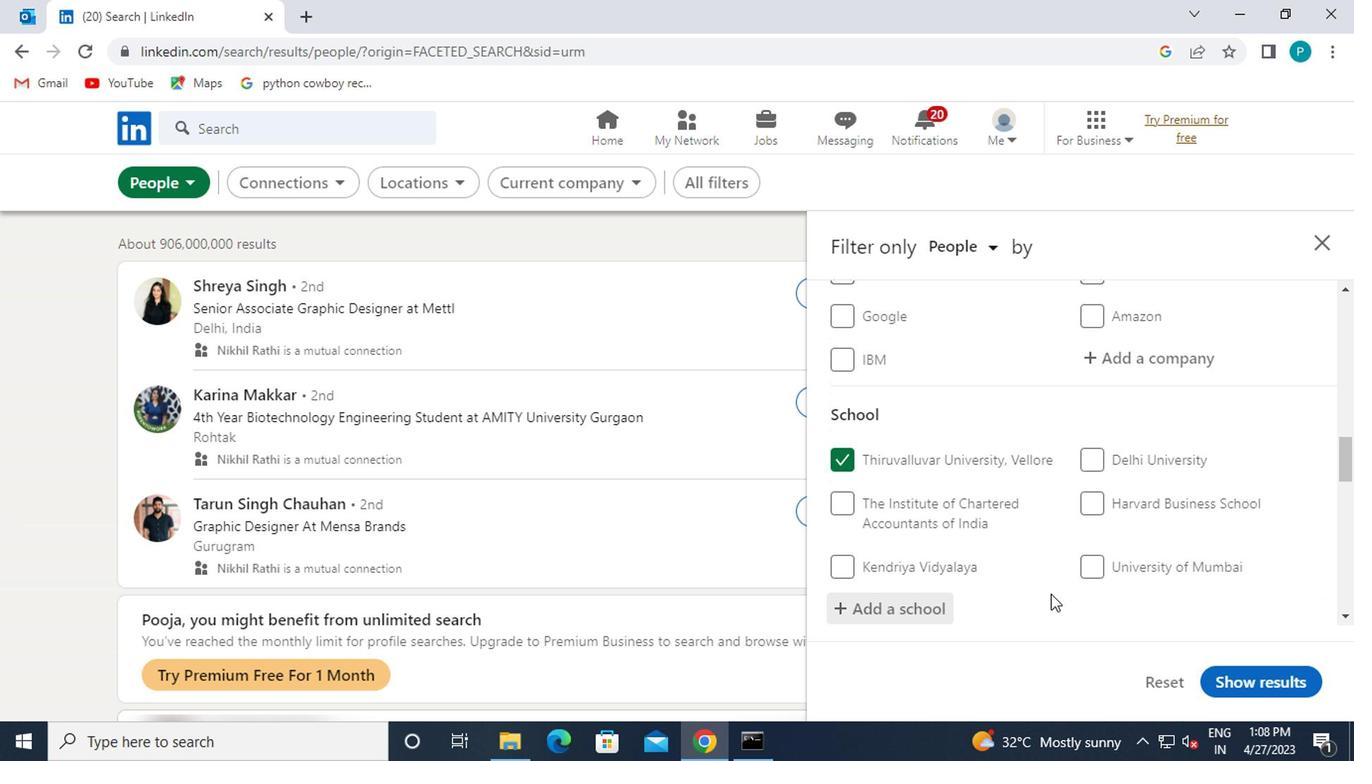 
Action: Mouse scrolled (1033, 583) with delta (0, -1)
Screenshot: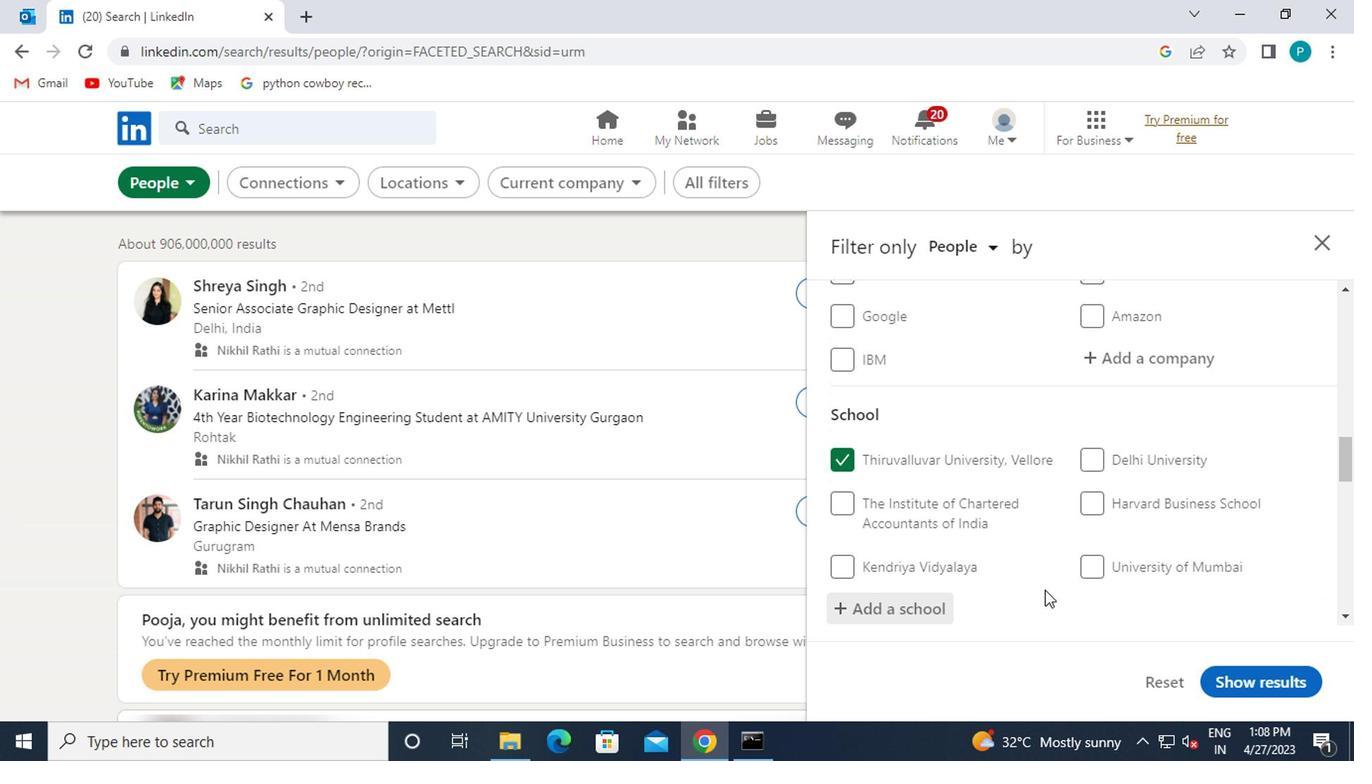 
Action: Mouse moved to (1002, 560)
Screenshot: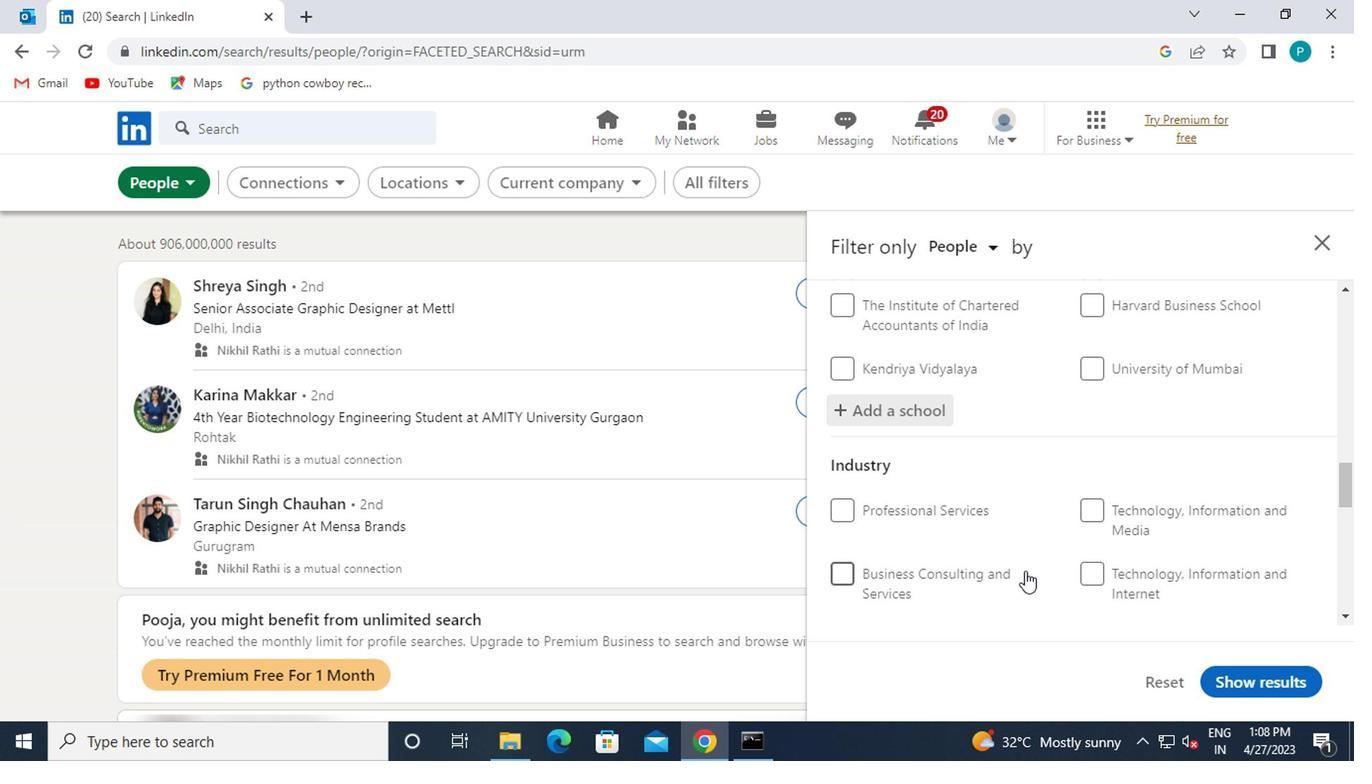 
Action: Mouse scrolled (1002, 558) with delta (0, -1)
Screenshot: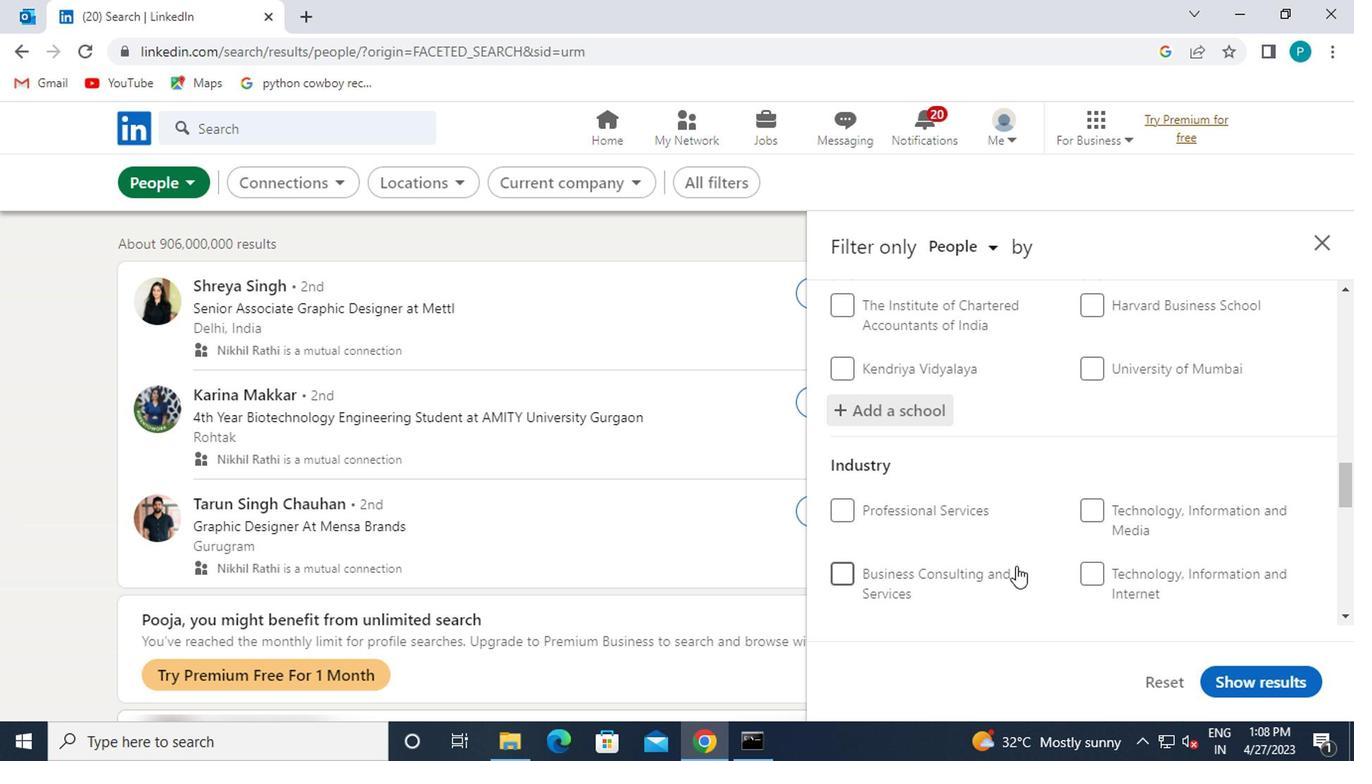 
Action: Mouse moved to (1136, 535)
Screenshot: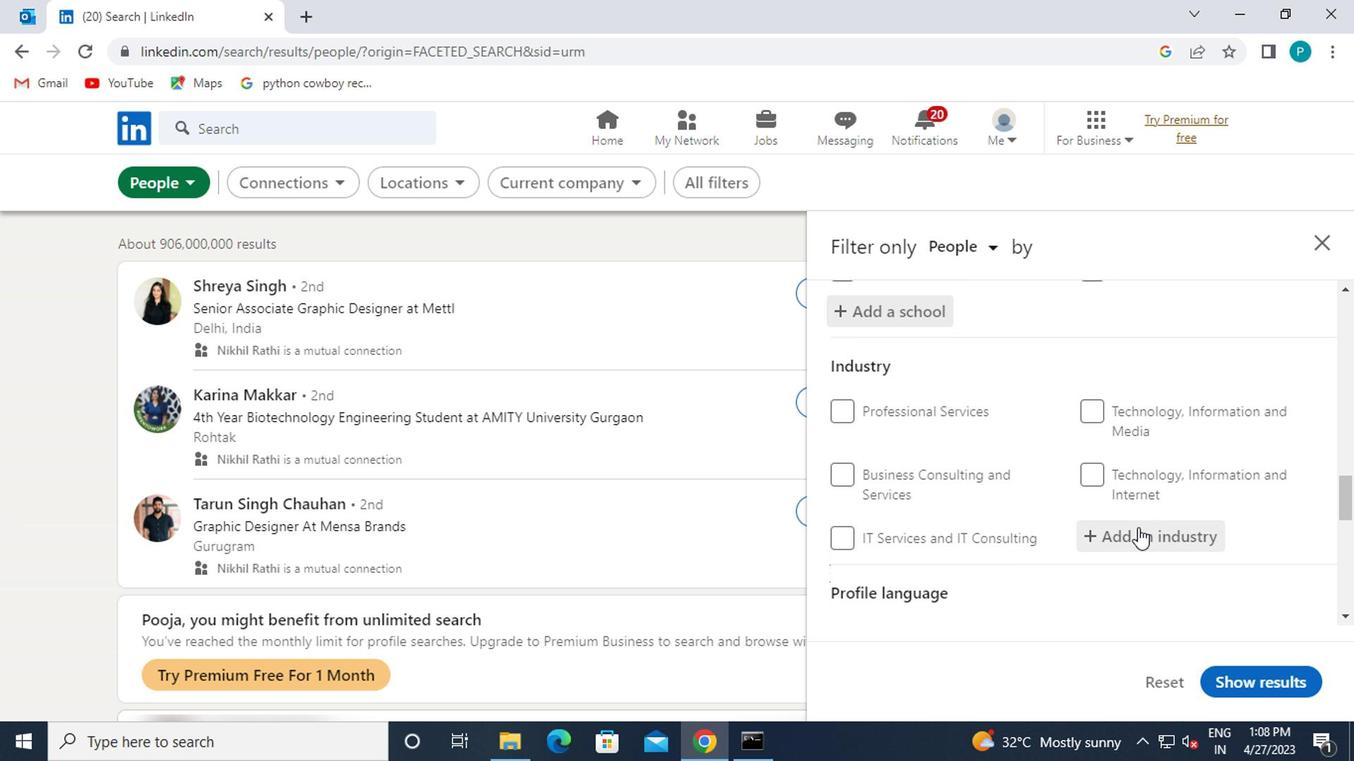 
Action: Mouse pressed left at (1136, 535)
Screenshot: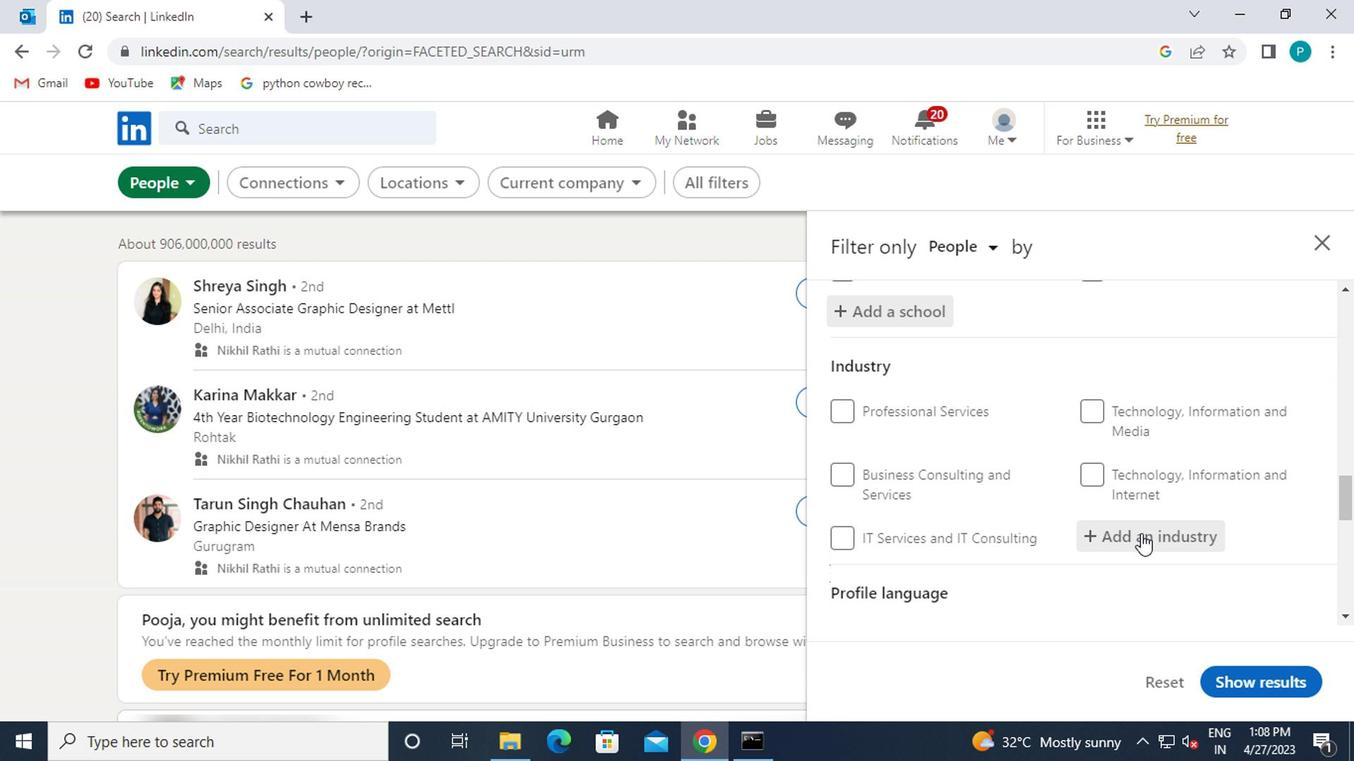 
Action: Key pressed INDUSTRIAL
Screenshot: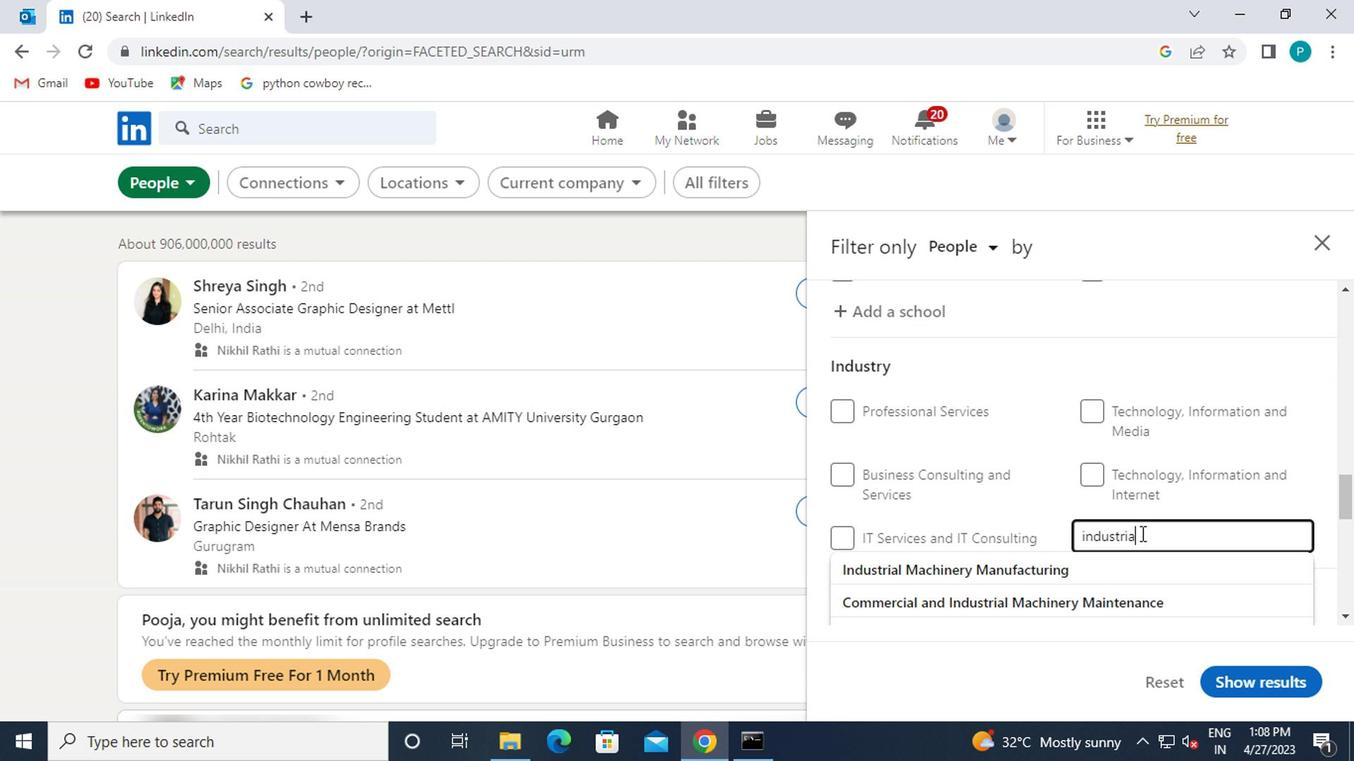 
Action: Mouse moved to (1038, 579)
Screenshot: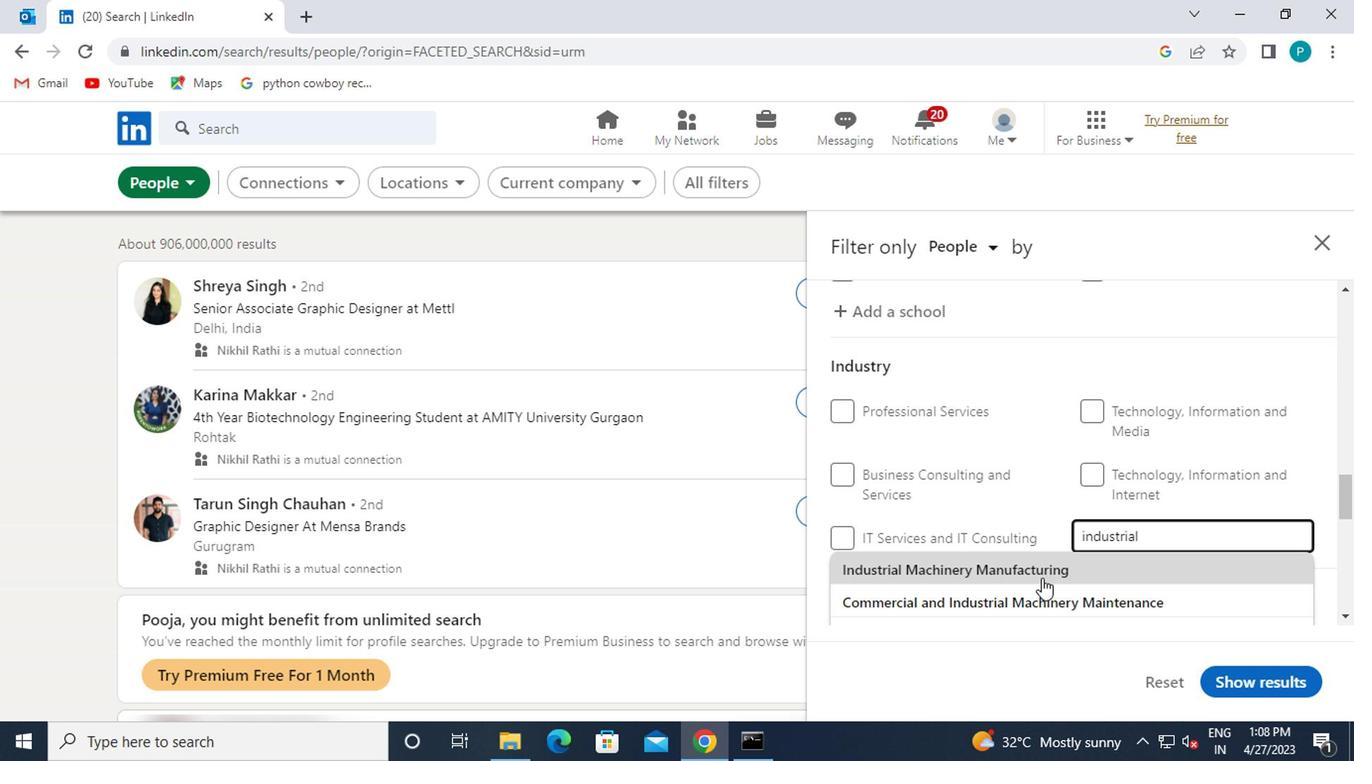 
Action: Mouse pressed left at (1038, 579)
Screenshot: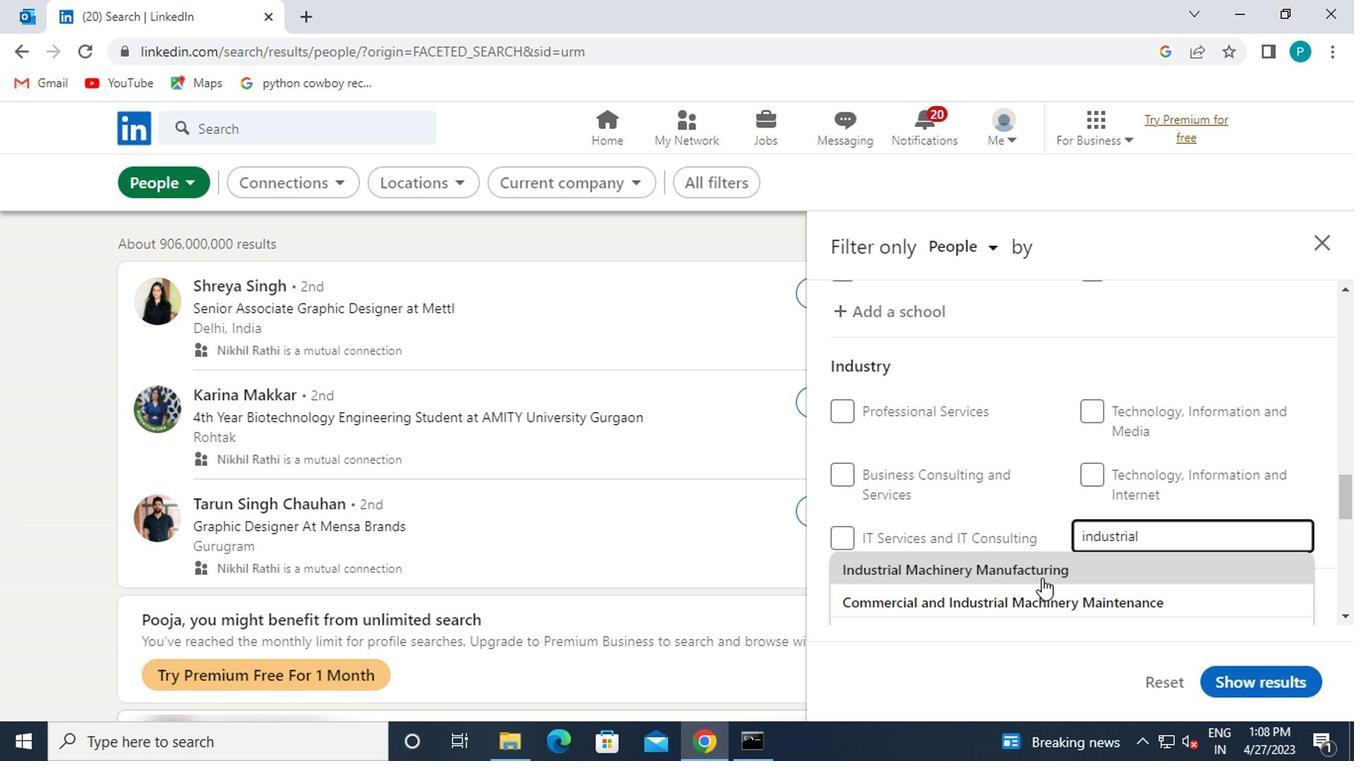 
Action: Mouse moved to (1031, 575)
Screenshot: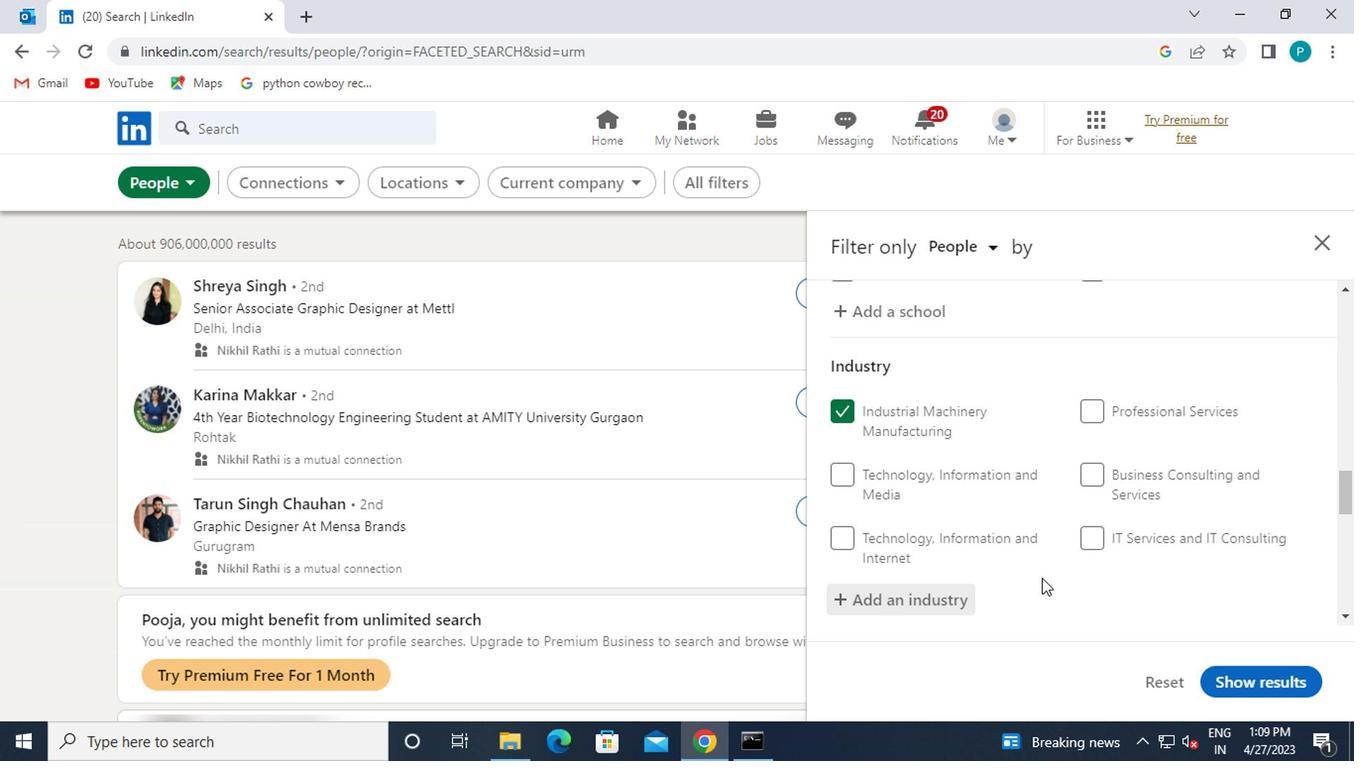 
Action: Mouse scrolled (1031, 574) with delta (0, 0)
Screenshot: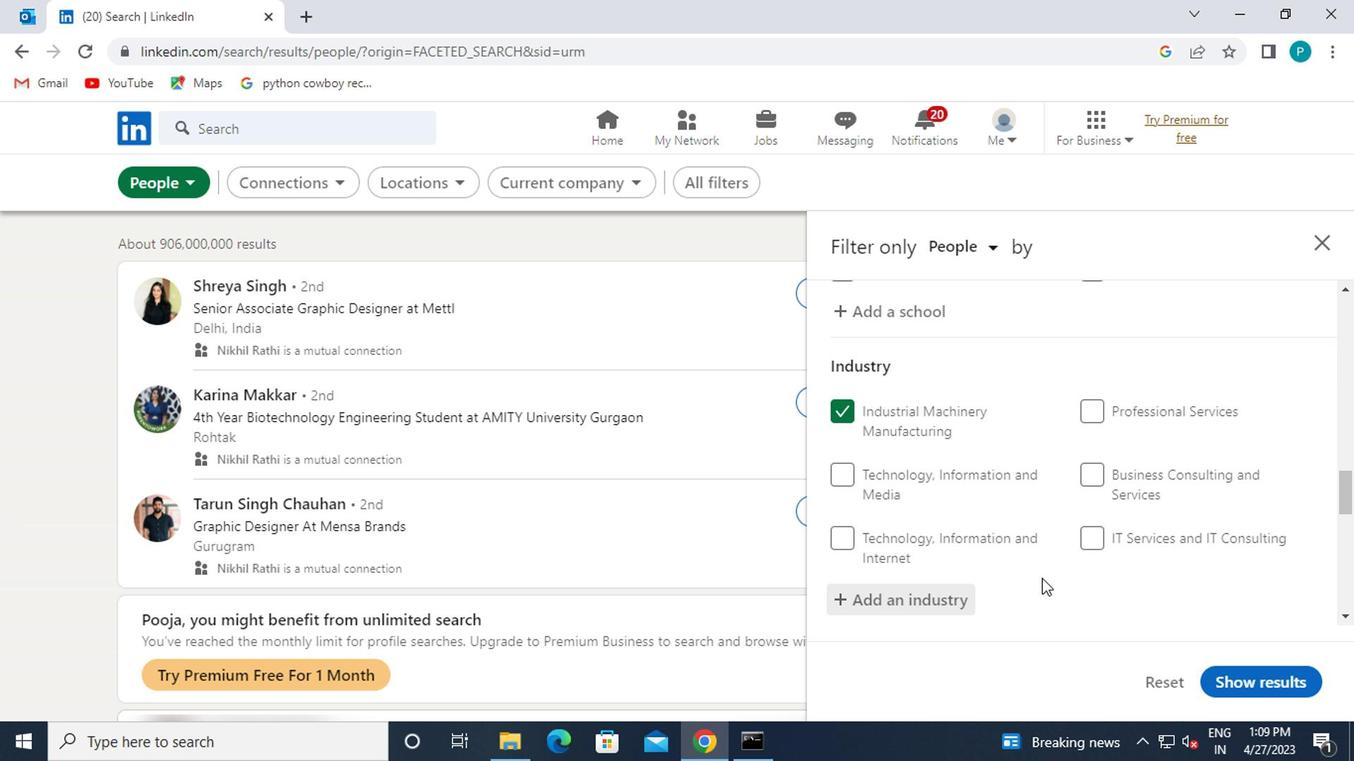 
Action: Mouse scrolled (1031, 574) with delta (0, 0)
Screenshot: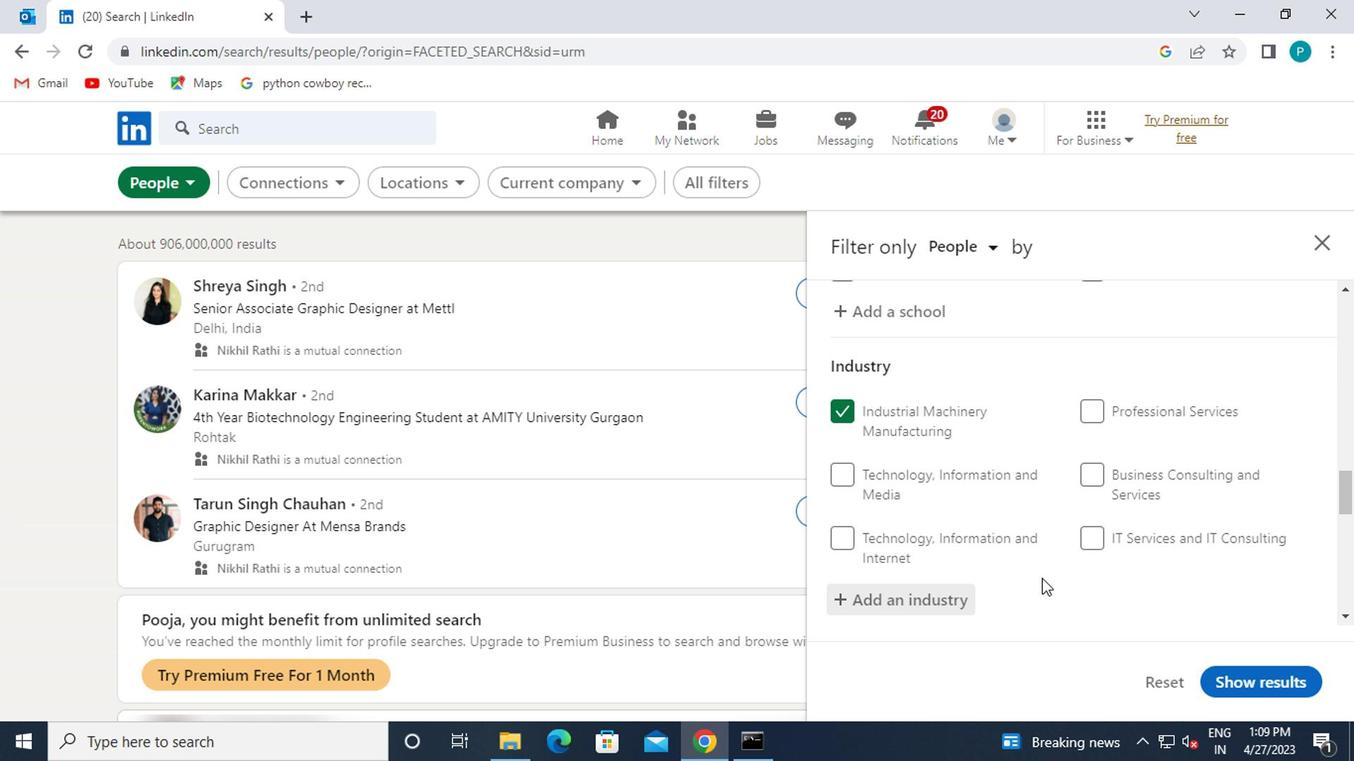 
Action: Mouse scrolled (1031, 574) with delta (0, 0)
Screenshot: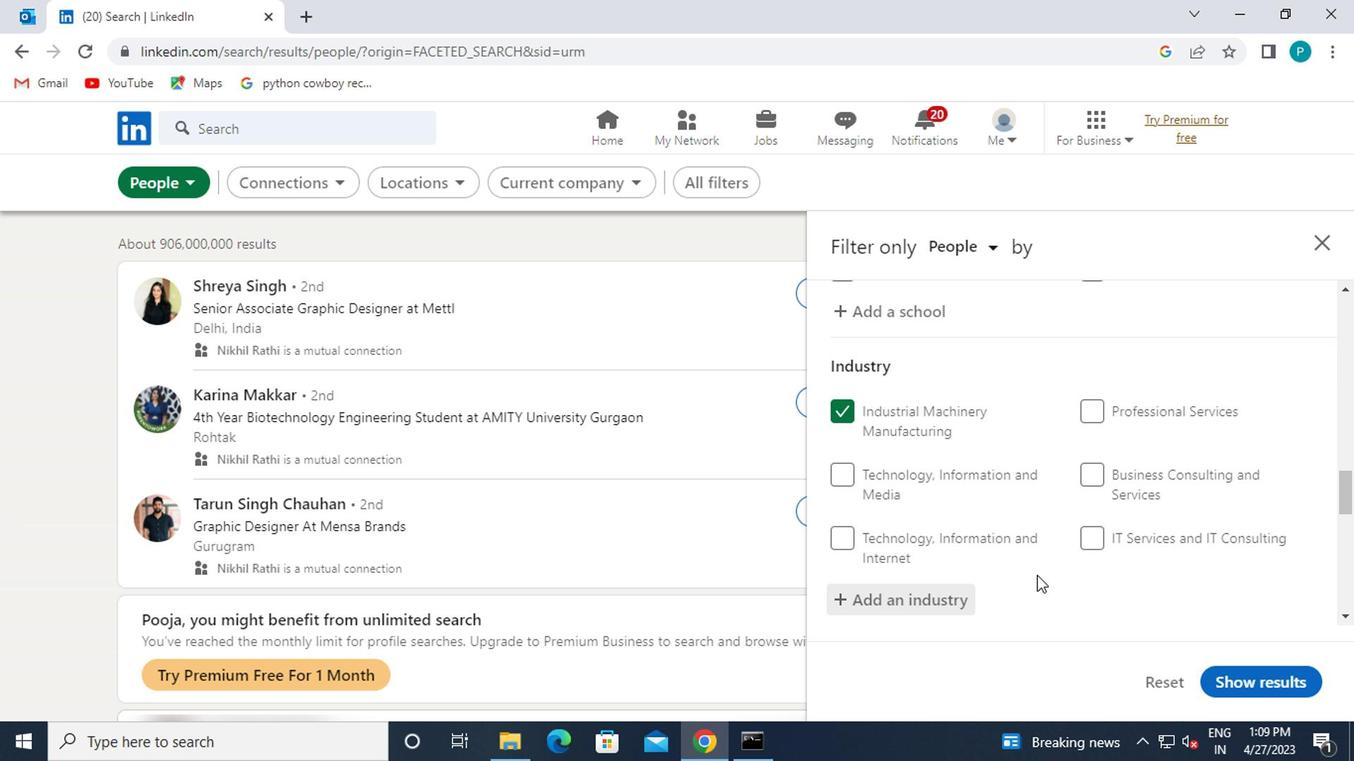 
Action: Mouse moved to (851, 486)
Screenshot: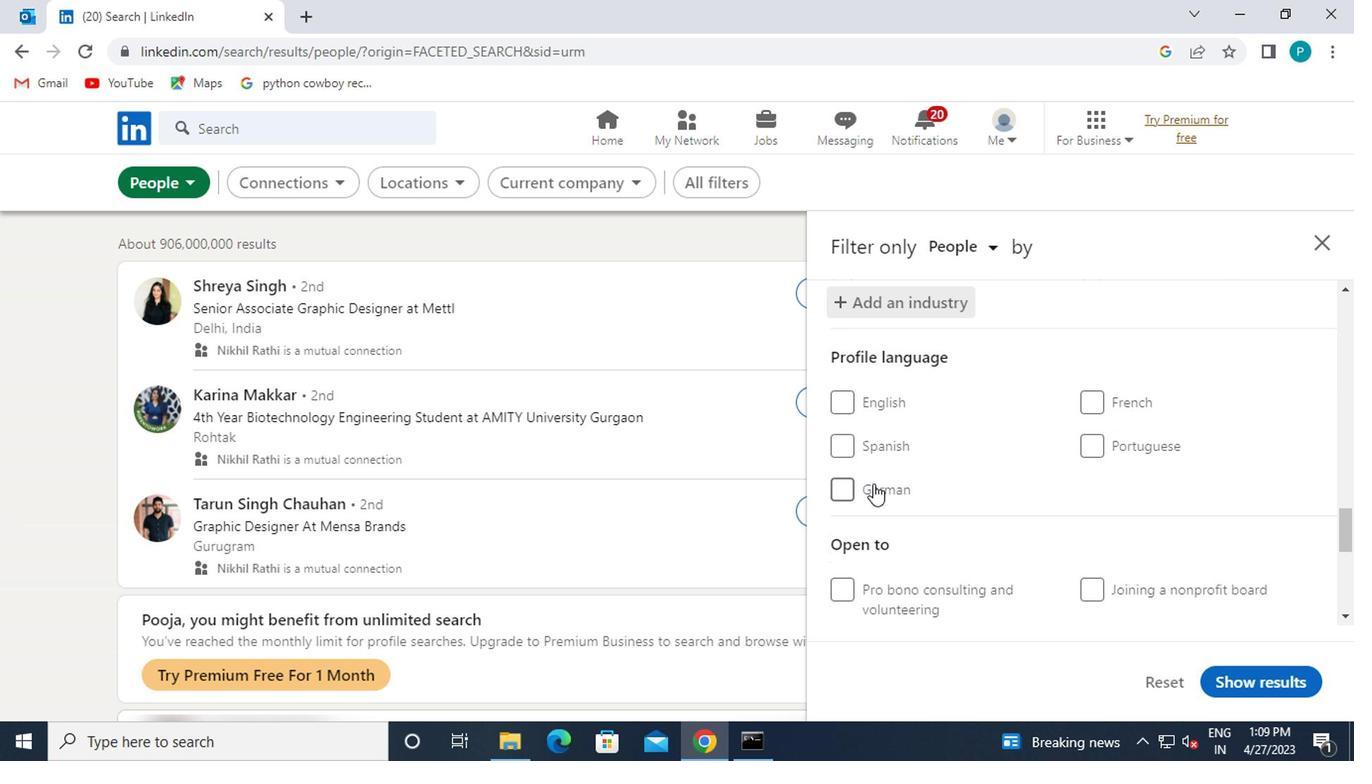 
Action: Mouse pressed left at (851, 486)
Screenshot: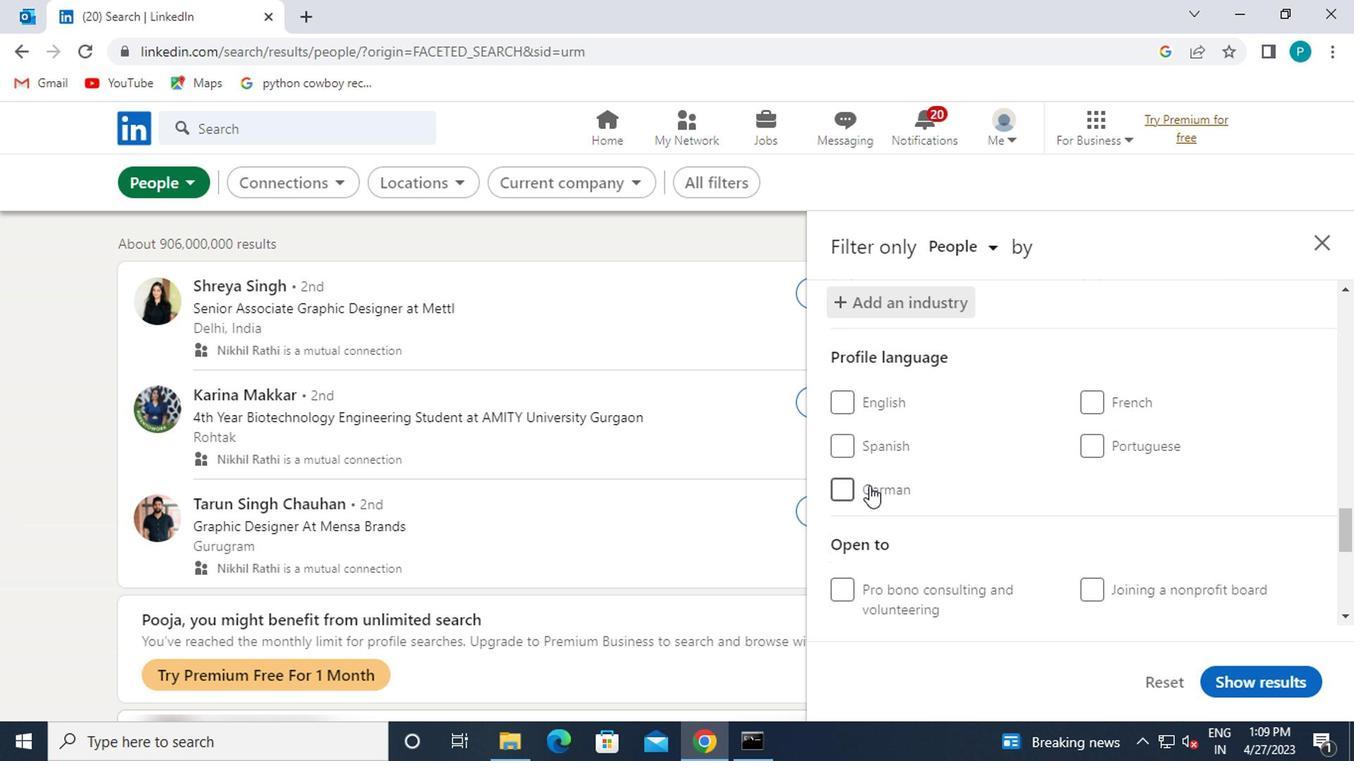 
Action: Mouse moved to (969, 545)
Screenshot: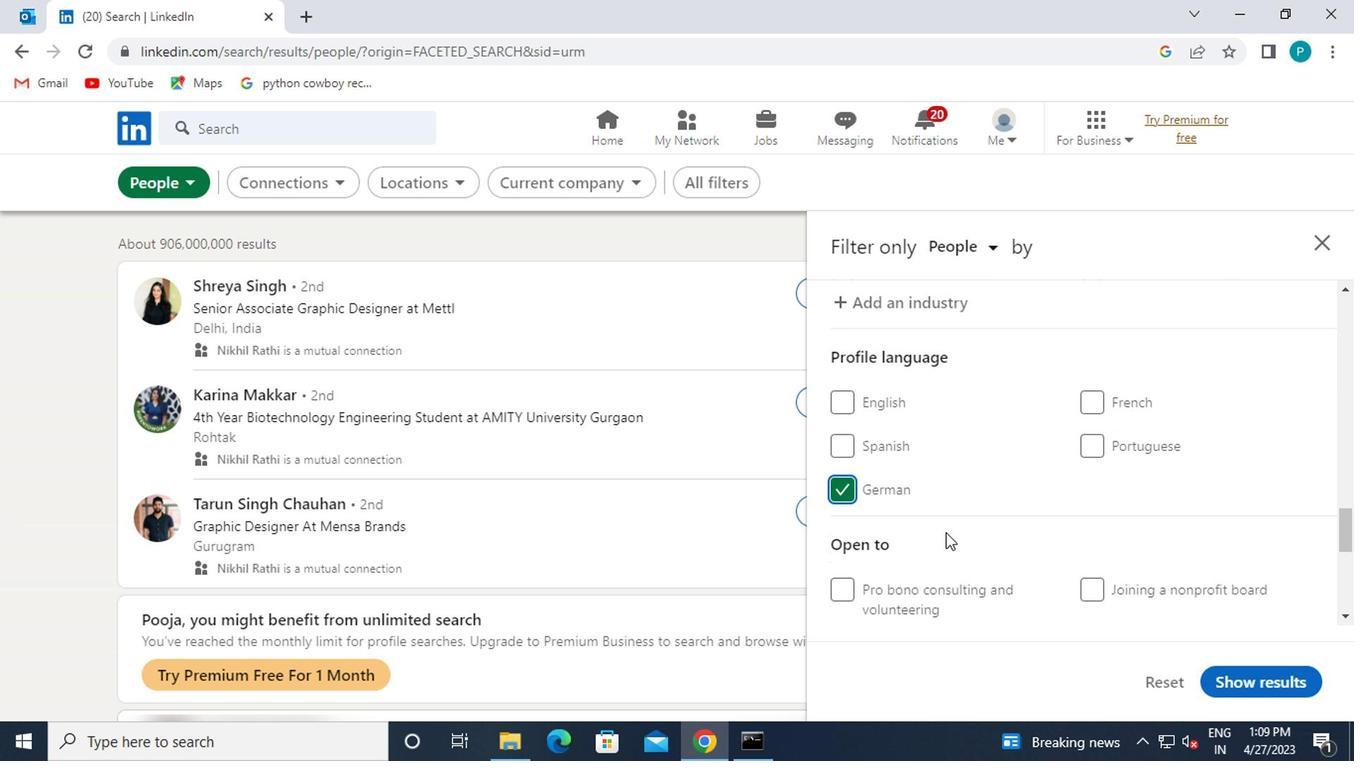 
Action: Mouse scrolled (969, 543) with delta (0, -1)
Screenshot: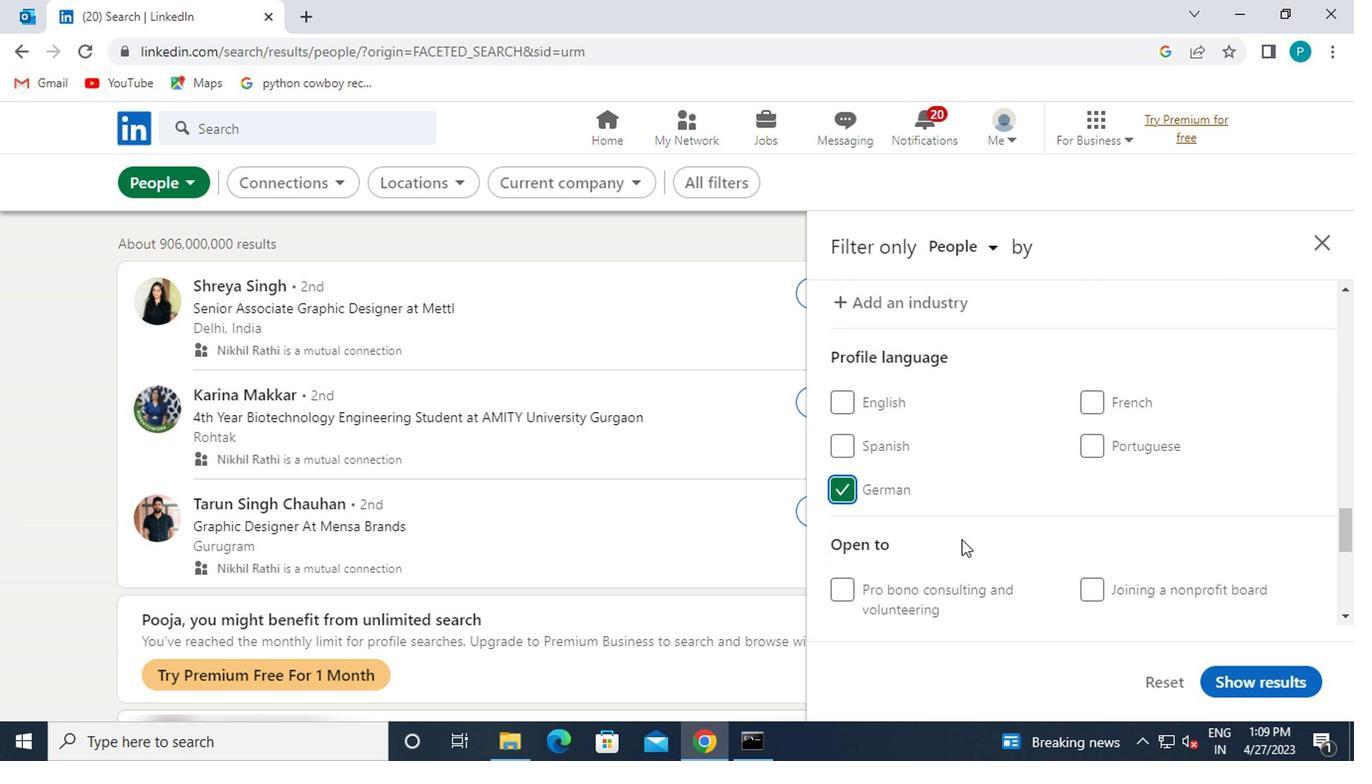 
Action: Mouse moved to (971, 545)
Screenshot: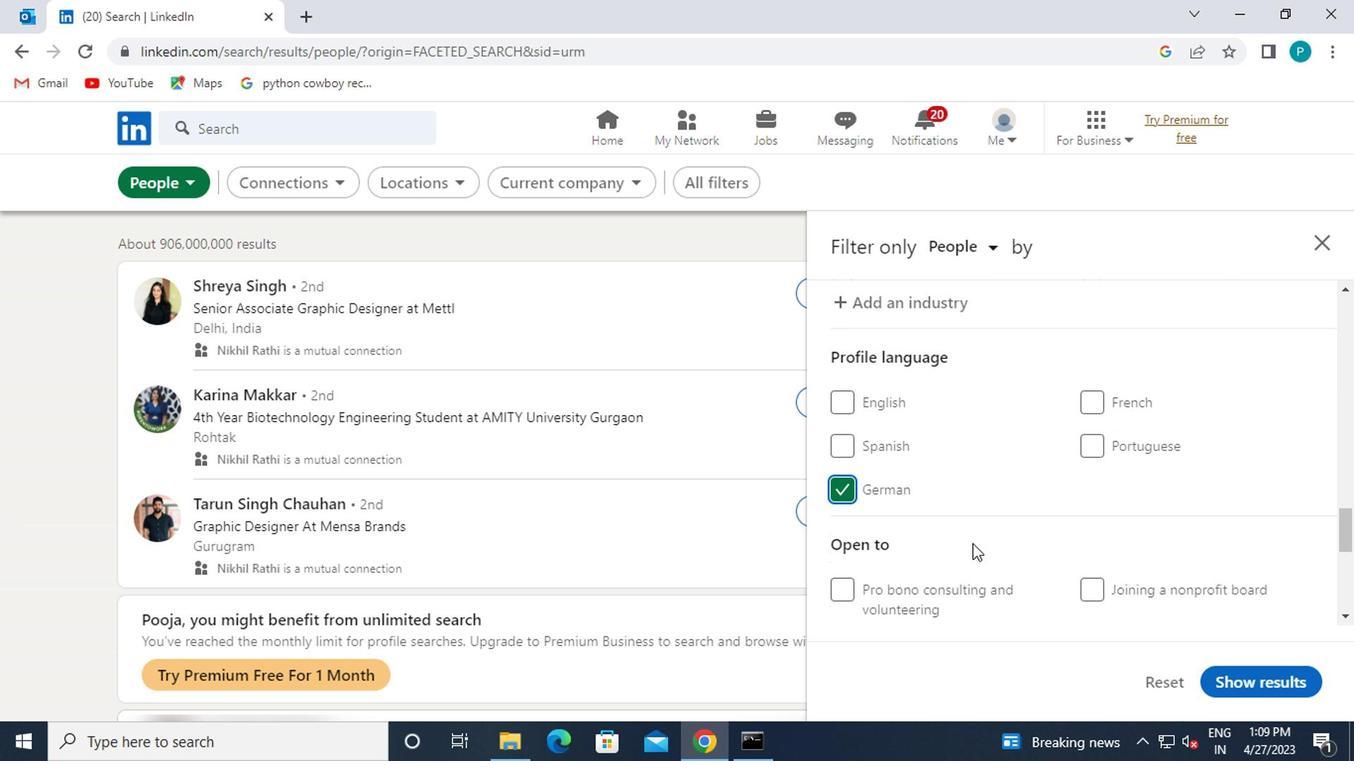 
Action: Mouse scrolled (971, 543) with delta (0, -1)
Screenshot: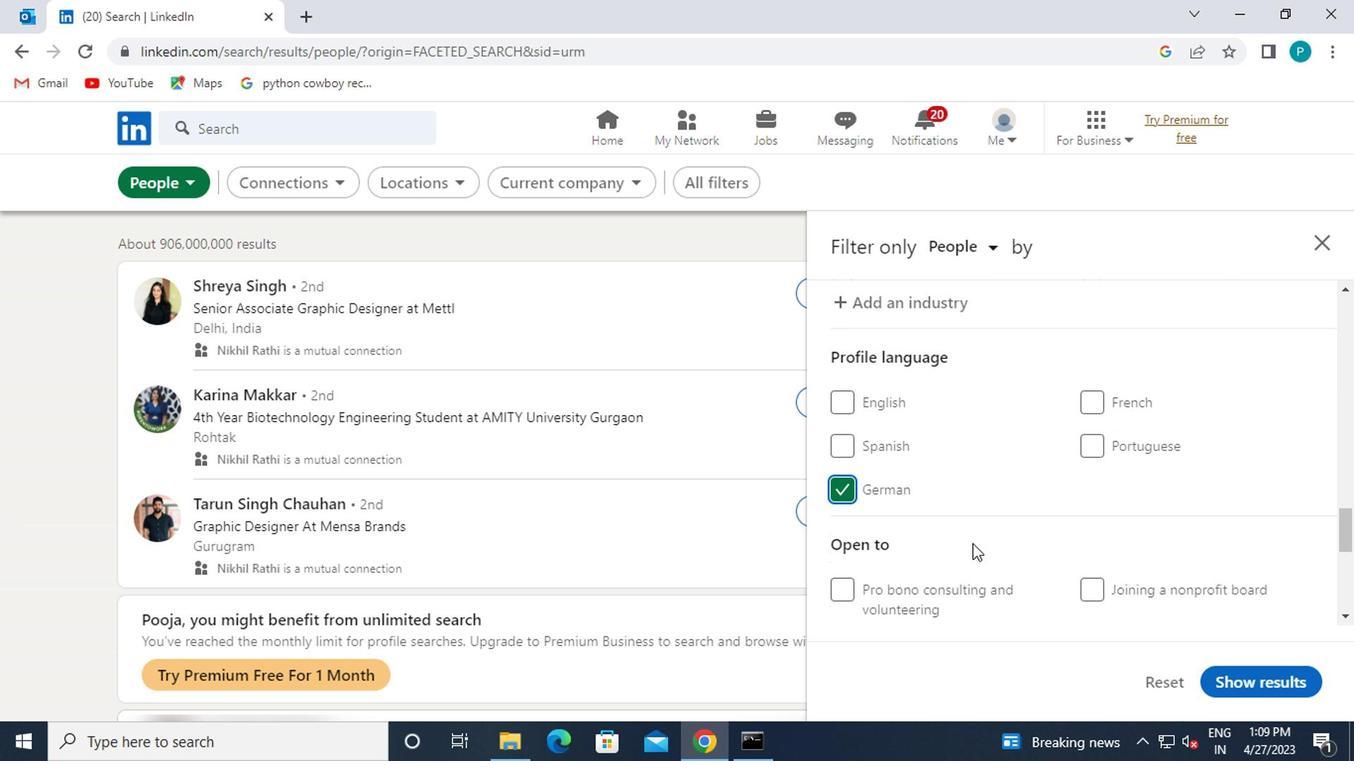 
Action: Mouse moved to (1101, 572)
Screenshot: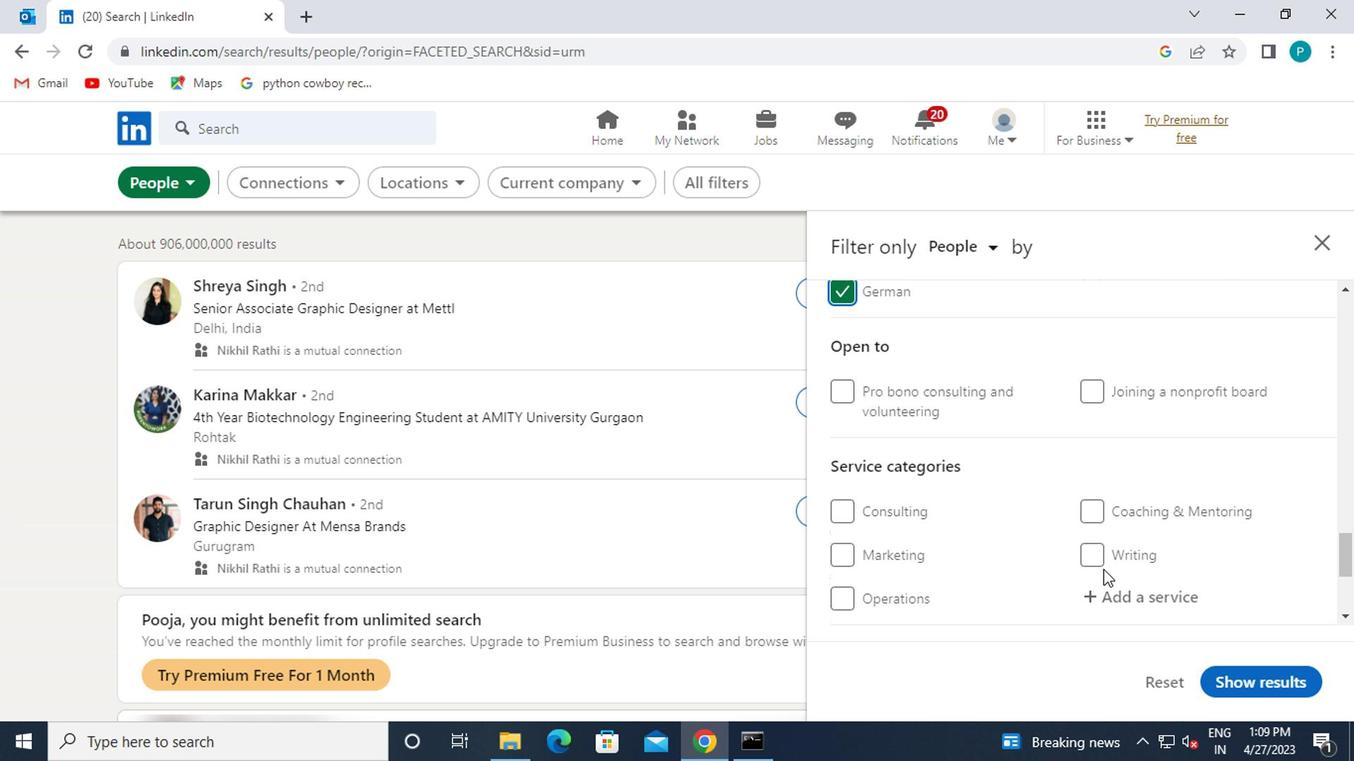 
Action: Mouse scrolled (1101, 572) with delta (0, 0)
Screenshot: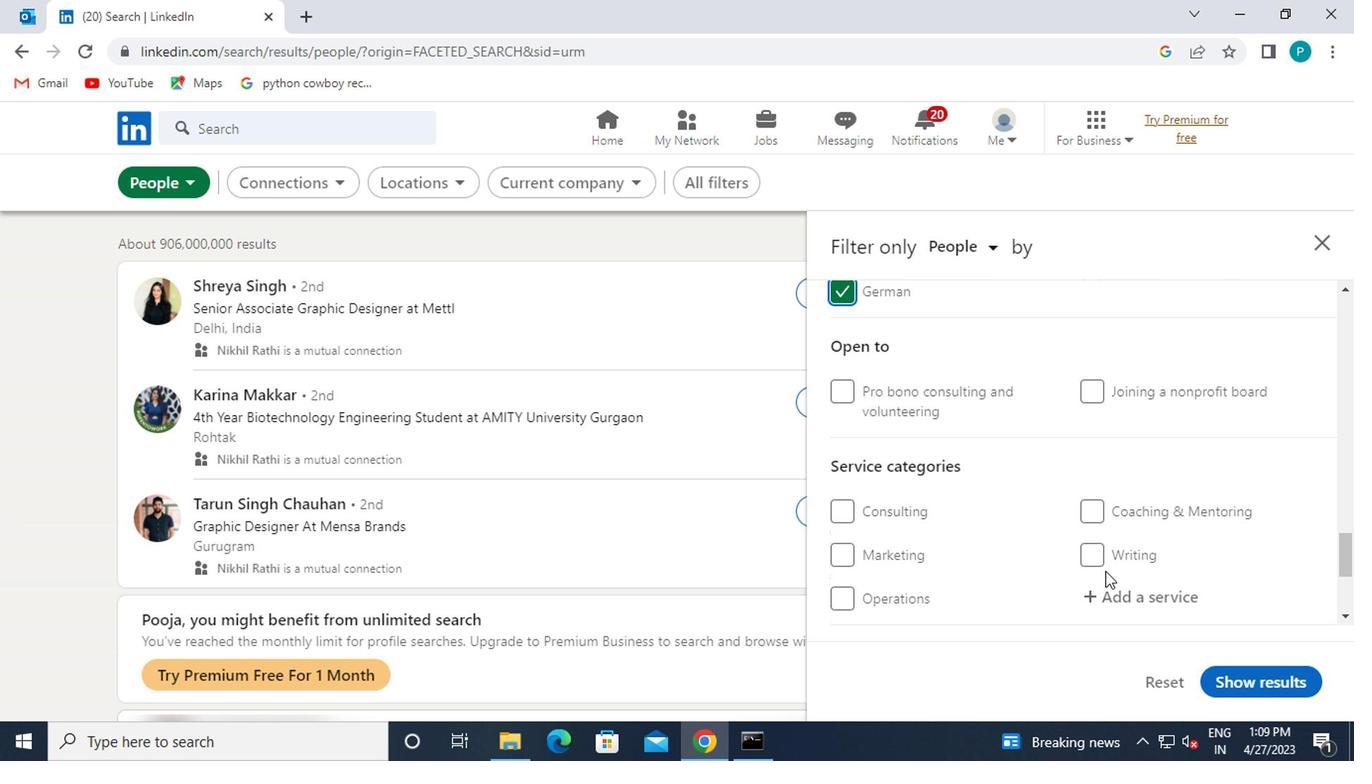 
Action: Mouse moved to (1097, 509)
Screenshot: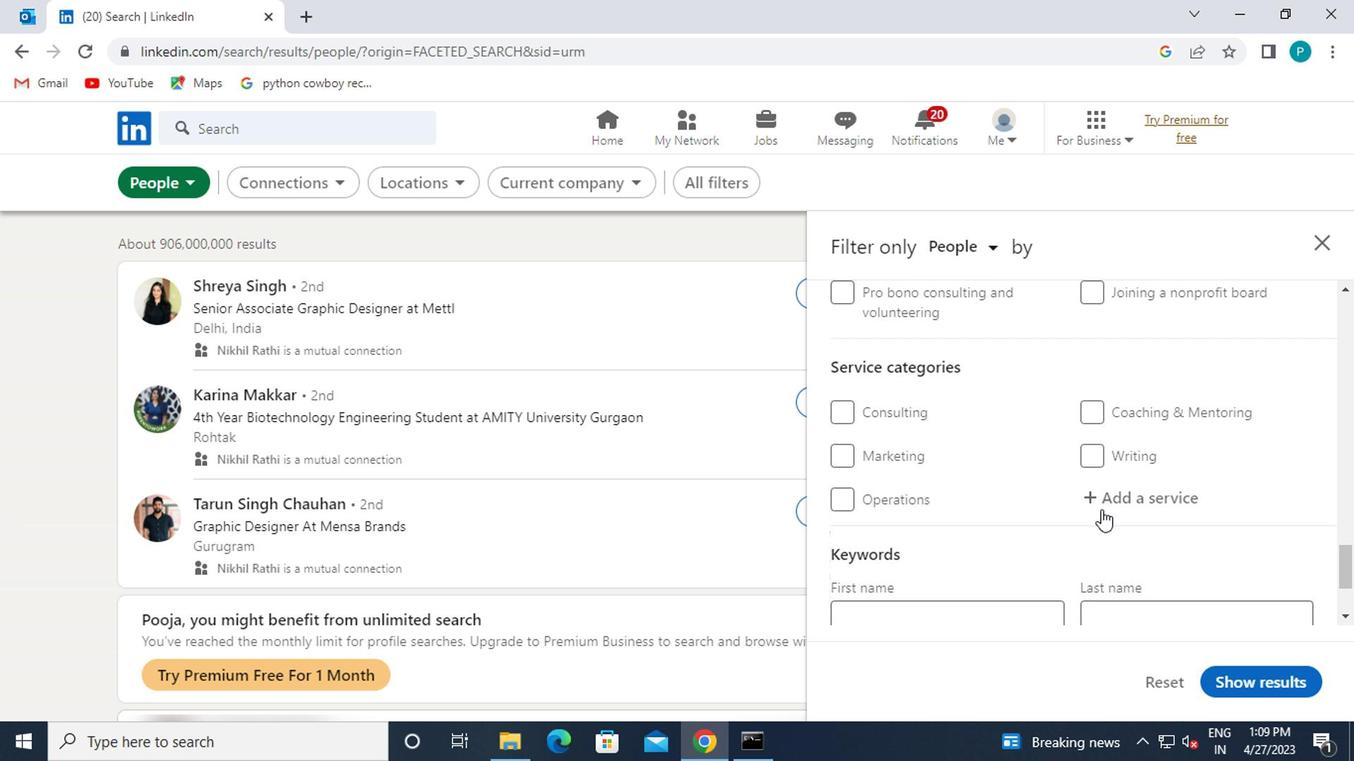 
Action: Mouse pressed left at (1097, 509)
Screenshot: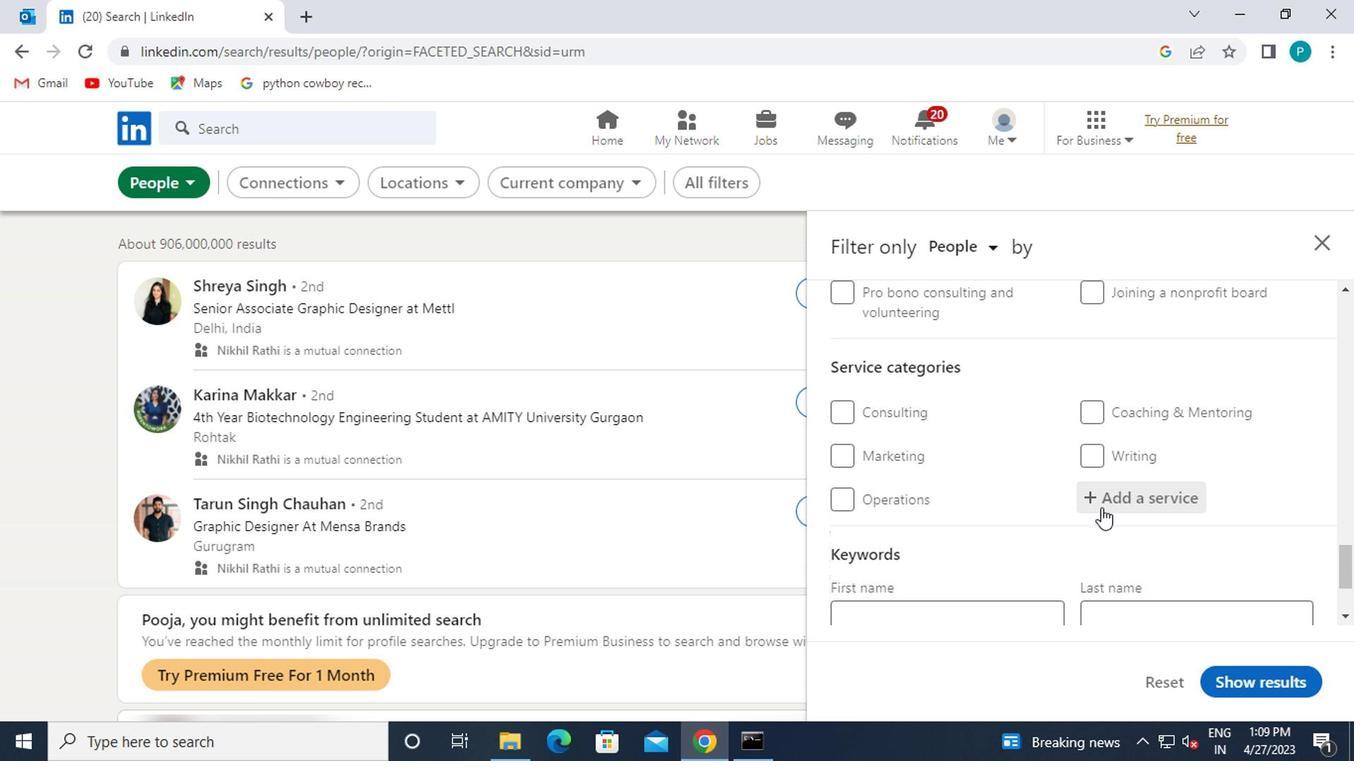 
Action: Key pressed INFORMA
Screenshot: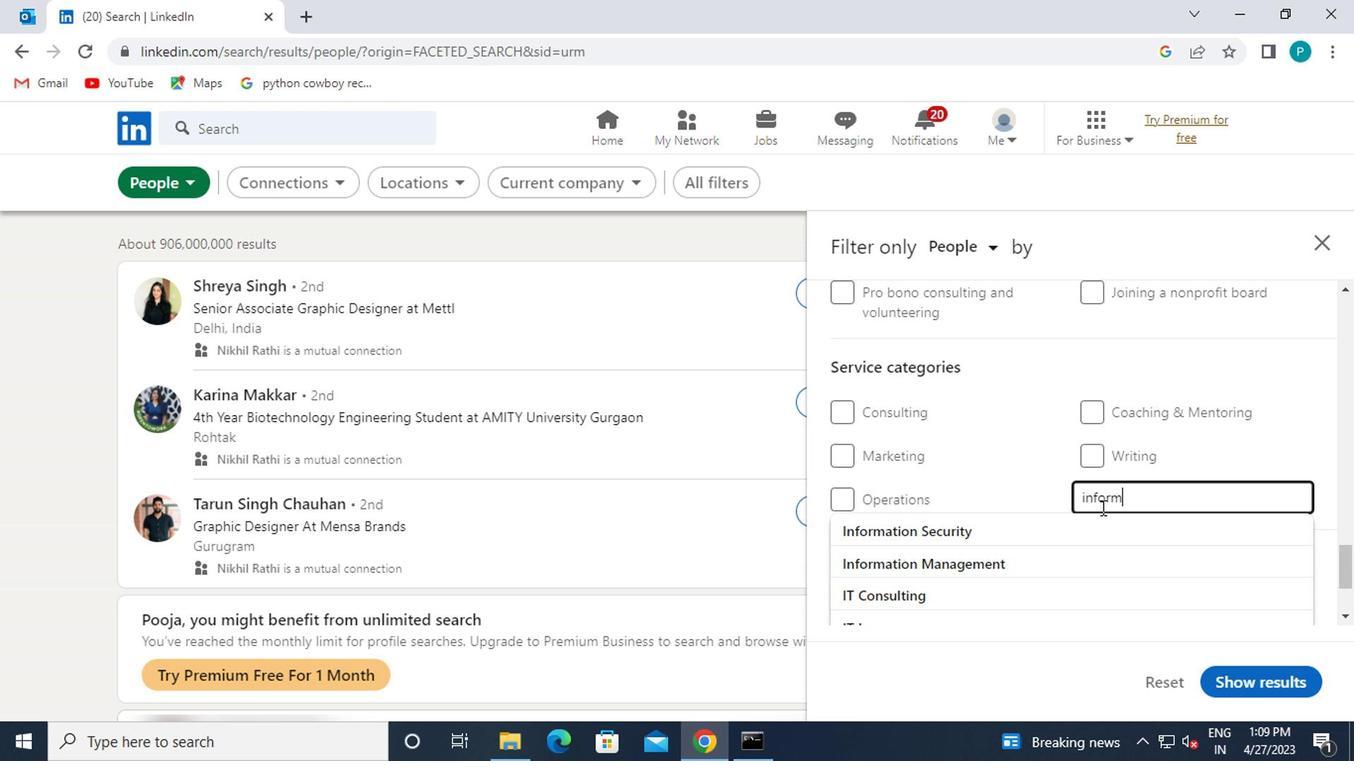 
Action: Mouse moved to (1097, 506)
Screenshot: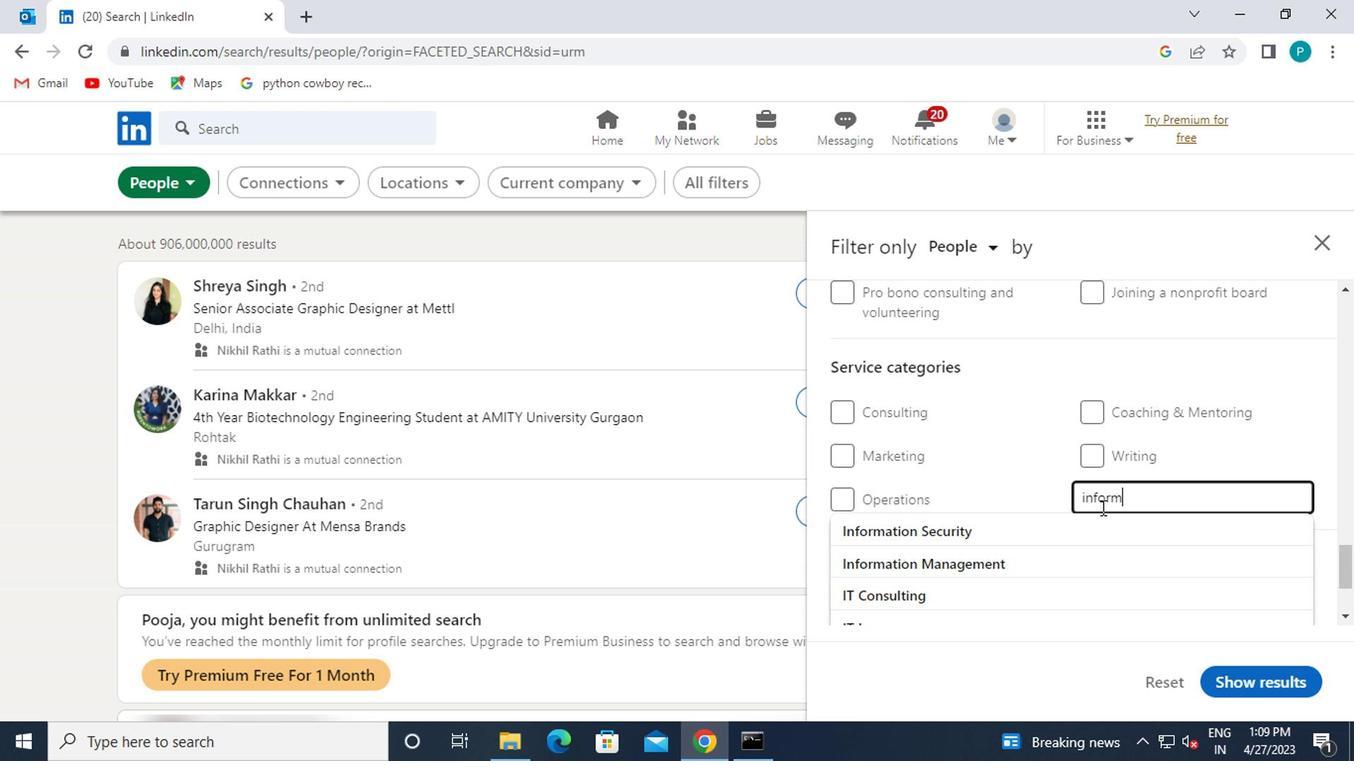 
Action: Key pressed TION
Screenshot: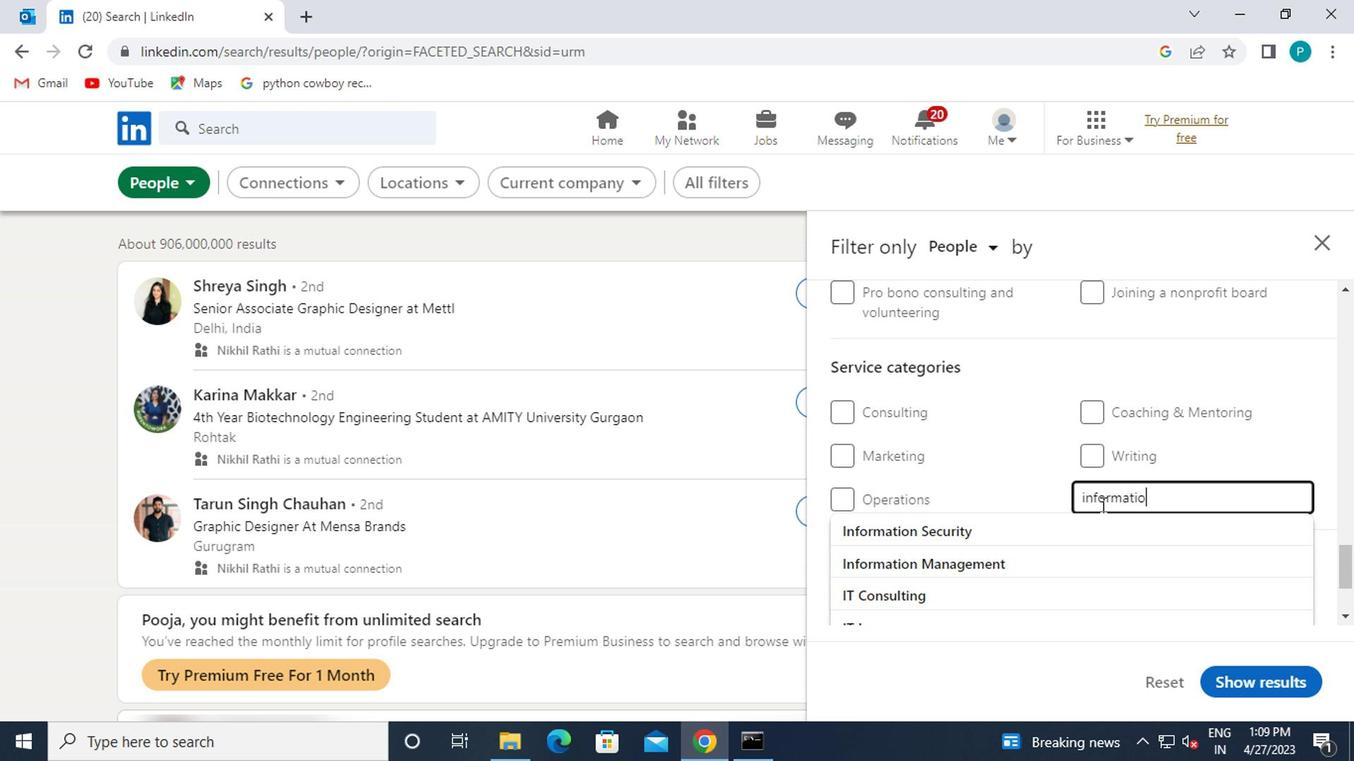 
Action: Mouse moved to (948, 523)
Screenshot: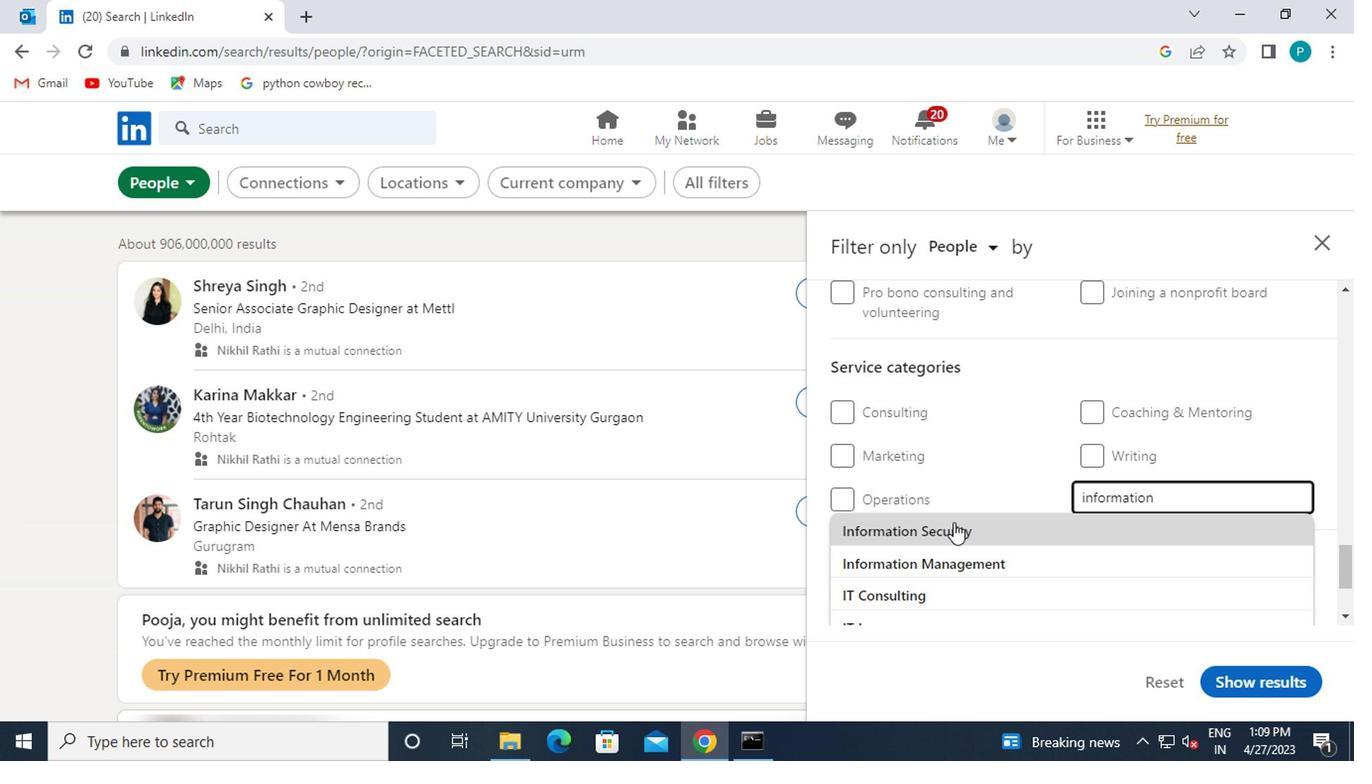 
Action: Mouse pressed left at (948, 523)
Screenshot: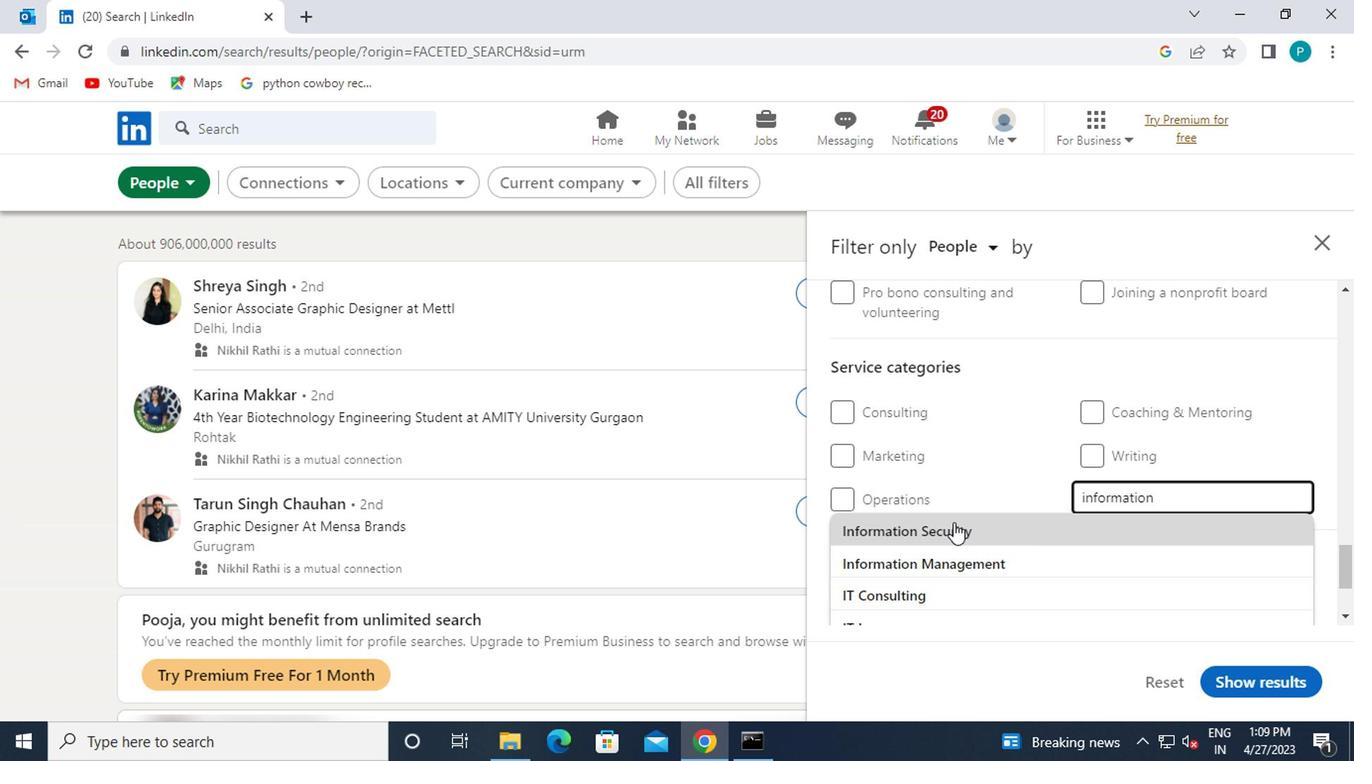 
Action: Mouse scrolled (948, 522) with delta (0, 0)
Screenshot: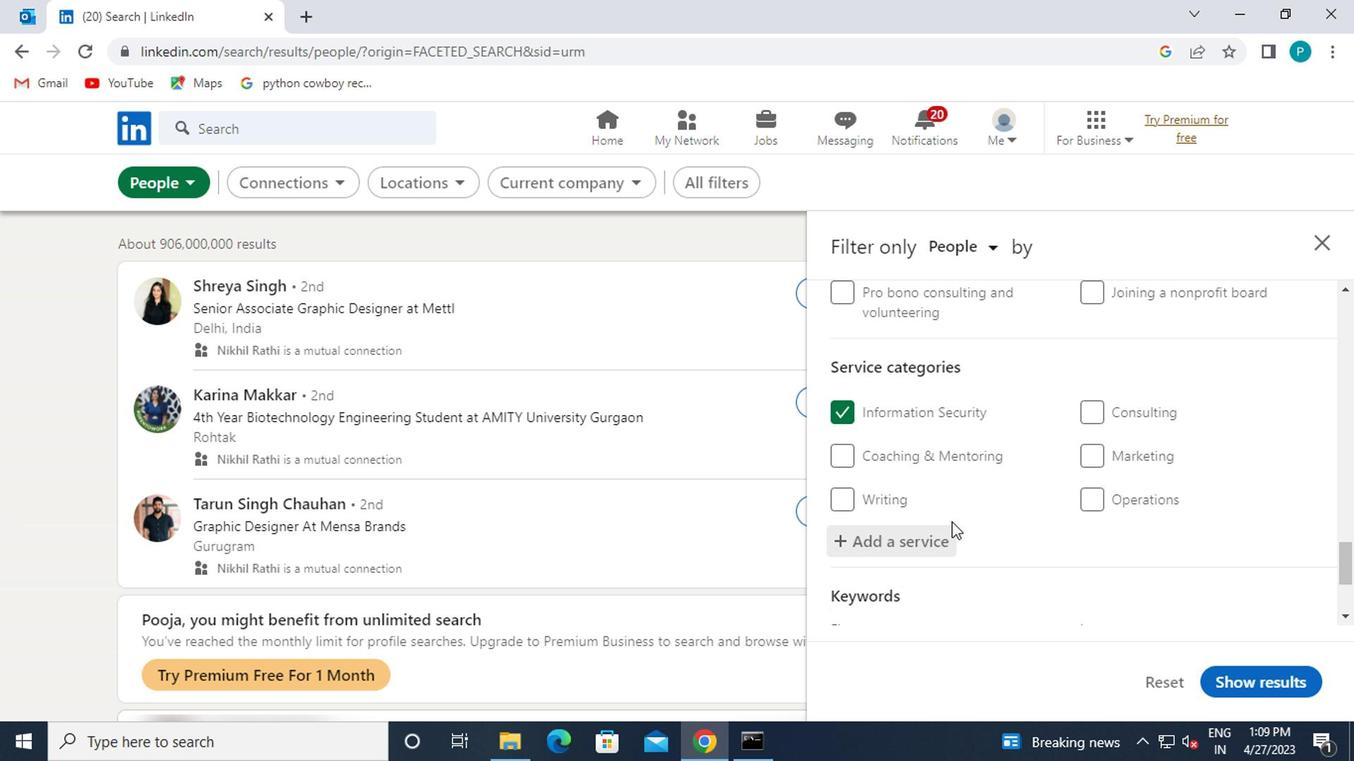 
Action: Mouse scrolled (948, 522) with delta (0, 0)
Screenshot: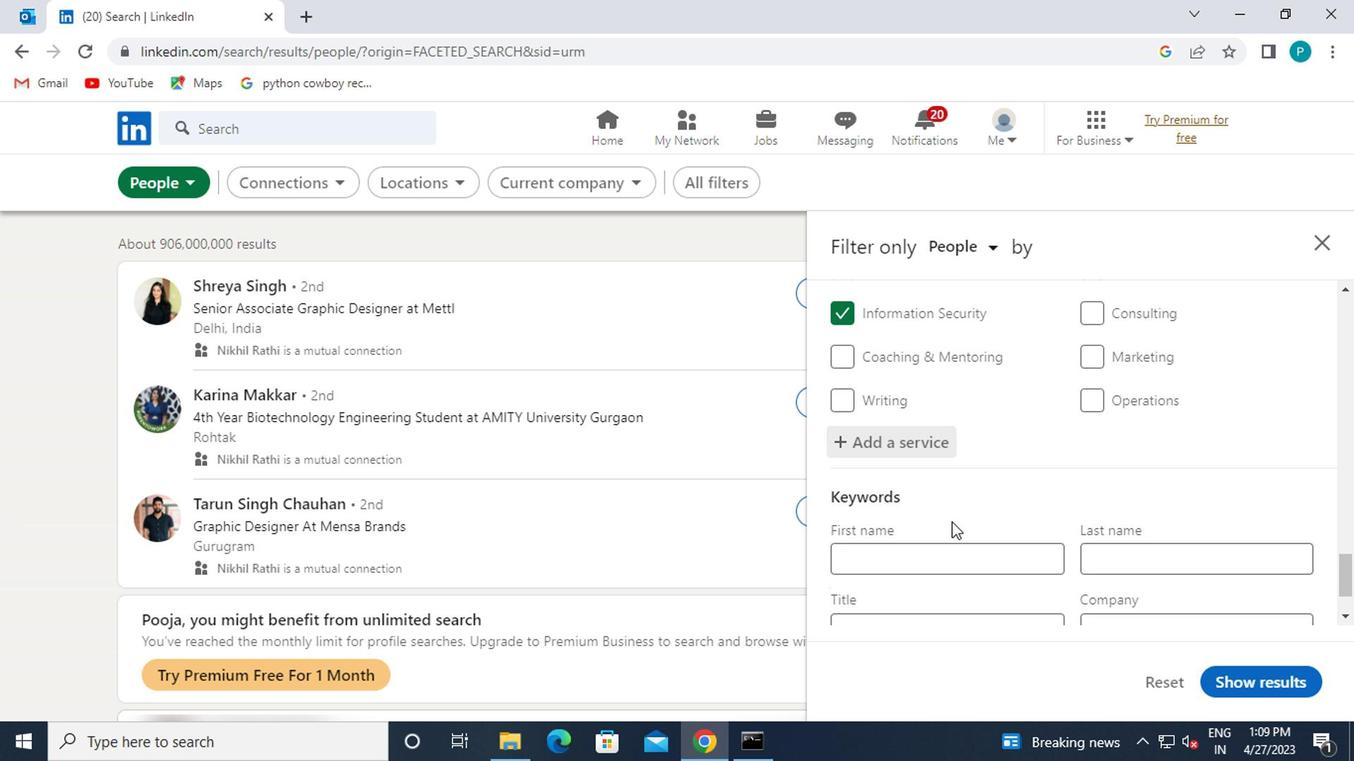 
Action: Mouse moved to (957, 538)
Screenshot: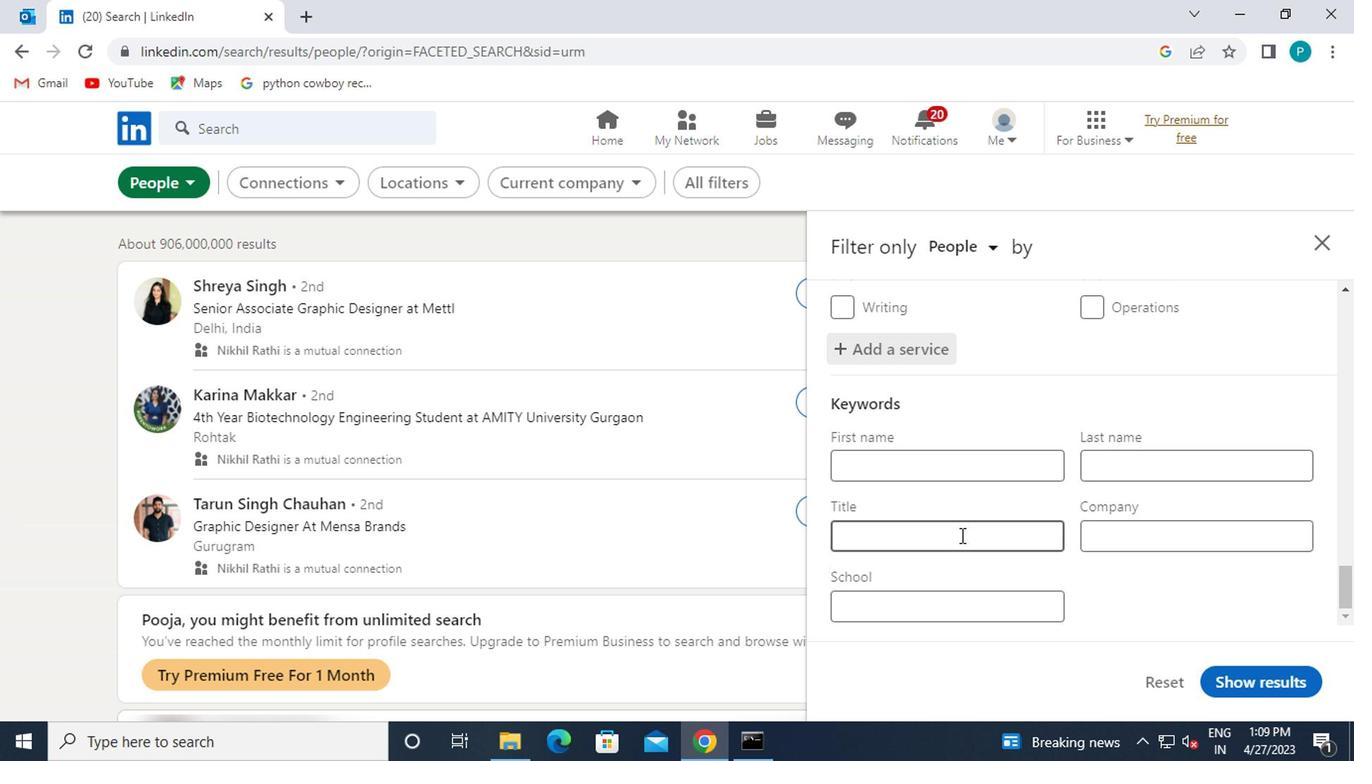 
Action: Mouse pressed left at (957, 538)
Screenshot: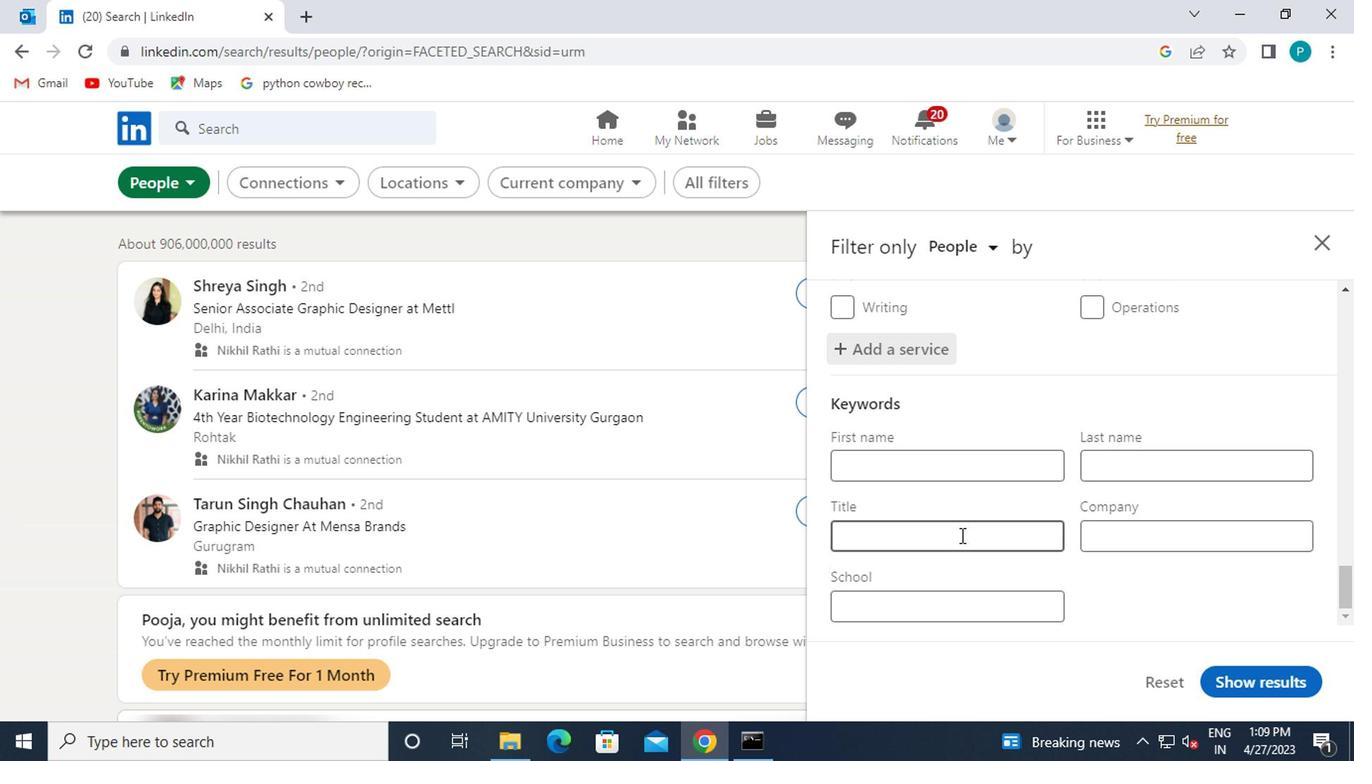 
Action: Mouse moved to (952, 532)
Screenshot: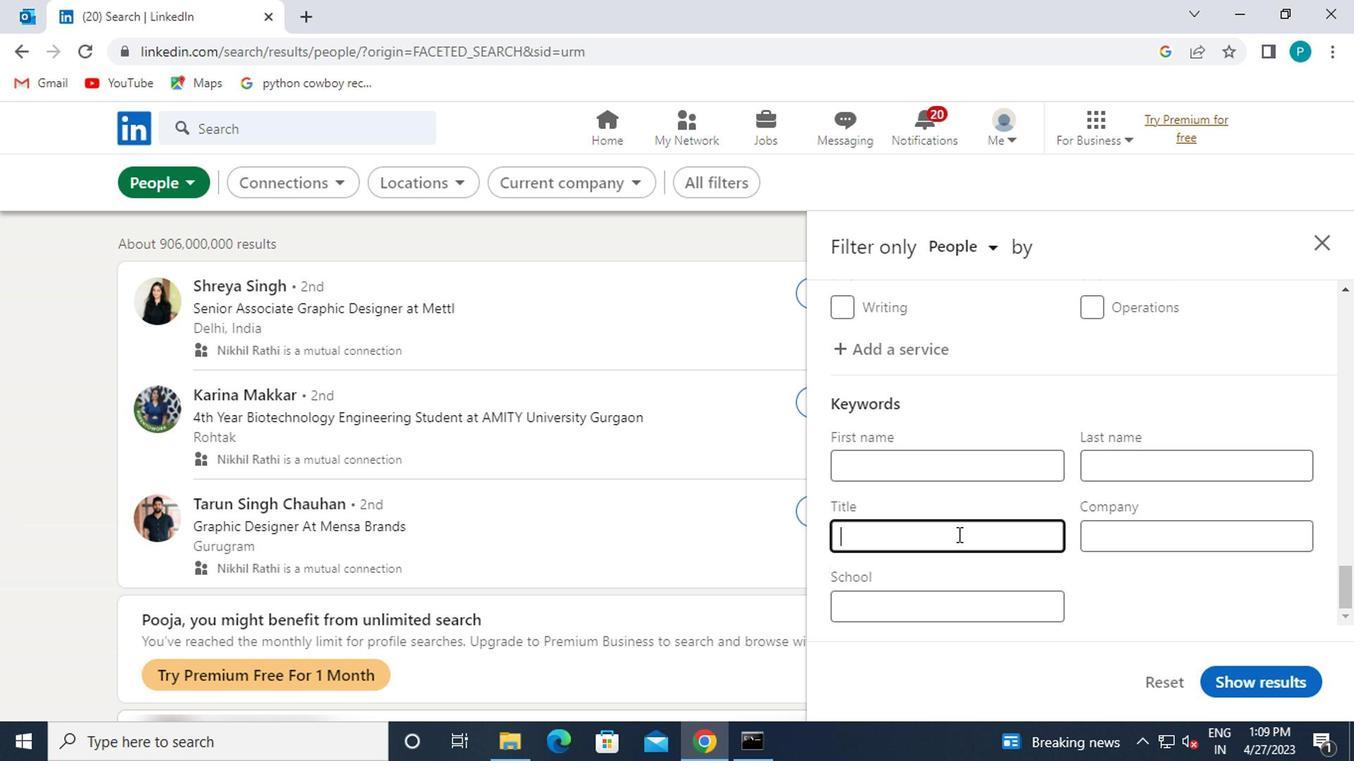
Action: Key pressed <Key.caps_lock>C<Key.caps_lock>REDIT<Key.space>
Screenshot: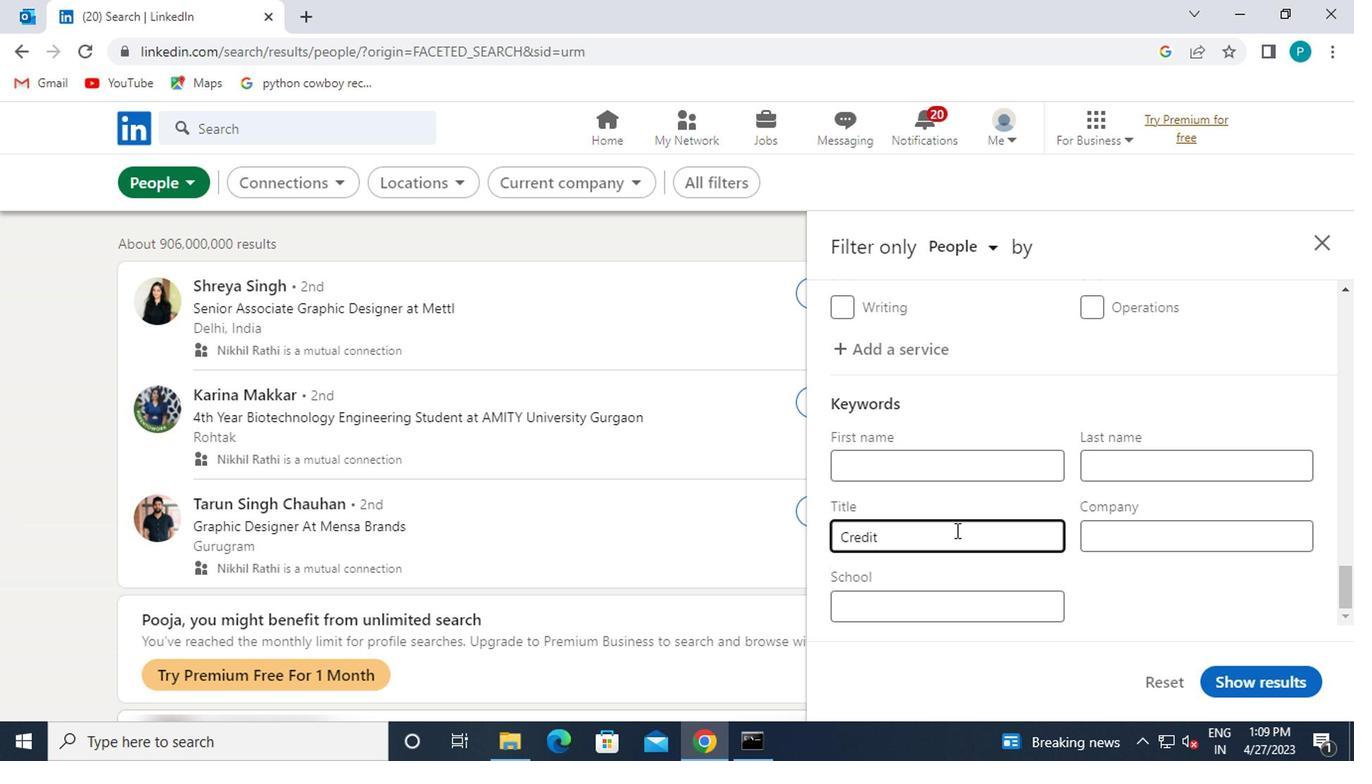 
Action: Mouse moved to (950, 532)
Screenshot: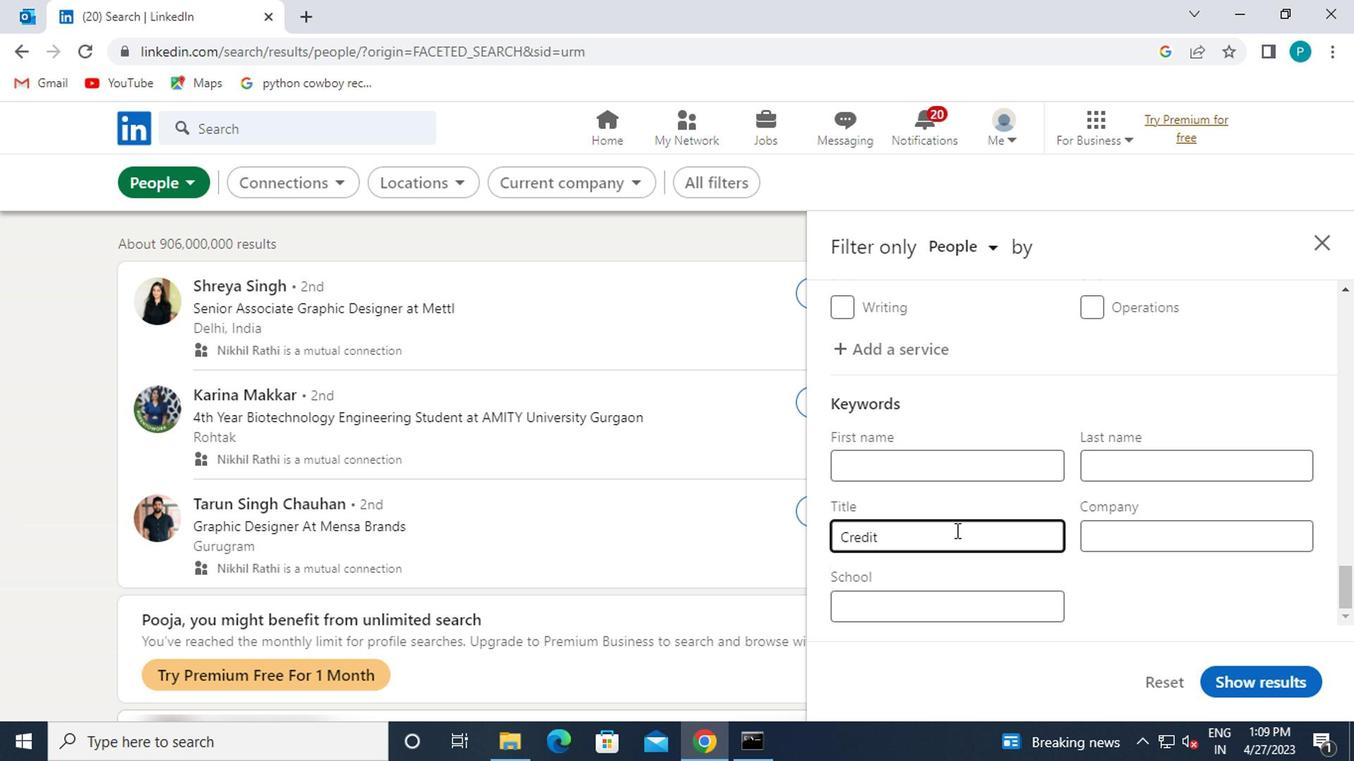 
Action: Key pressed <Key.caps_lock>A<Key.caps_lock>UTHORIZER
Screenshot: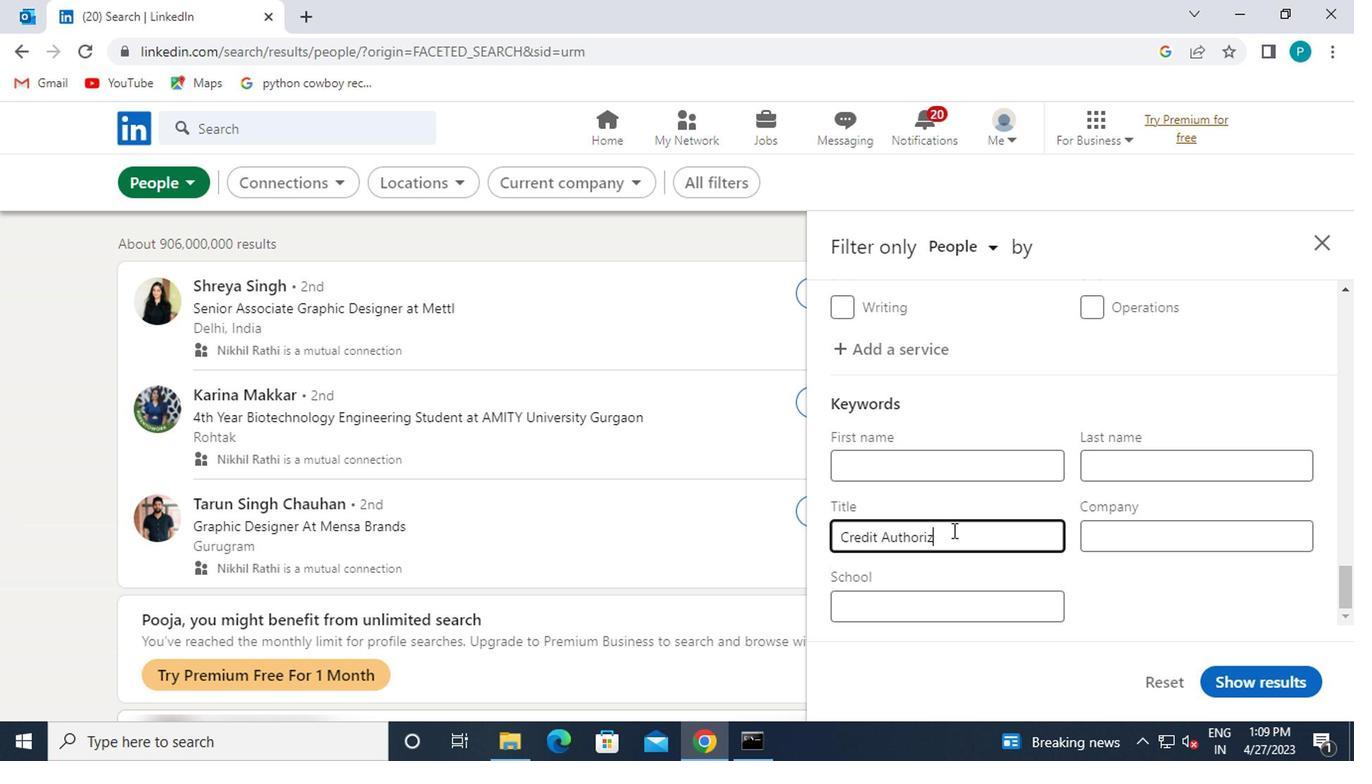 
Action: Mouse moved to (1241, 674)
Screenshot: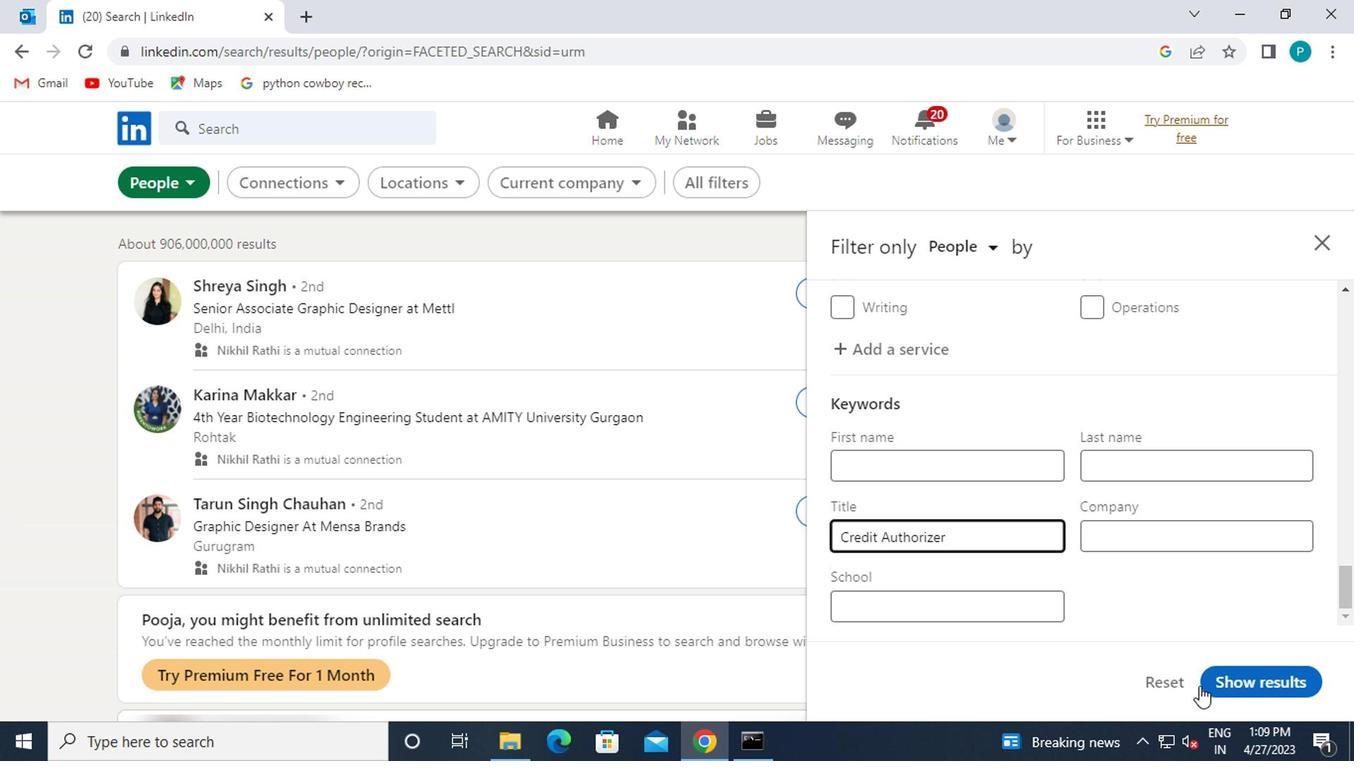 
Action: Mouse pressed left at (1241, 674)
Screenshot: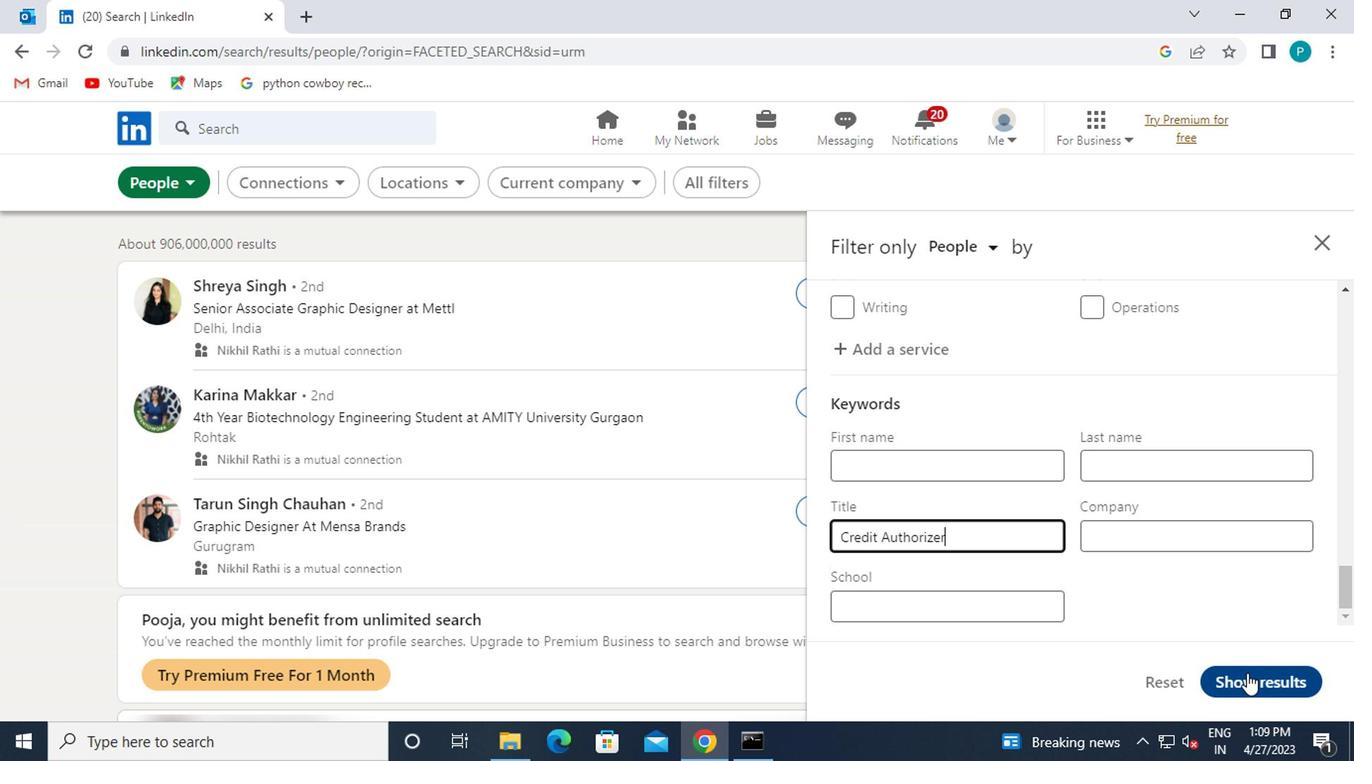 
Action: Mouse moved to (1222, 668)
Screenshot: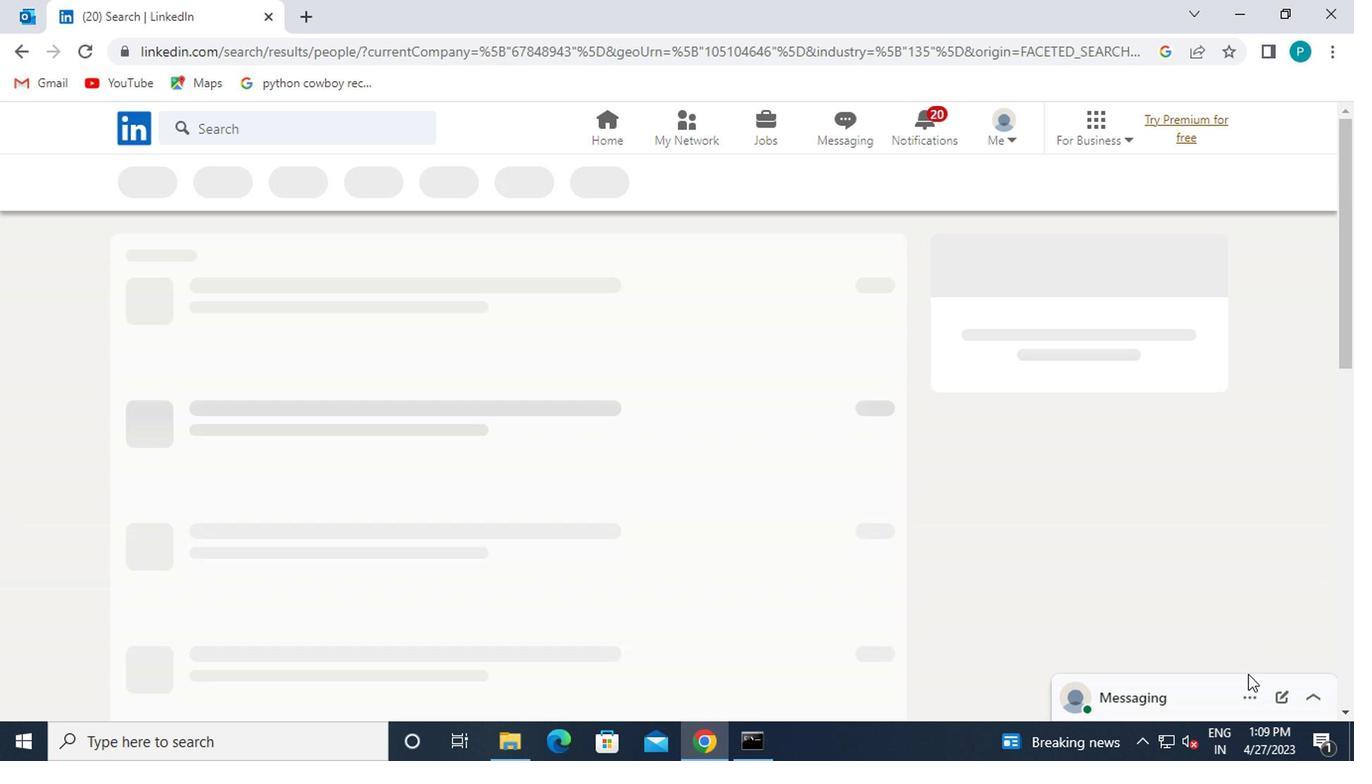
